 Task: Find connections with filter location Canovelles with filter topic #workwith filter profile language Potuguese with filter current company WPP with filter school National Institute of Pharmaceutical Education and Research with filter industry Embedded Software Products with filter service category Blogging with filter keywords title Cloud Architect
Action: Mouse moved to (234, 273)
Screenshot: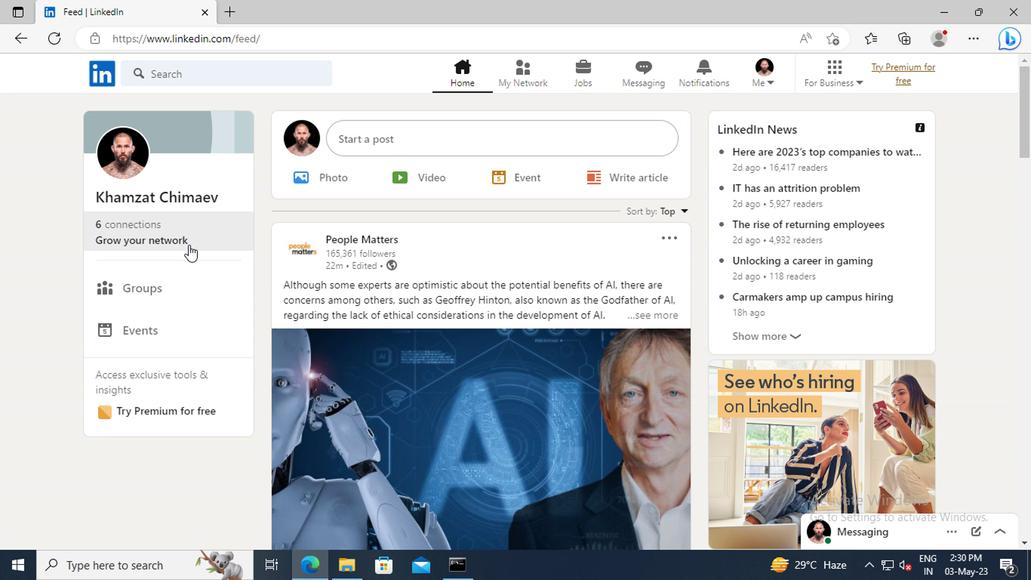
Action: Mouse pressed left at (234, 273)
Screenshot: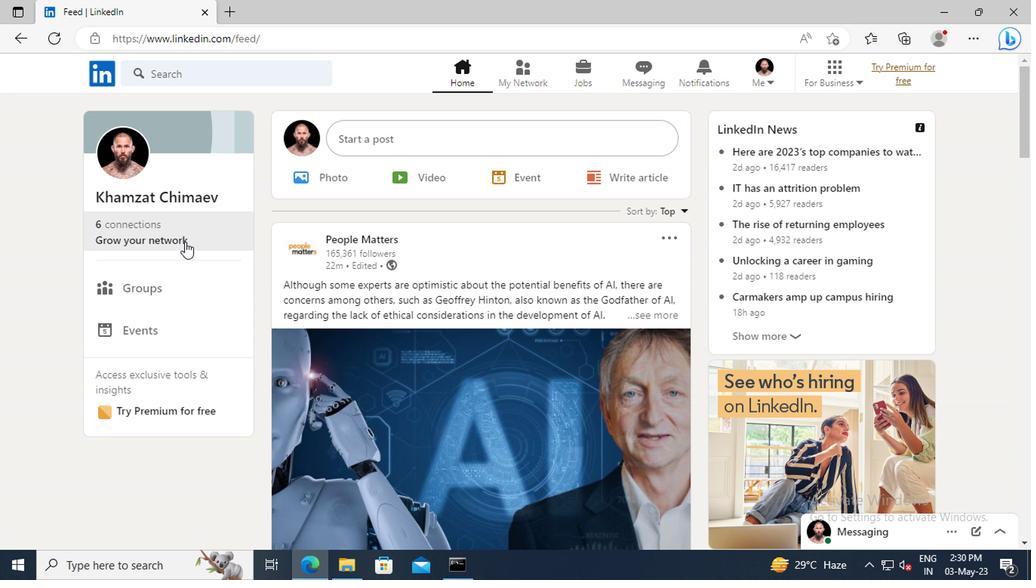 
Action: Mouse moved to (224, 218)
Screenshot: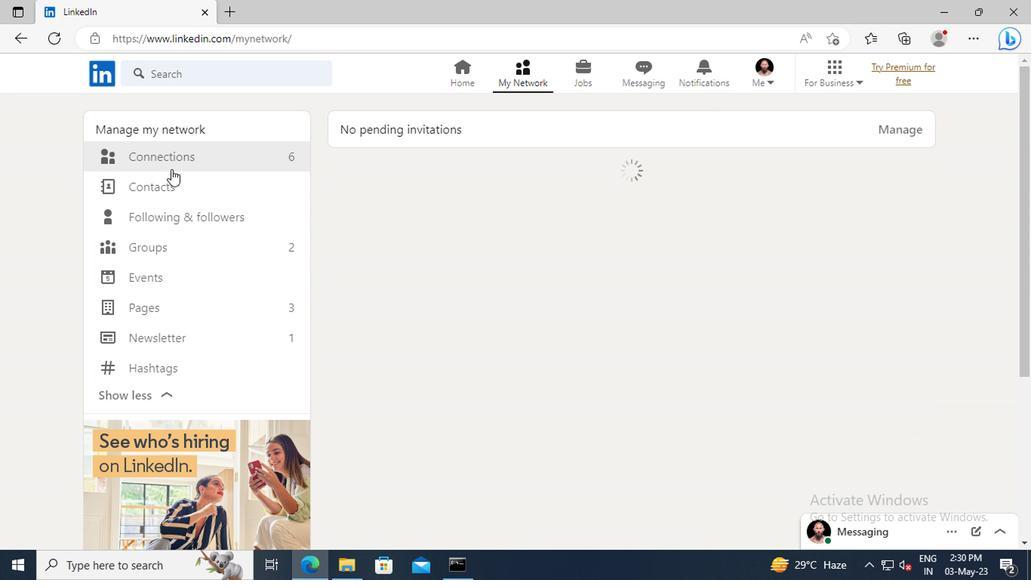 
Action: Mouse pressed left at (224, 218)
Screenshot: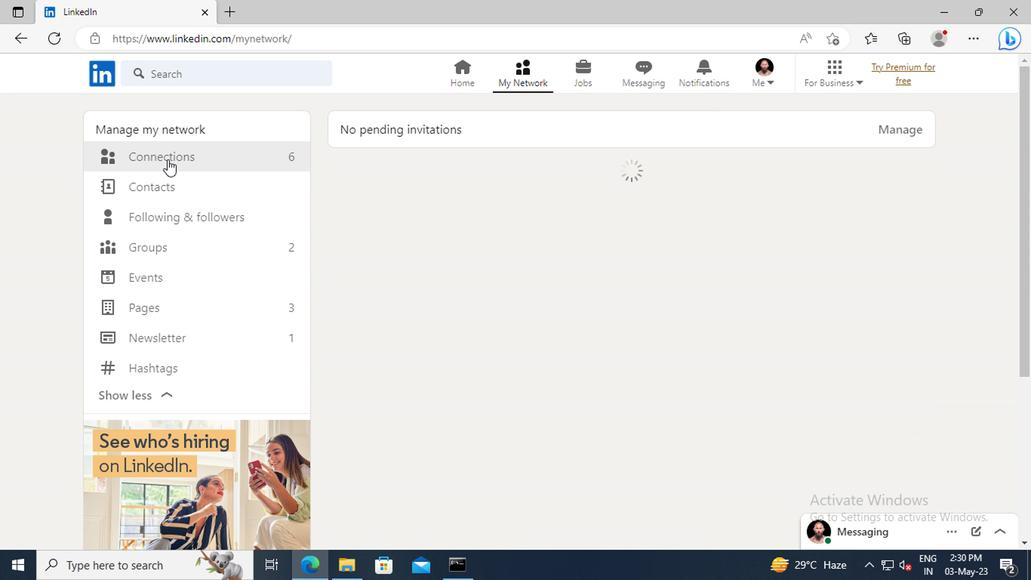 
Action: Mouse moved to (546, 218)
Screenshot: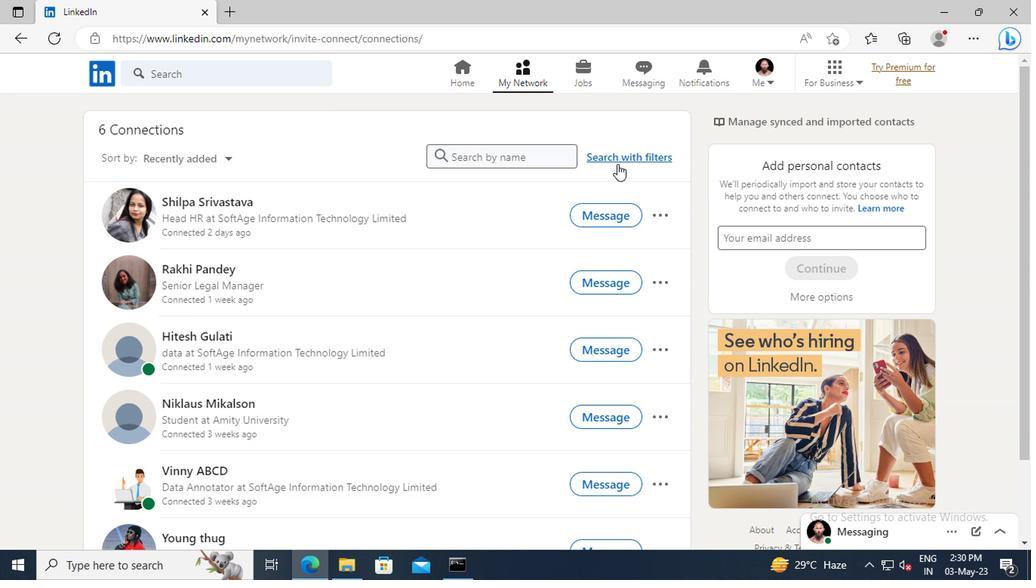 
Action: Mouse pressed left at (546, 218)
Screenshot: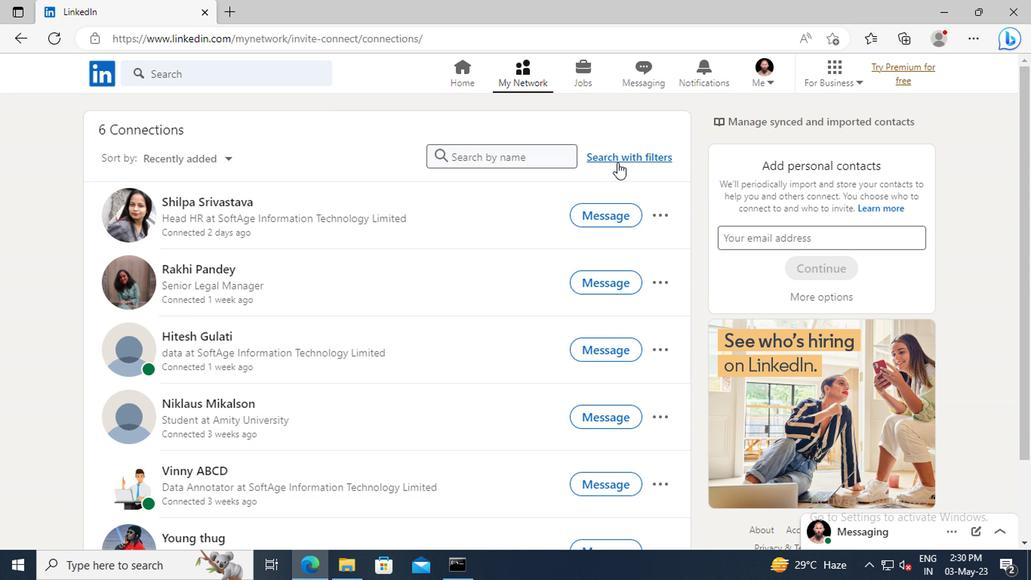 
Action: Mouse moved to (512, 189)
Screenshot: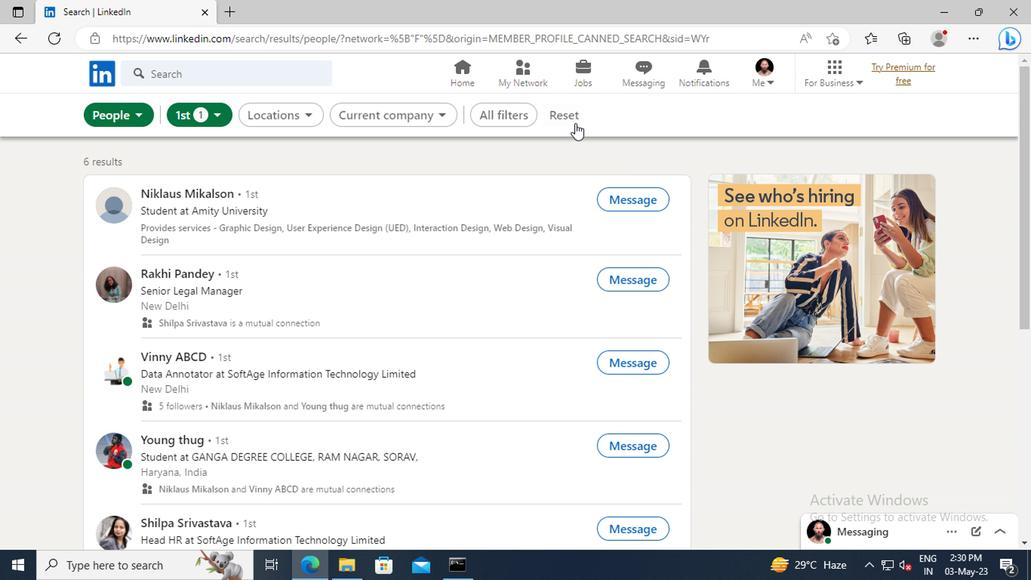
Action: Mouse pressed left at (512, 189)
Screenshot: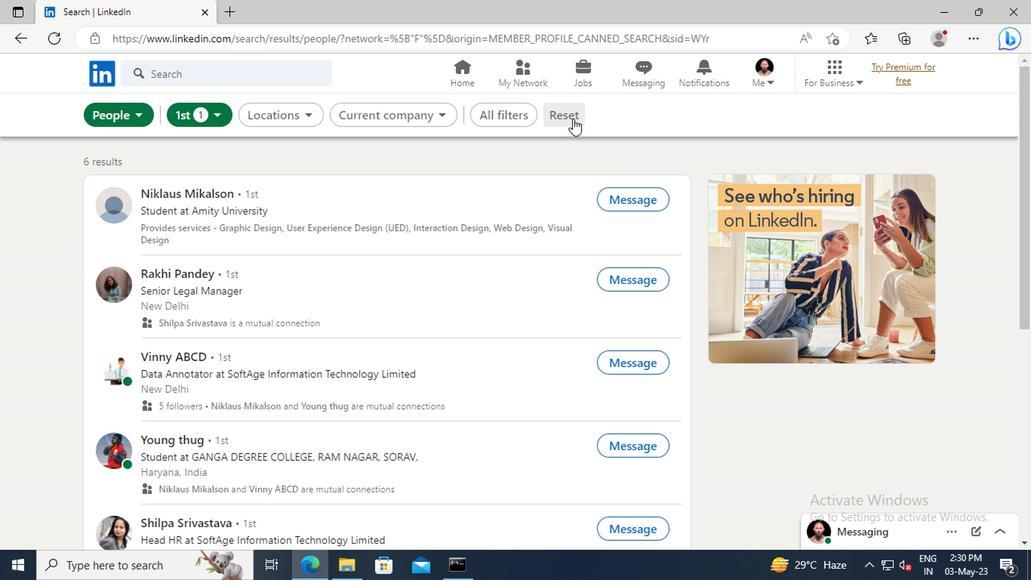 
Action: Mouse moved to (489, 189)
Screenshot: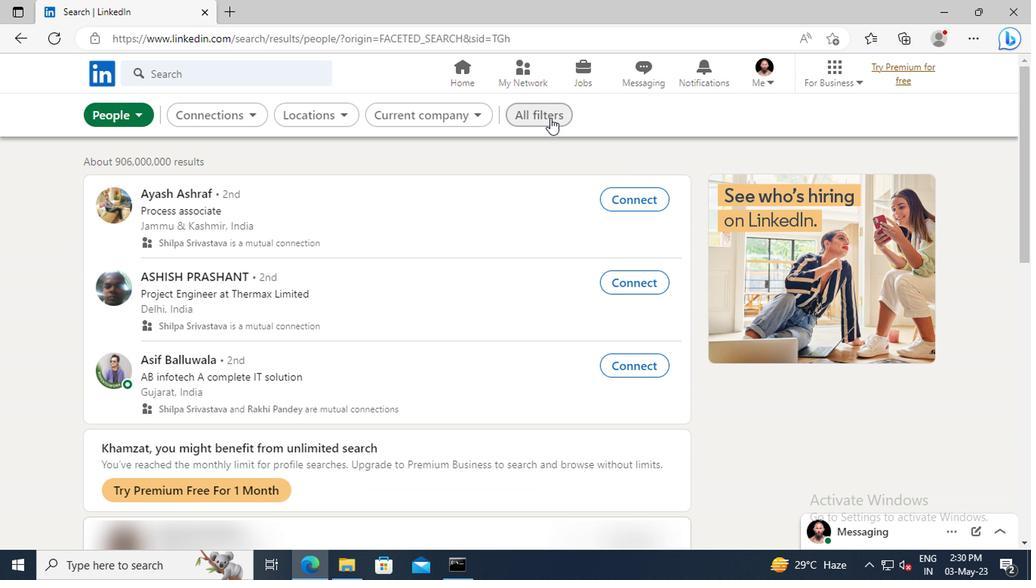 
Action: Mouse pressed left at (489, 189)
Screenshot: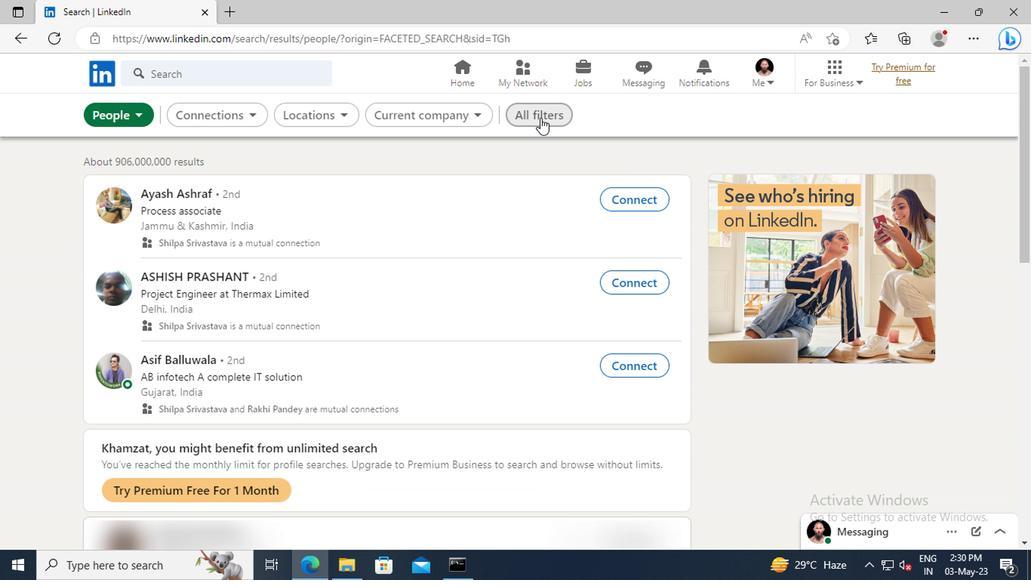 
Action: Mouse moved to (697, 309)
Screenshot: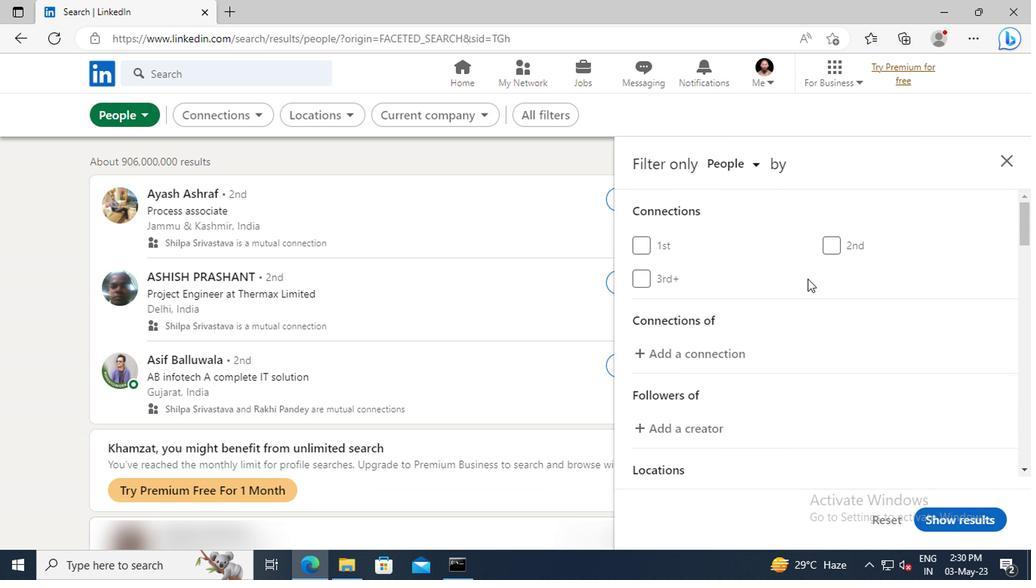
Action: Mouse scrolled (697, 309) with delta (0, 0)
Screenshot: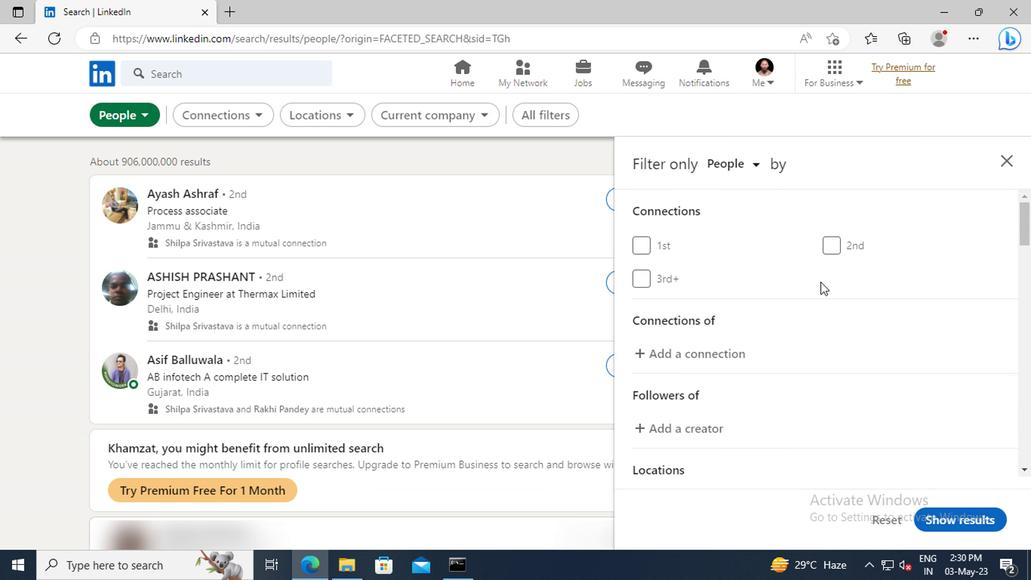 
Action: Mouse scrolled (697, 309) with delta (0, 0)
Screenshot: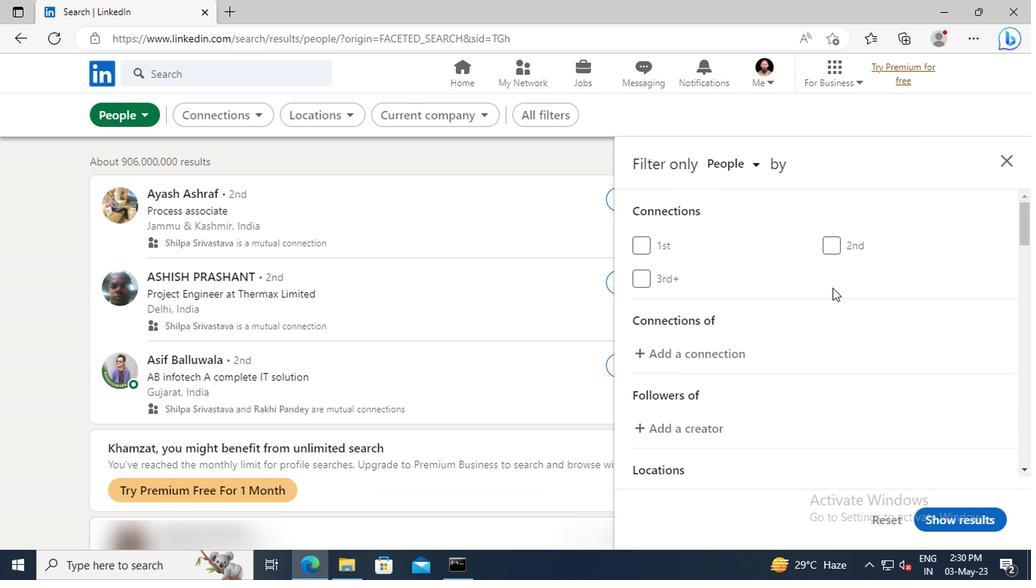 
Action: Mouse scrolled (697, 309) with delta (0, 0)
Screenshot: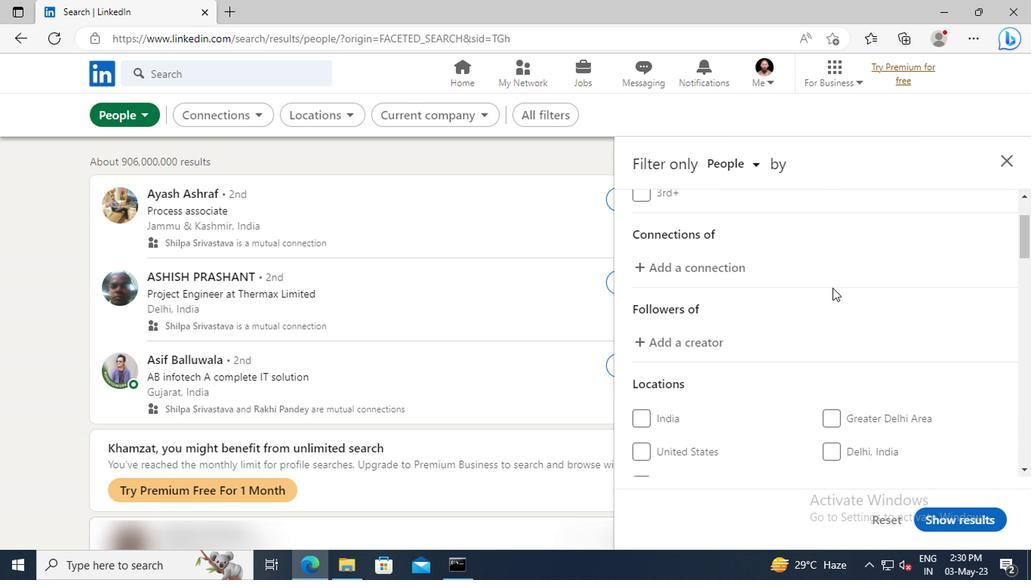 
Action: Mouse scrolled (697, 309) with delta (0, 0)
Screenshot: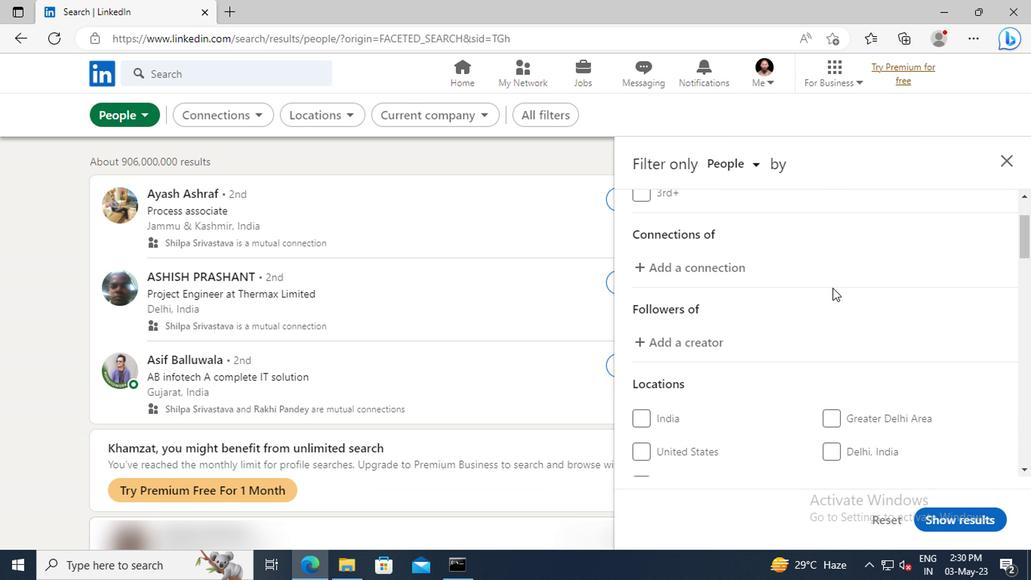 
Action: Mouse scrolled (697, 309) with delta (0, 0)
Screenshot: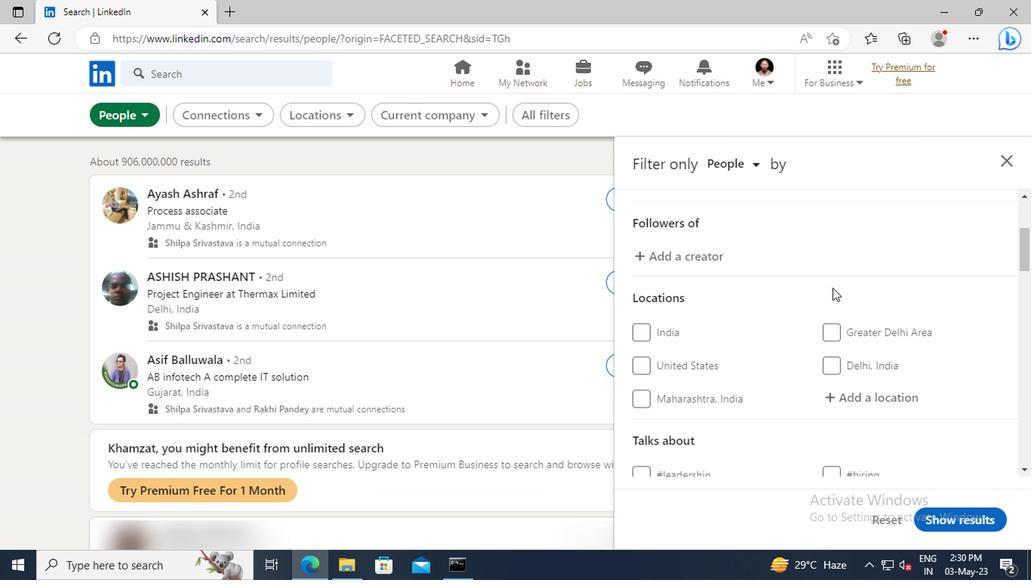
Action: Mouse moved to (709, 357)
Screenshot: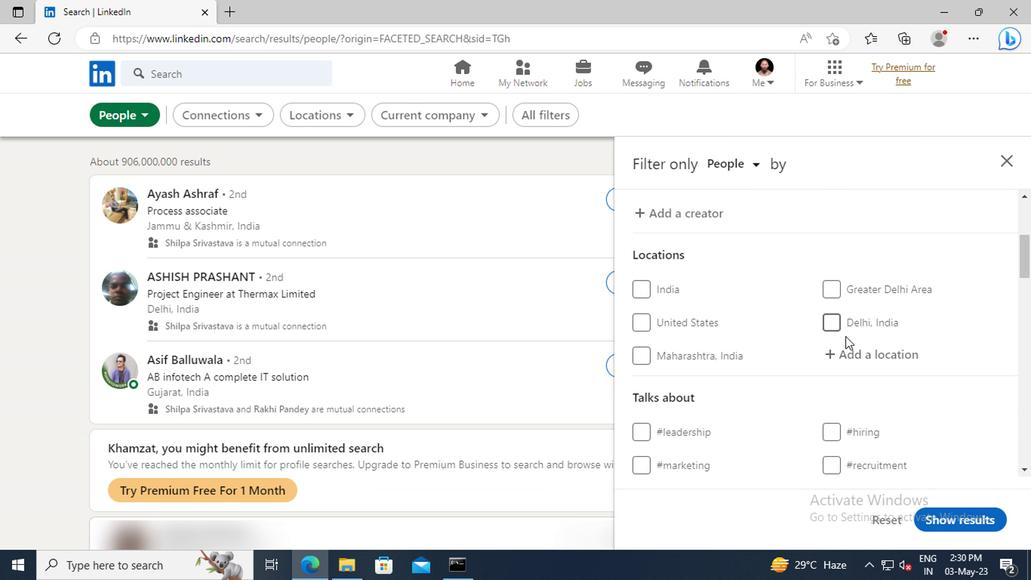 
Action: Mouse pressed left at (709, 357)
Screenshot: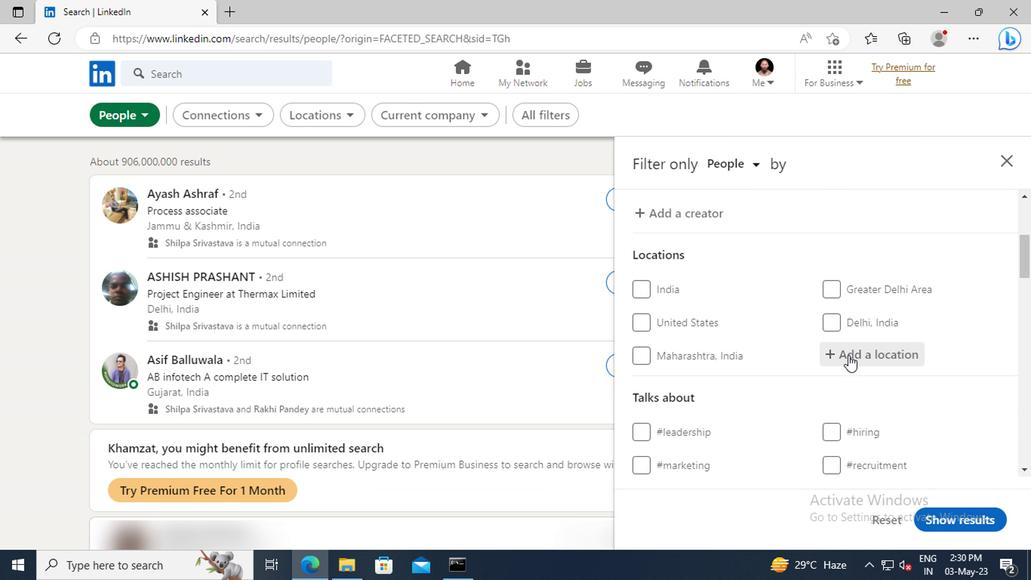 
Action: Key pressed <Key.shift>CANOVEL
Screenshot: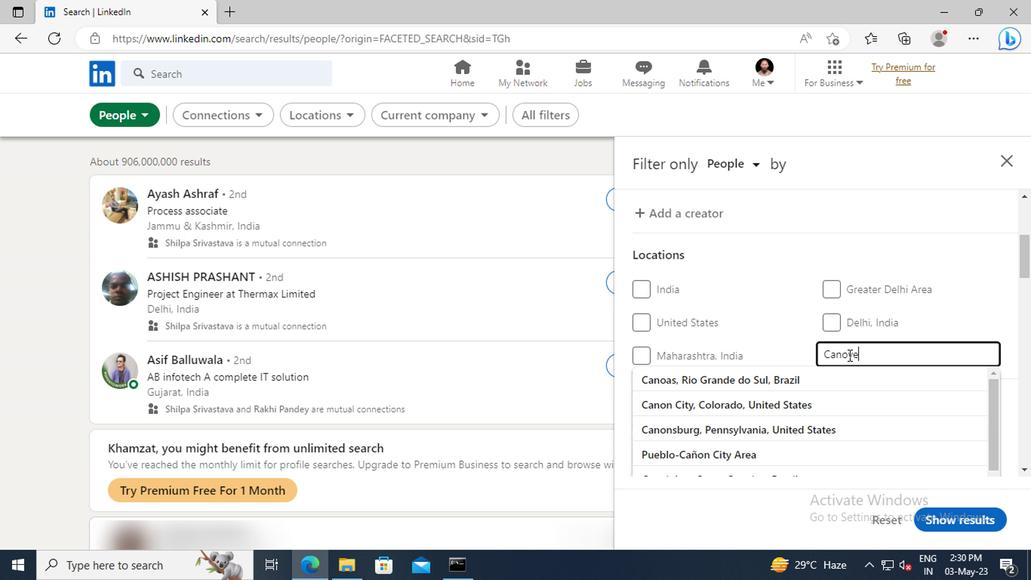 
Action: Mouse moved to (709, 375)
Screenshot: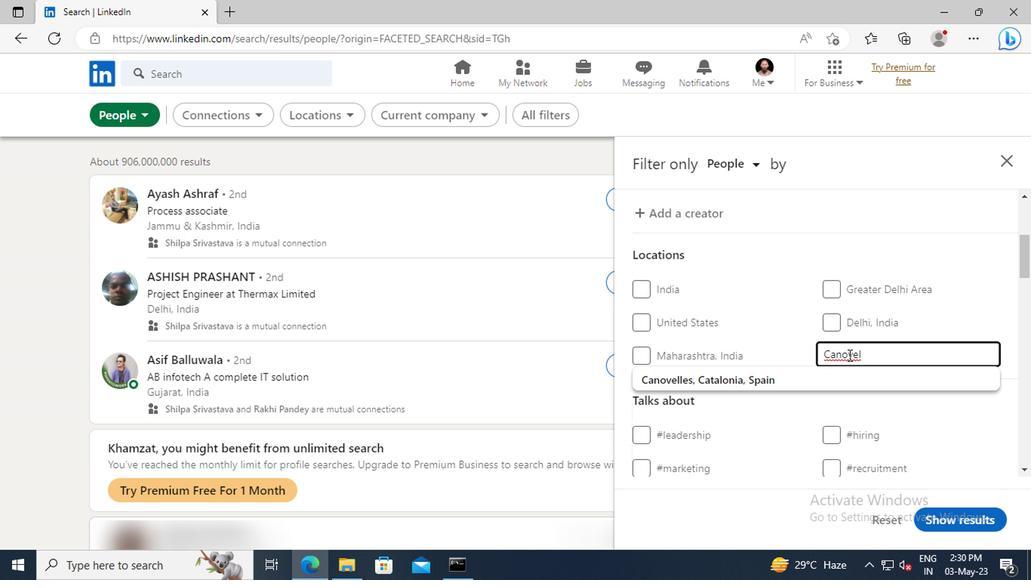 
Action: Mouse pressed left at (709, 375)
Screenshot: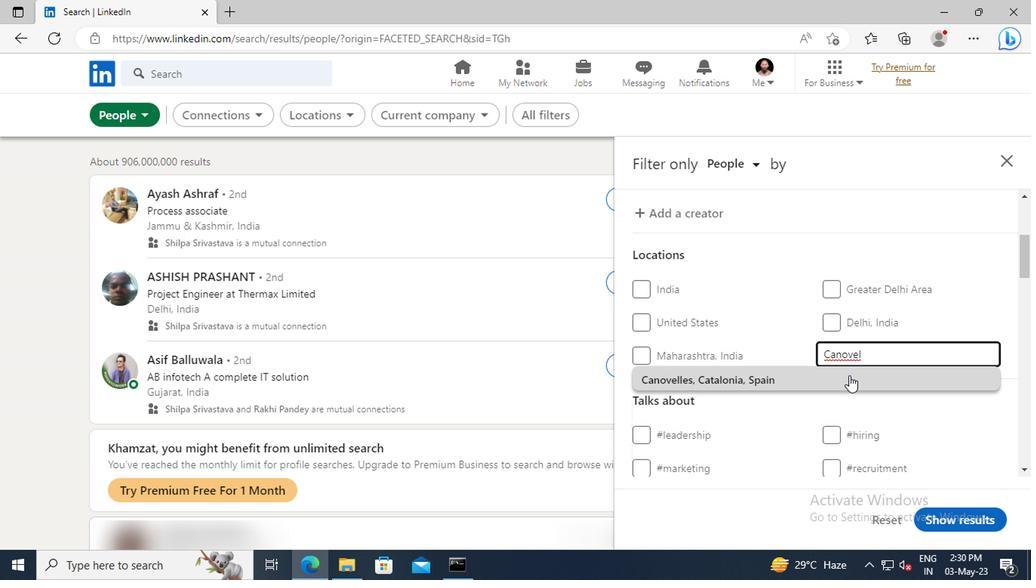 
Action: Mouse scrolled (709, 374) with delta (0, 0)
Screenshot: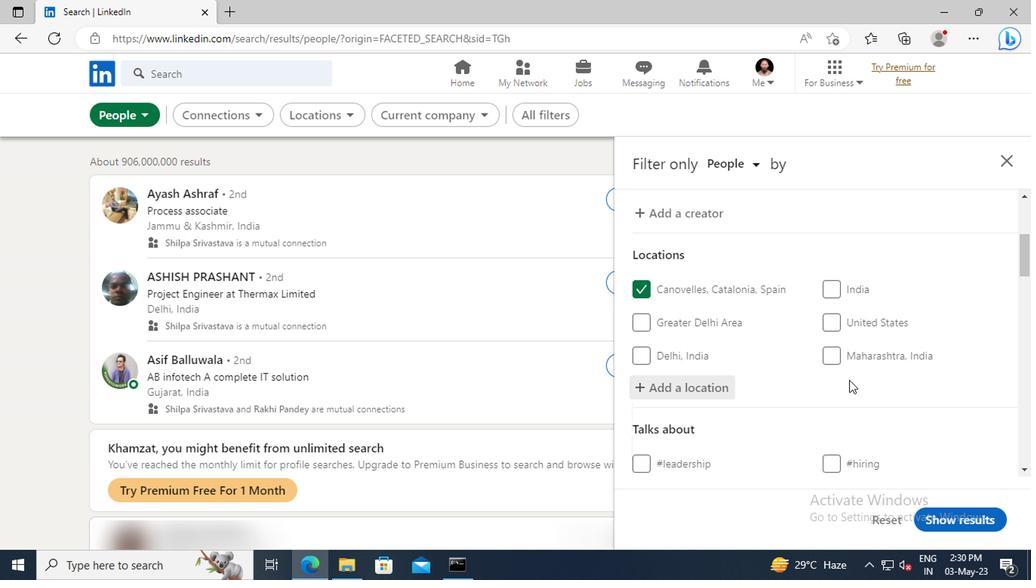 
Action: Mouse scrolled (709, 374) with delta (0, 0)
Screenshot: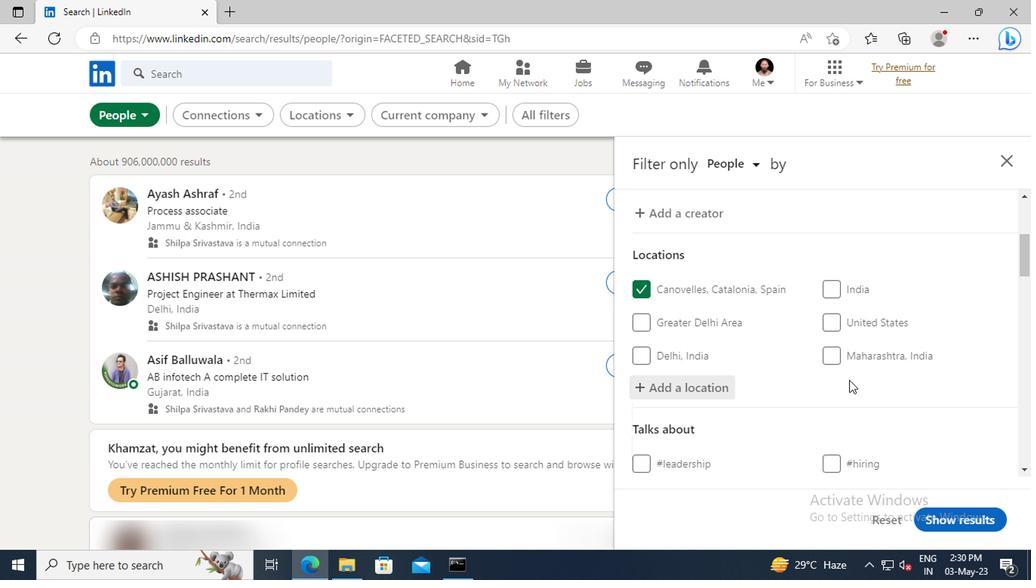 
Action: Mouse moved to (709, 372)
Screenshot: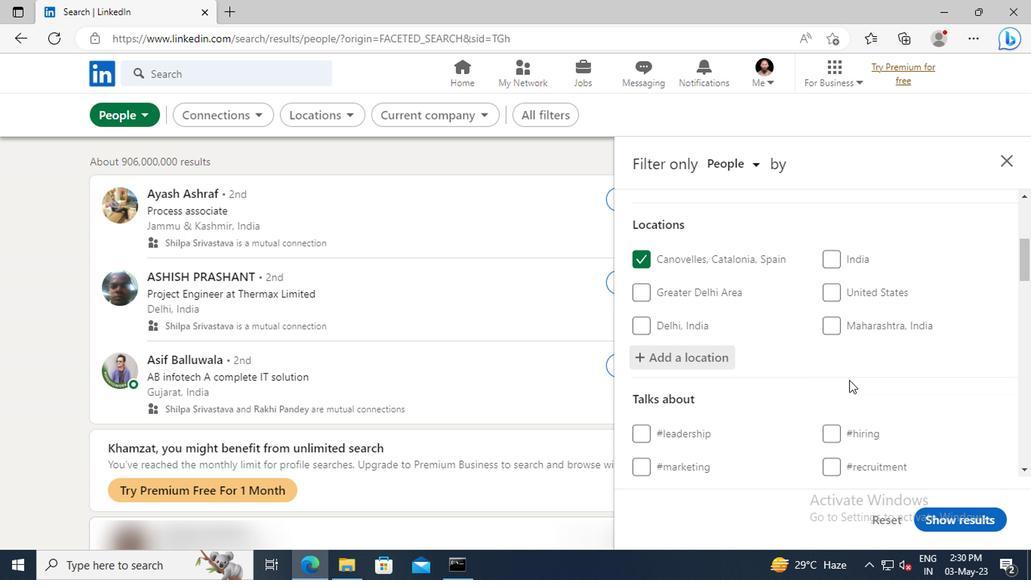 
Action: Mouse scrolled (709, 372) with delta (0, 0)
Screenshot: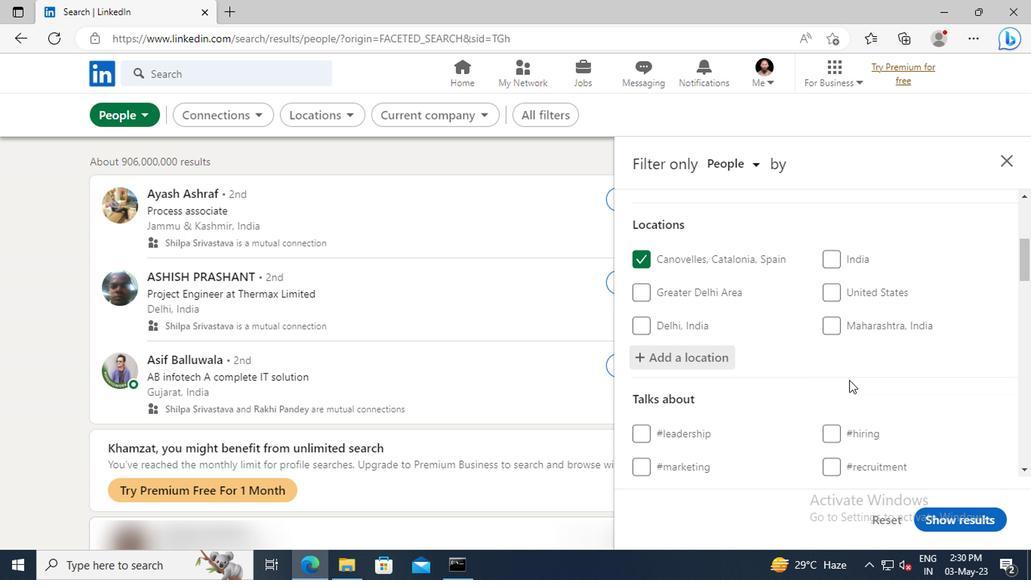 
Action: Mouse moved to (709, 358)
Screenshot: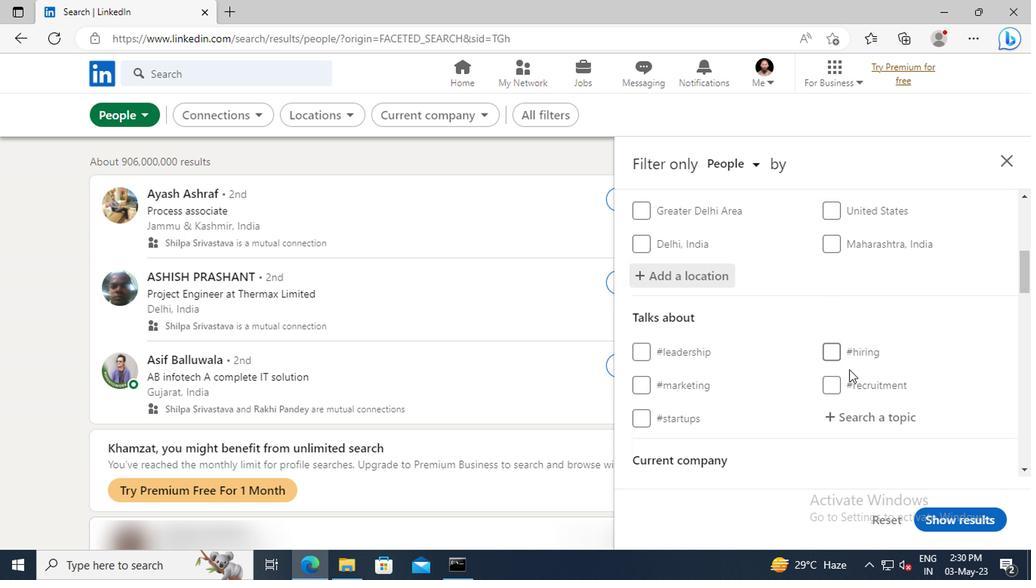 
Action: Mouse scrolled (709, 357) with delta (0, 0)
Screenshot: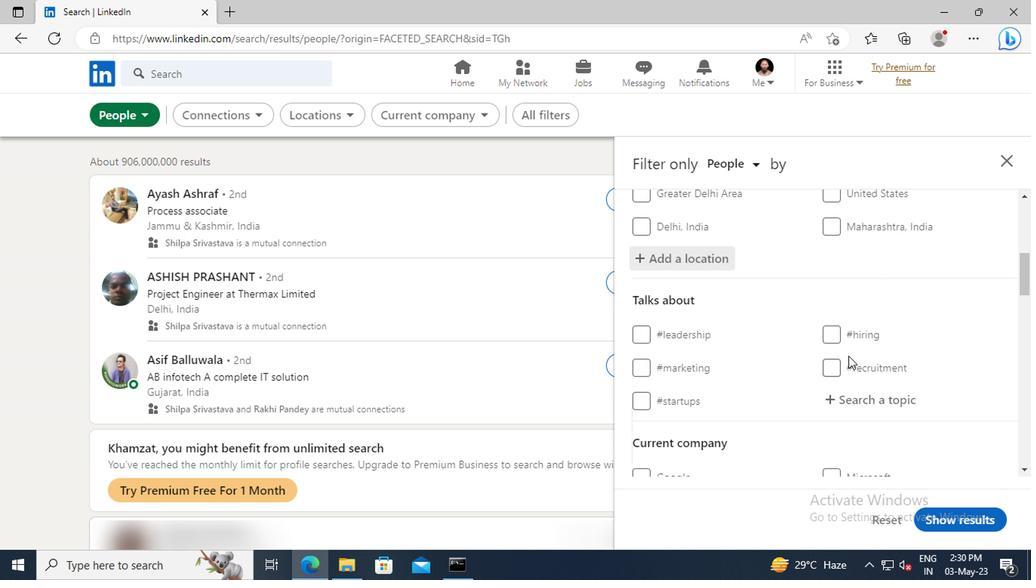 
Action: Mouse moved to (713, 358)
Screenshot: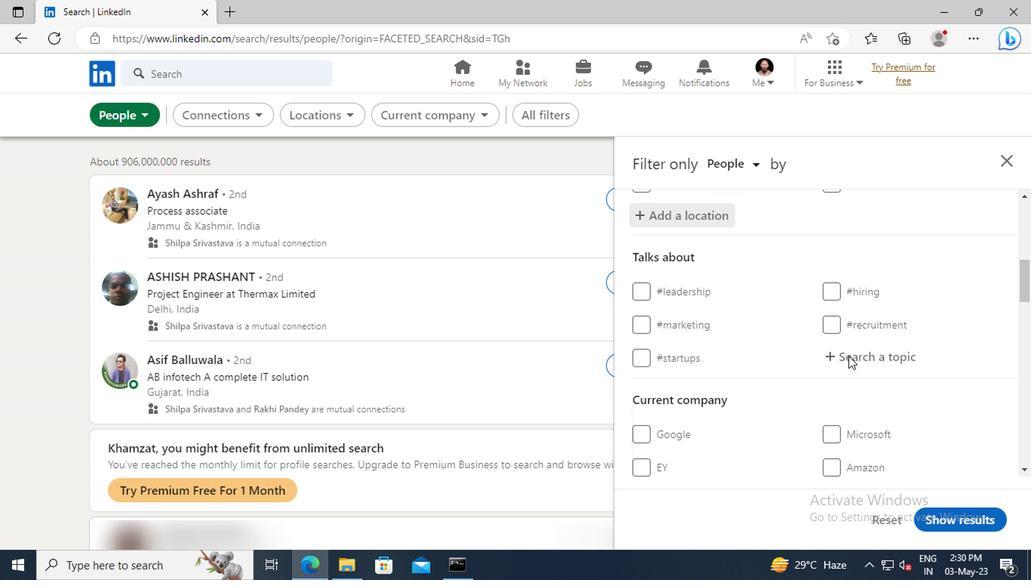 
Action: Mouse pressed left at (713, 358)
Screenshot: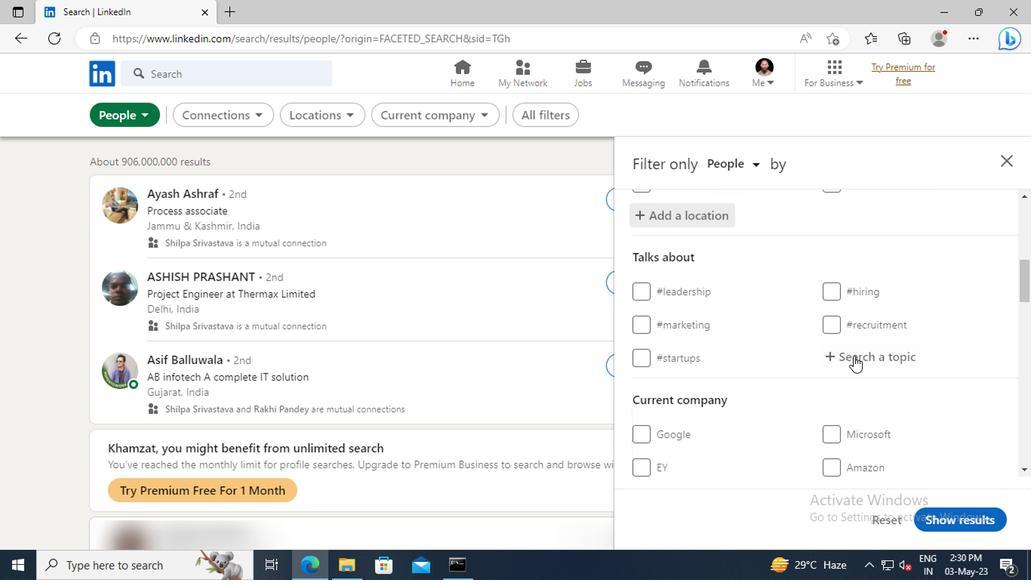 
Action: Key pressed WORK
Screenshot: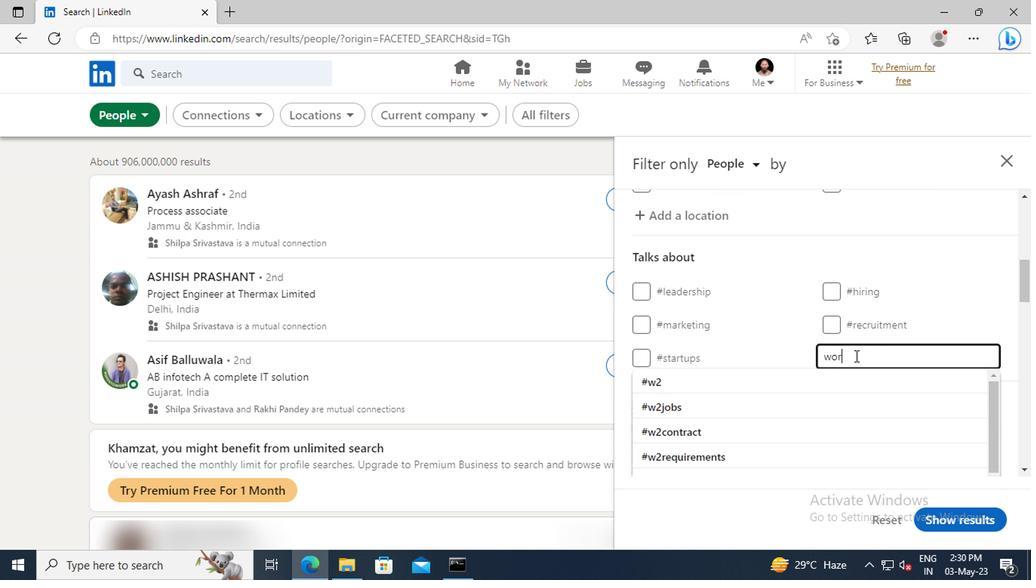 
Action: Mouse moved to (718, 374)
Screenshot: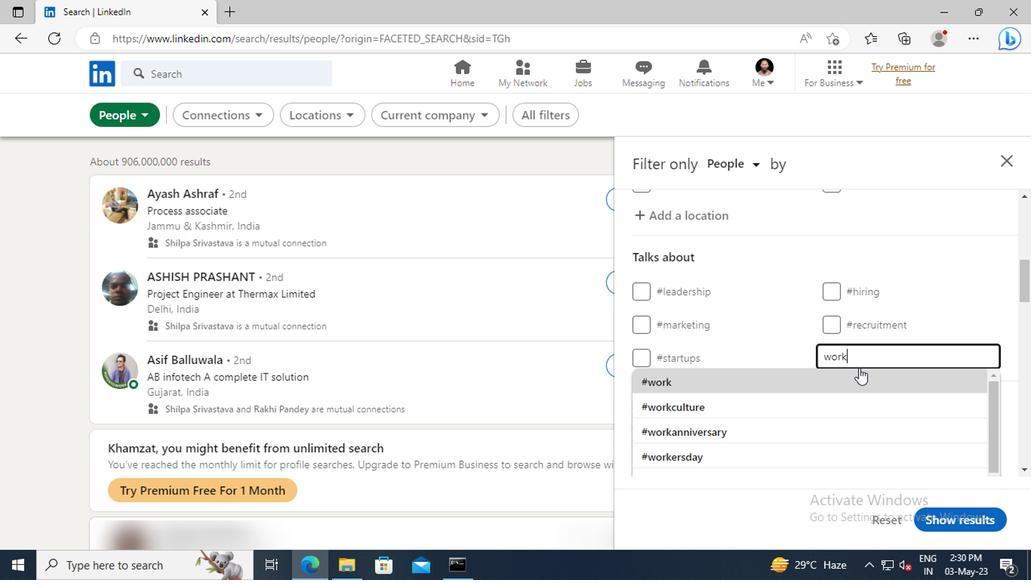 
Action: Mouse pressed left at (718, 374)
Screenshot: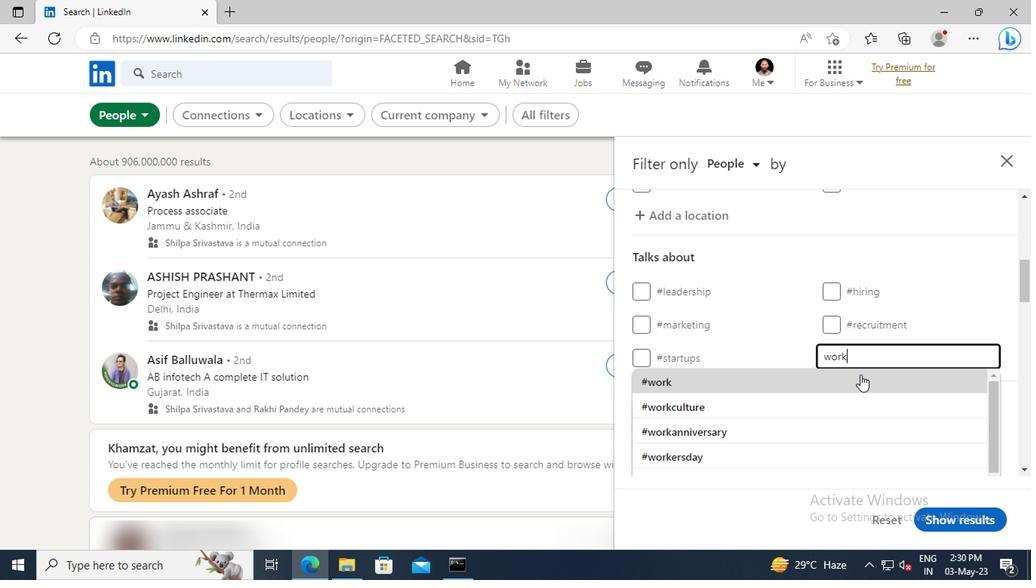 
Action: Mouse scrolled (718, 373) with delta (0, 0)
Screenshot: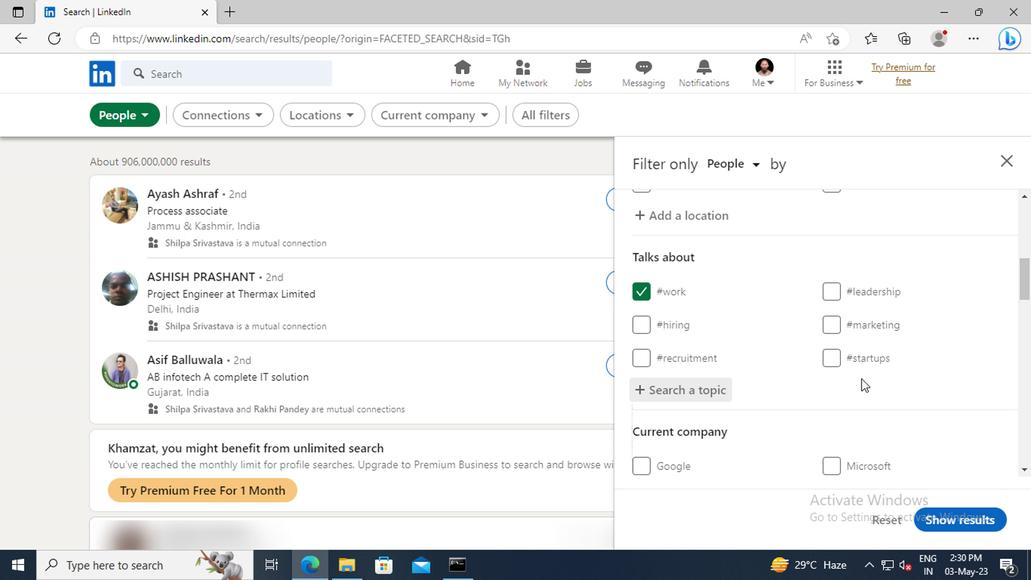 
Action: Mouse scrolled (718, 373) with delta (0, 0)
Screenshot: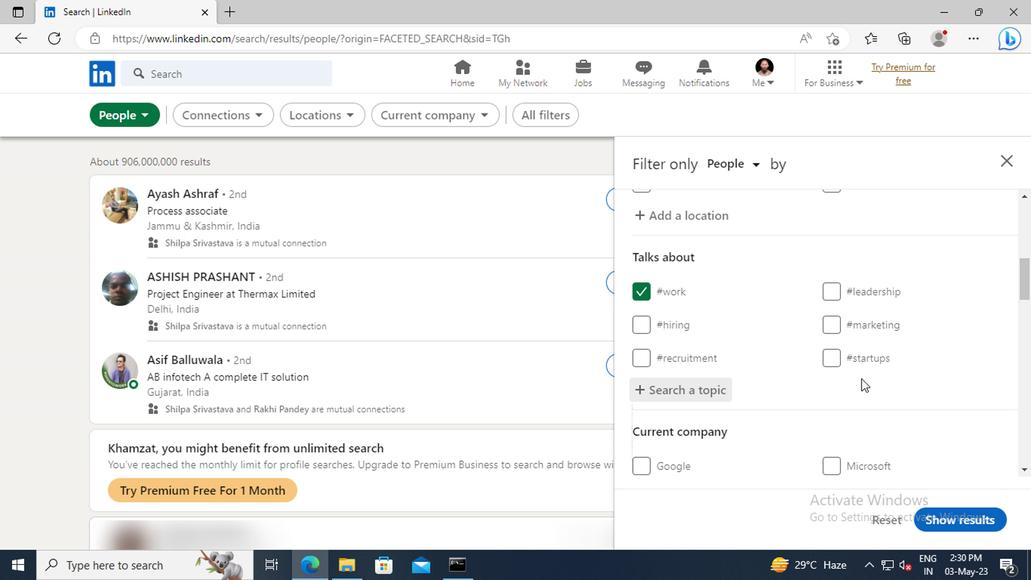 
Action: Mouse moved to (719, 370)
Screenshot: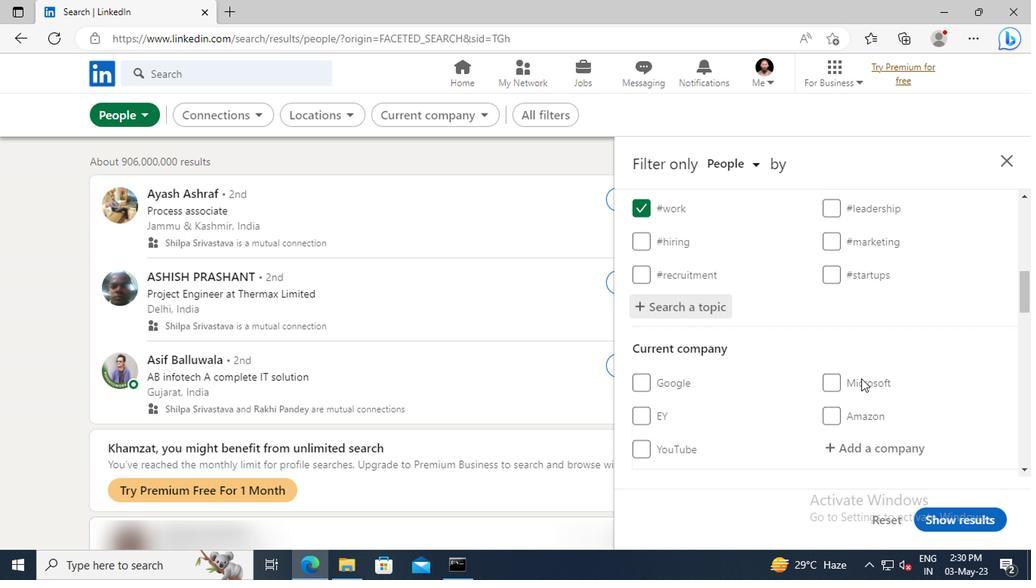 
Action: Mouse scrolled (719, 370) with delta (0, 0)
Screenshot: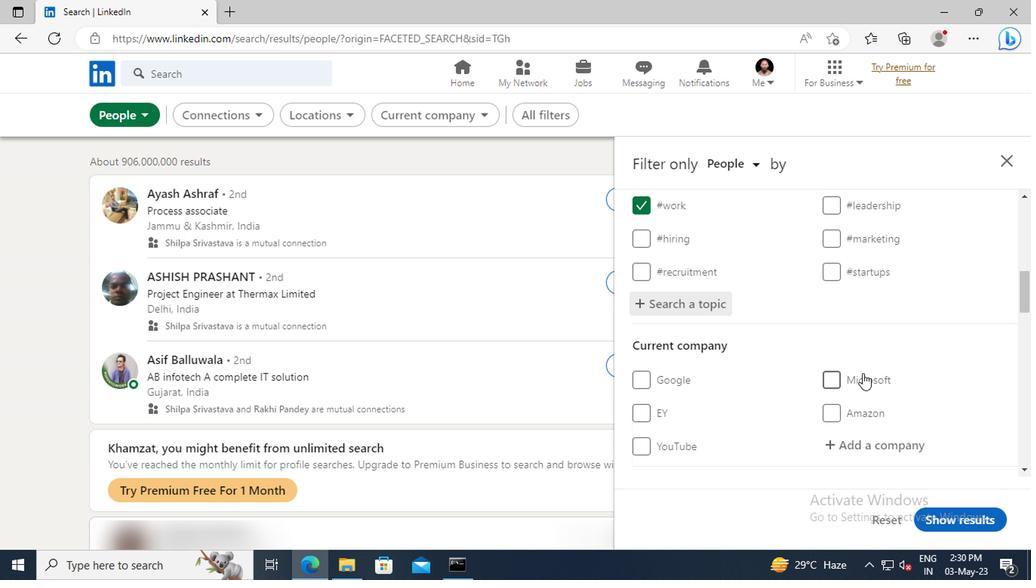 
Action: Mouse scrolled (719, 370) with delta (0, 0)
Screenshot: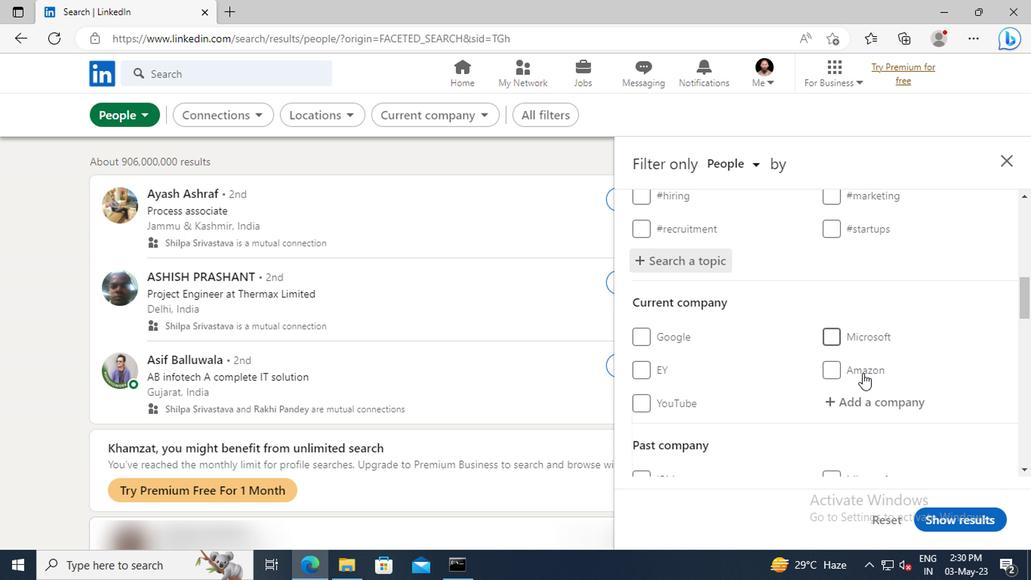 
Action: Mouse scrolled (719, 370) with delta (0, 0)
Screenshot: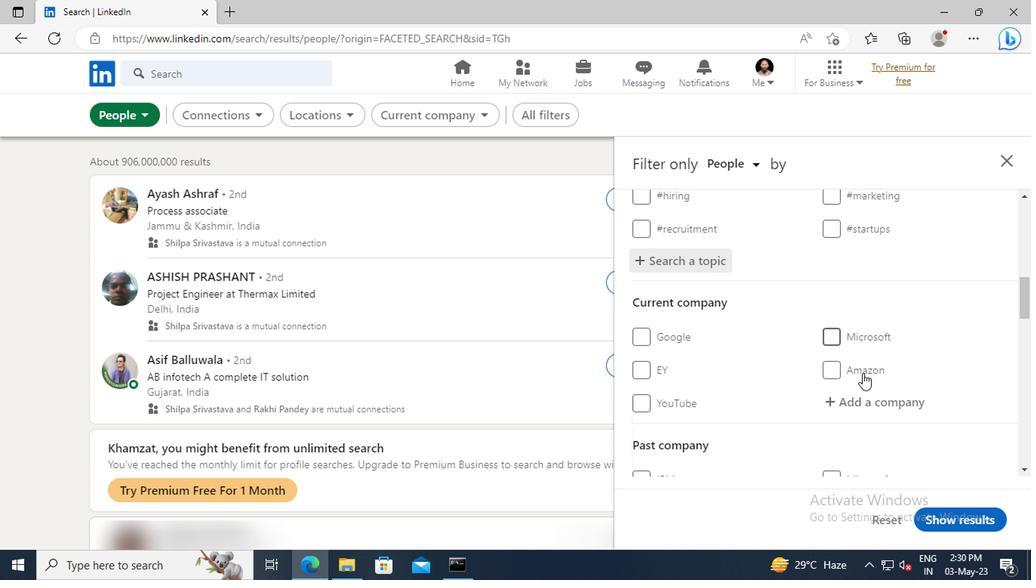 
Action: Mouse scrolled (719, 370) with delta (0, 0)
Screenshot: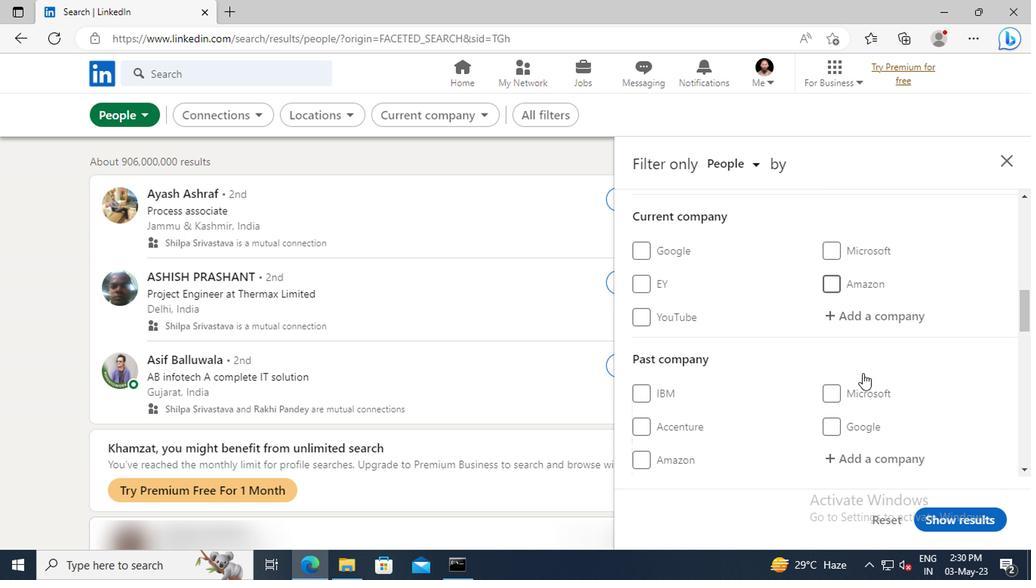 
Action: Mouse scrolled (719, 370) with delta (0, 0)
Screenshot: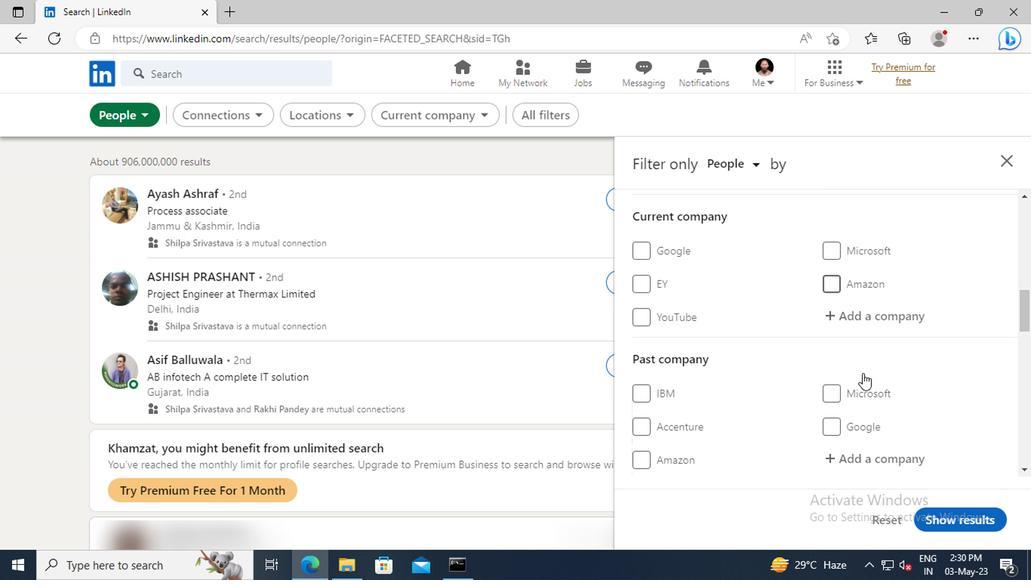 
Action: Mouse scrolled (719, 370) with delta (0, 0)
Screenshot: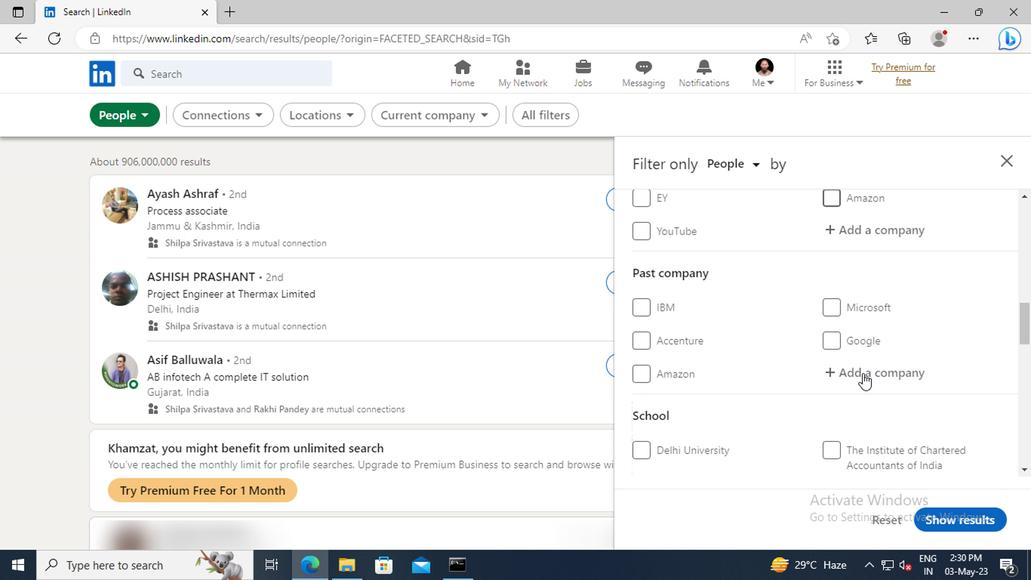 
Action: Mouse moved to (719, 356)
Screenshot: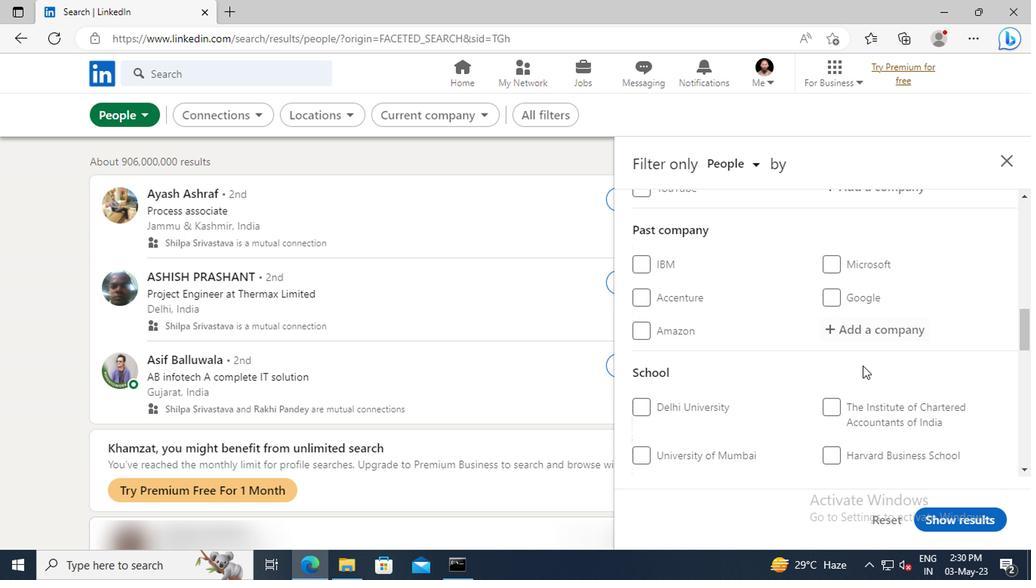 
Action: Mouse scrolled (719, 355) with delta (0, 0)
Screenshot: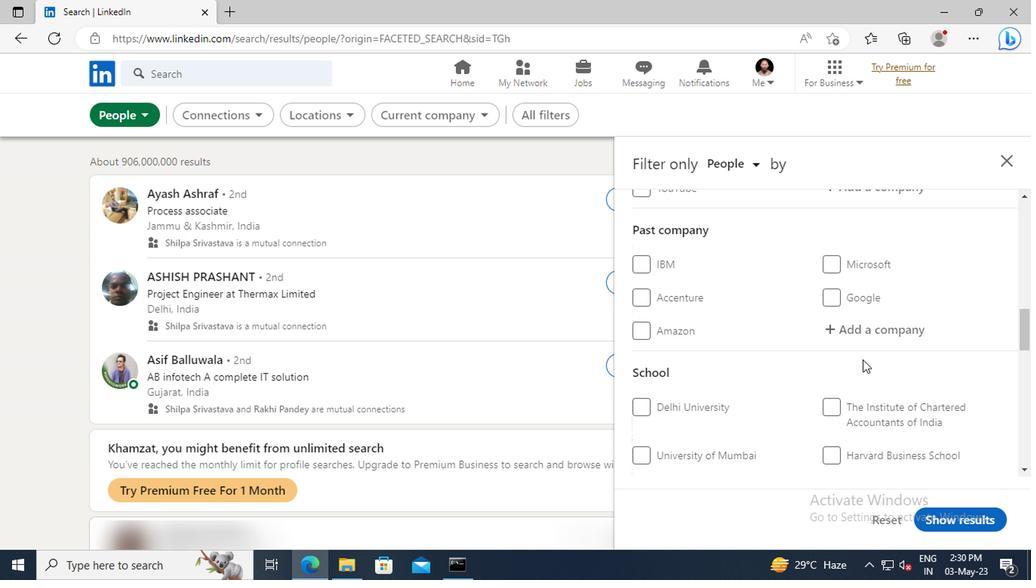 
Action: Mouse scrolled (719, 355) with delta (0, 0)
Screenshot: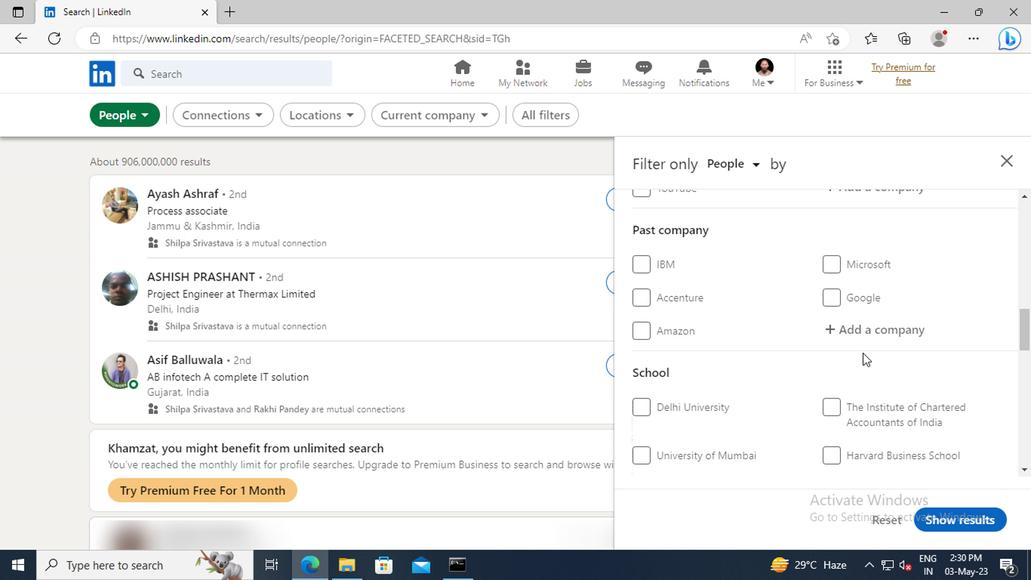 
Action: Mouse scrolled (719, 355) with delta (0, 0)
Screenshot: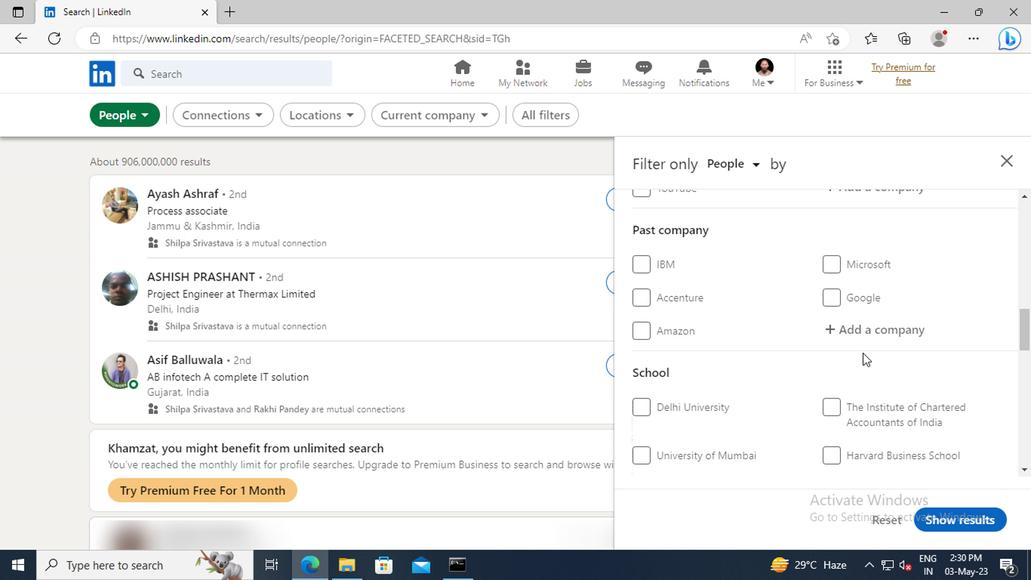 
Action: Mouse moved to (720, 353)
Screenshot: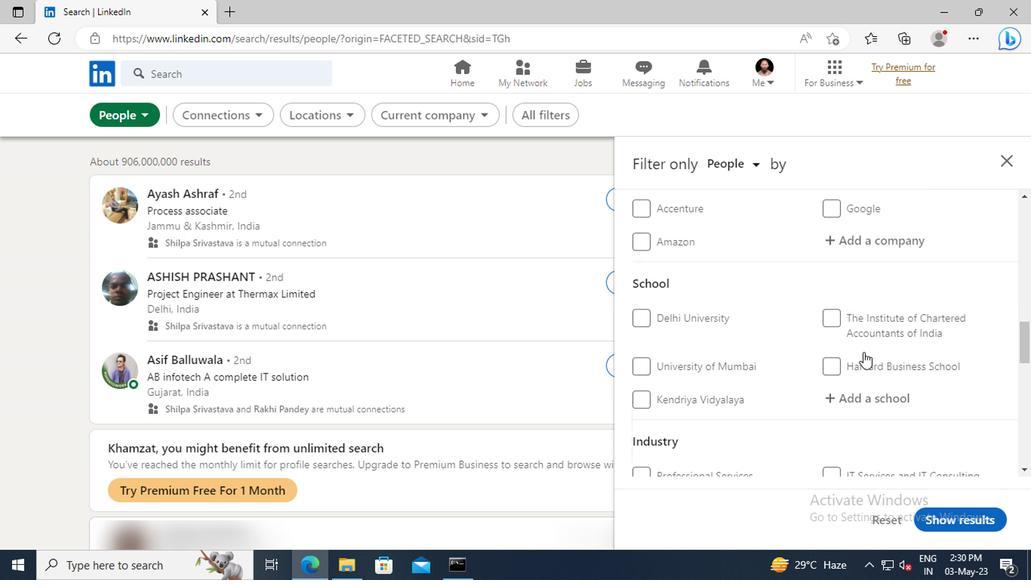 
Action: Mouse scrolled (720, 352) with delta (0, 0)
Screenshot: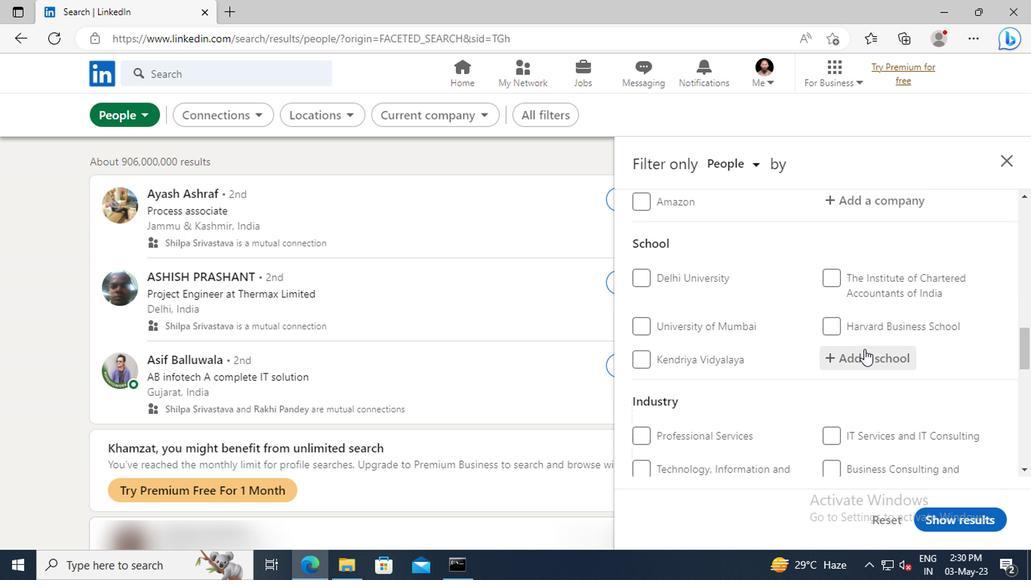 
Action: Mouse scrolled (720, 352) with delta (0, 0)
Screenshot: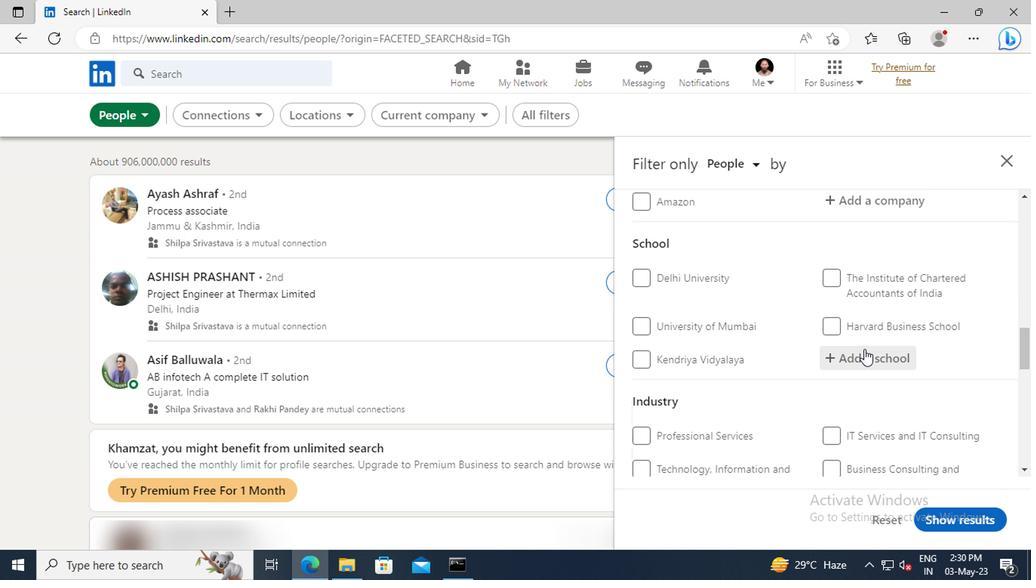 
Action: Mouse scrolled (720, 352) with delta (0, 0)
Screenshot: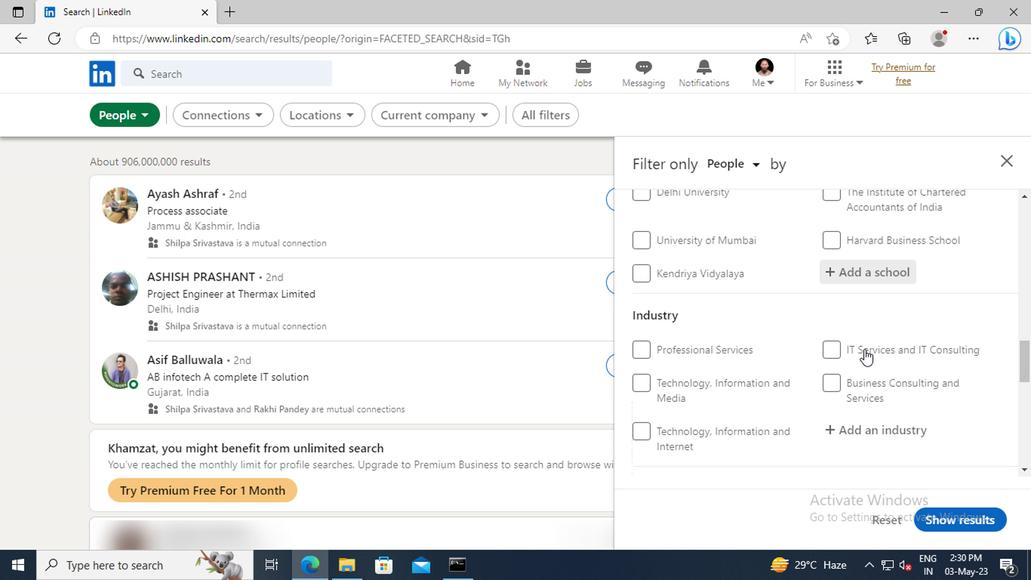 
Action: Mouse scrolled (720, 352) with delta (0, 0)
Screenshot: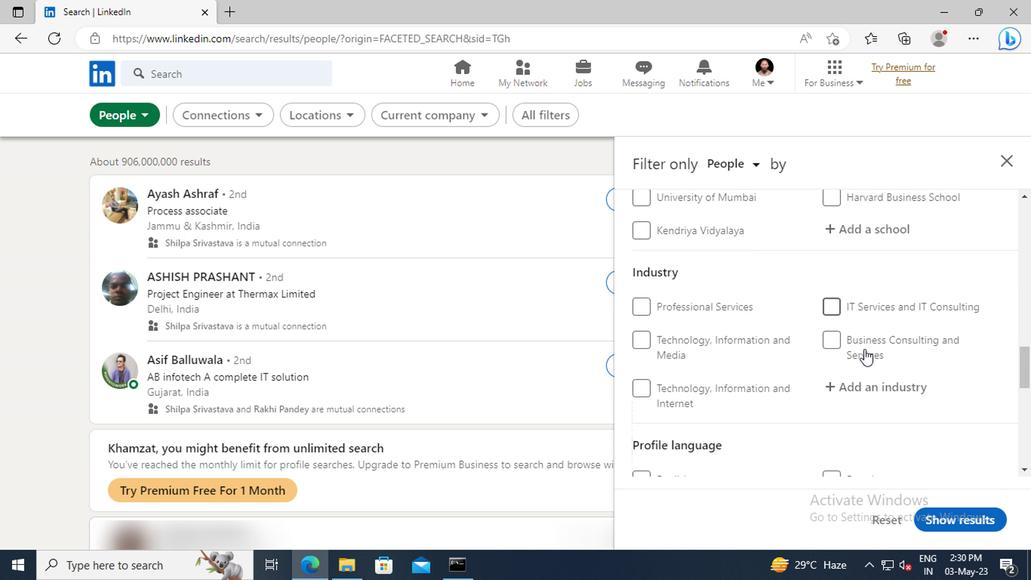 
Action: Mouse scrolled (720, 352) with delta (0, 0)
Screenshot: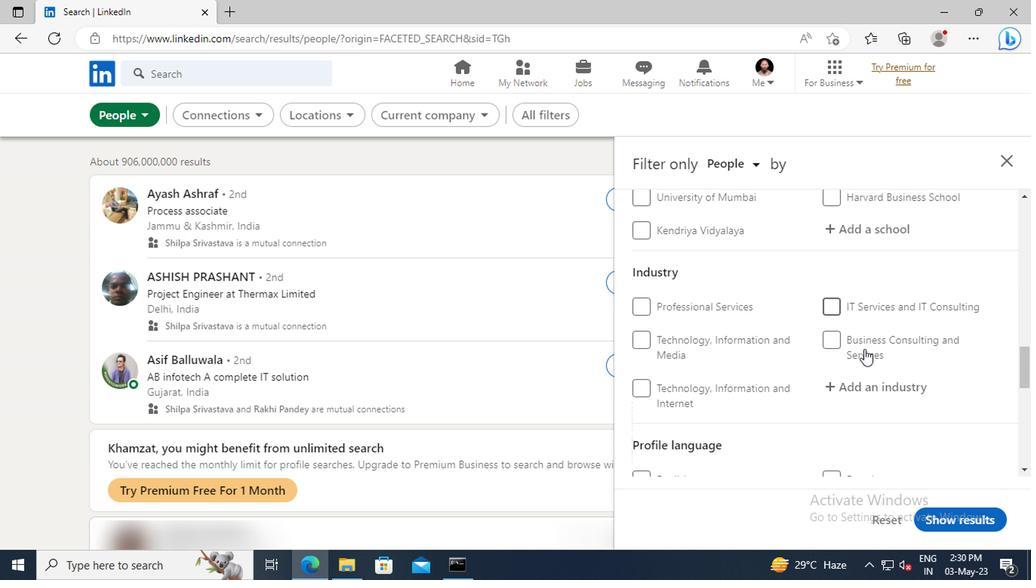 
Action: Mouse scrolled (720, 352) with delta (0, 0)
Screenshot: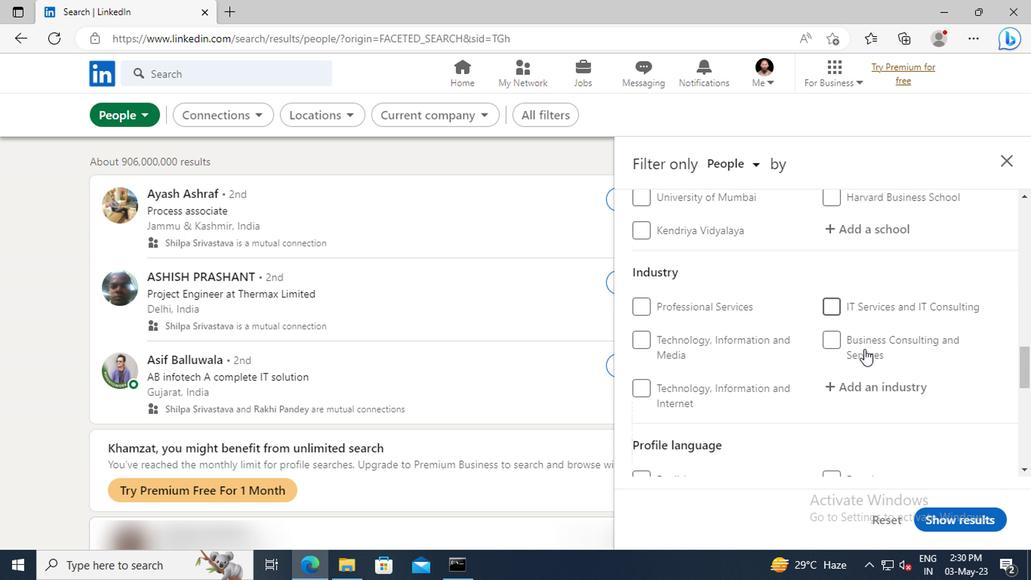 
Action: Mouse moved to (702, 378)
Screenshot: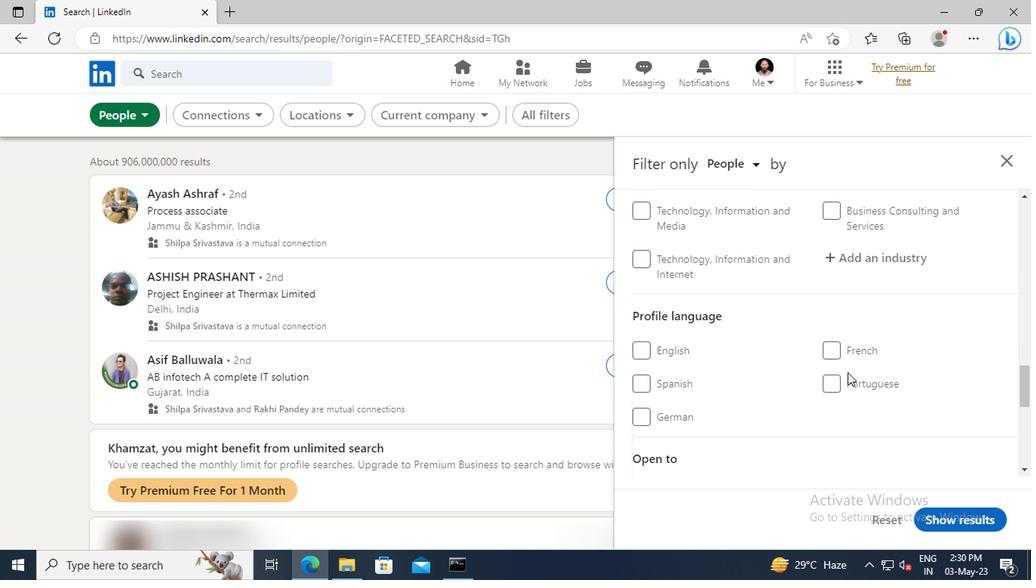 
Action: Mouse pressed left at (702, 378)
Screenshot: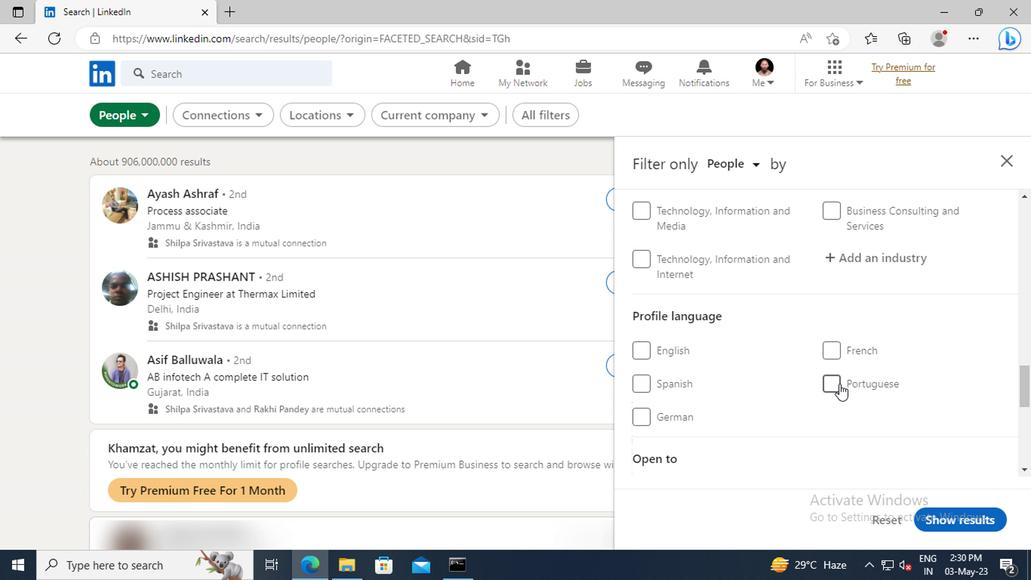 
Action: Mouse moved to (720, 367)
Screenshot: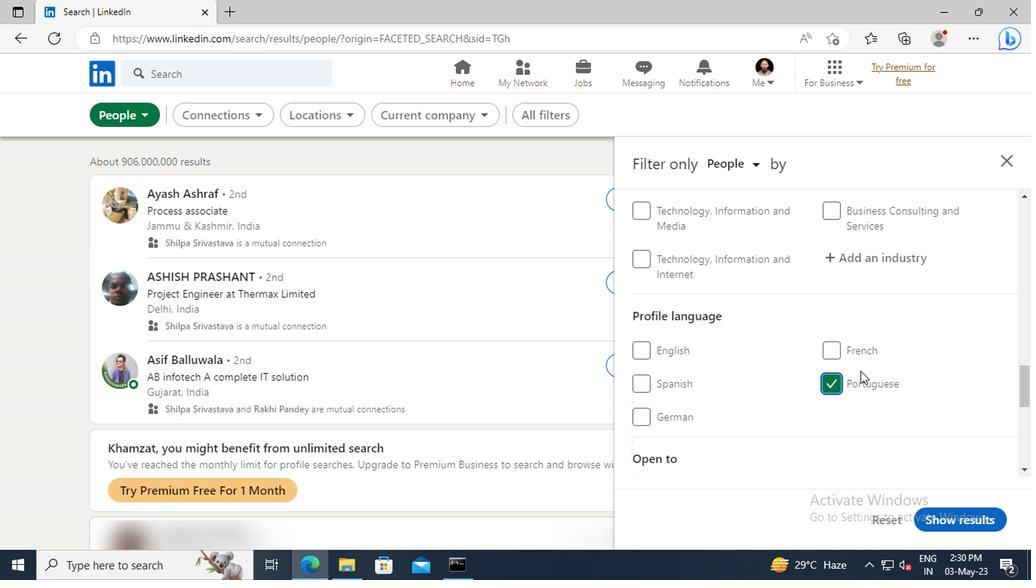 
Action: Mouse scrolled (720, 367) with delta (0, 0)
Screenshot: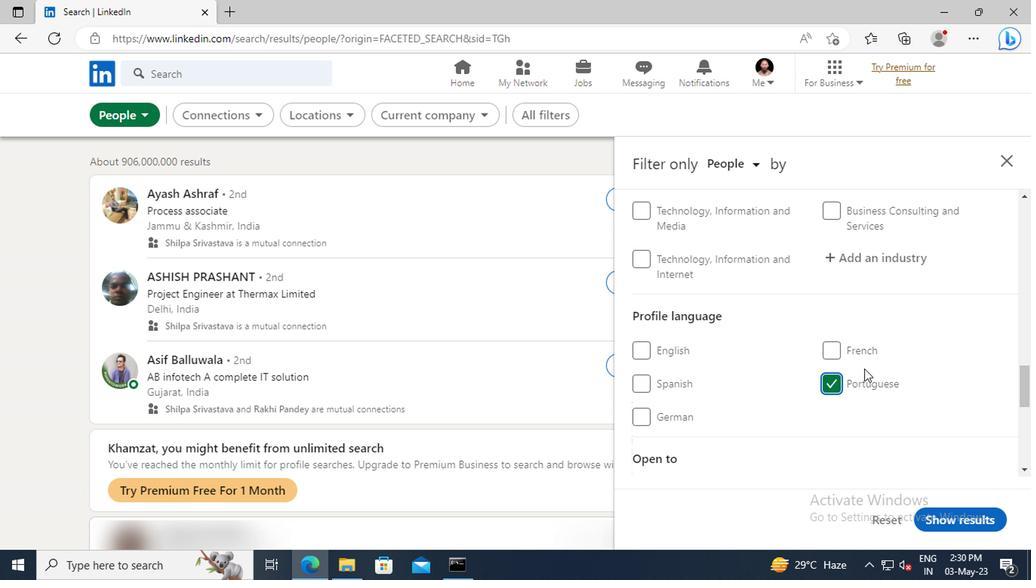 
Action: Mouse scrolled (720, 367) with delta (0, 0)
Screenshot: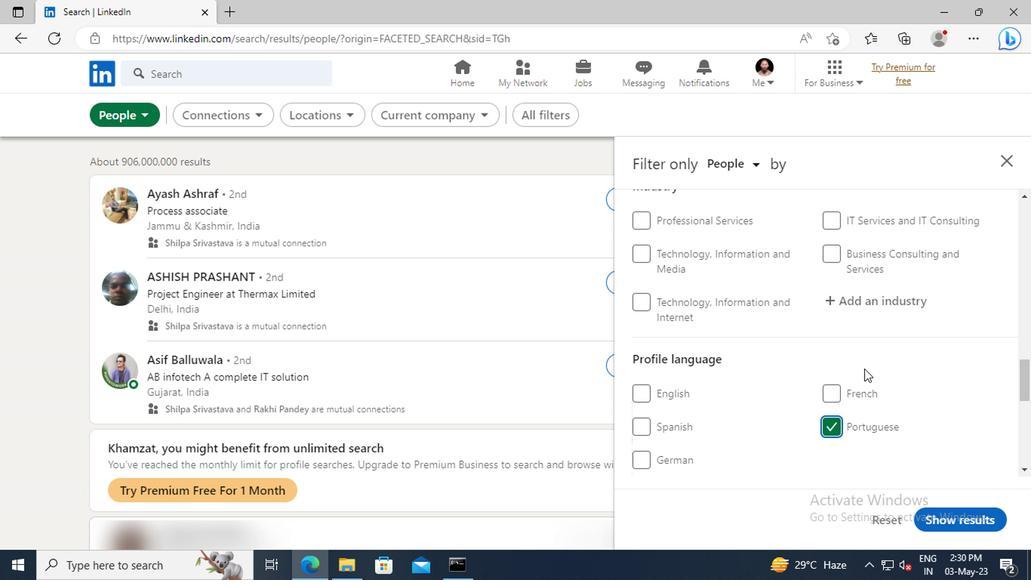 
Action: Mouse scrolled (720, 367) with delta (0, 0)
Screenshot: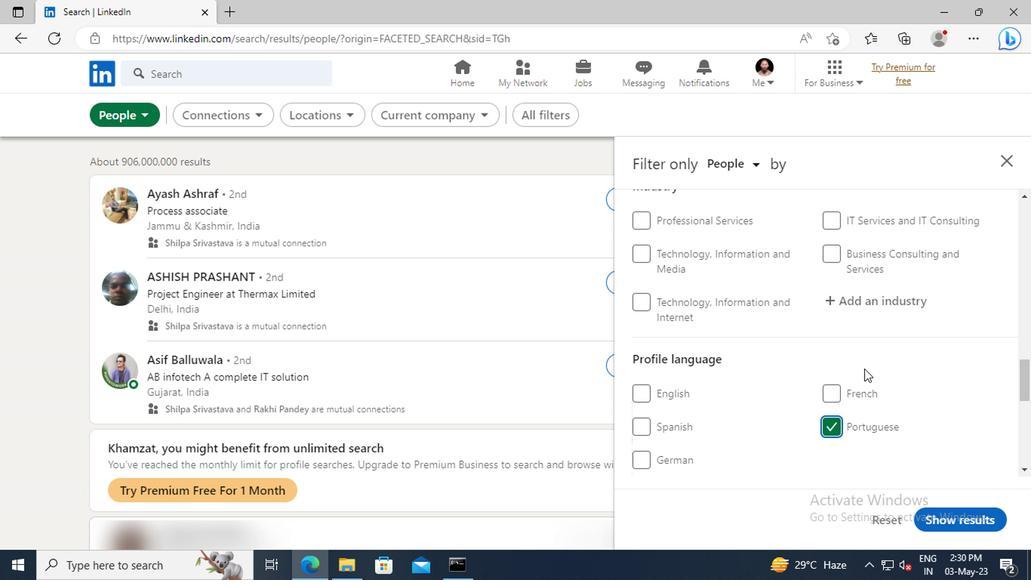 
Action: Mouse scrolled (720, 367) with delta (0, 0)
Screenshot: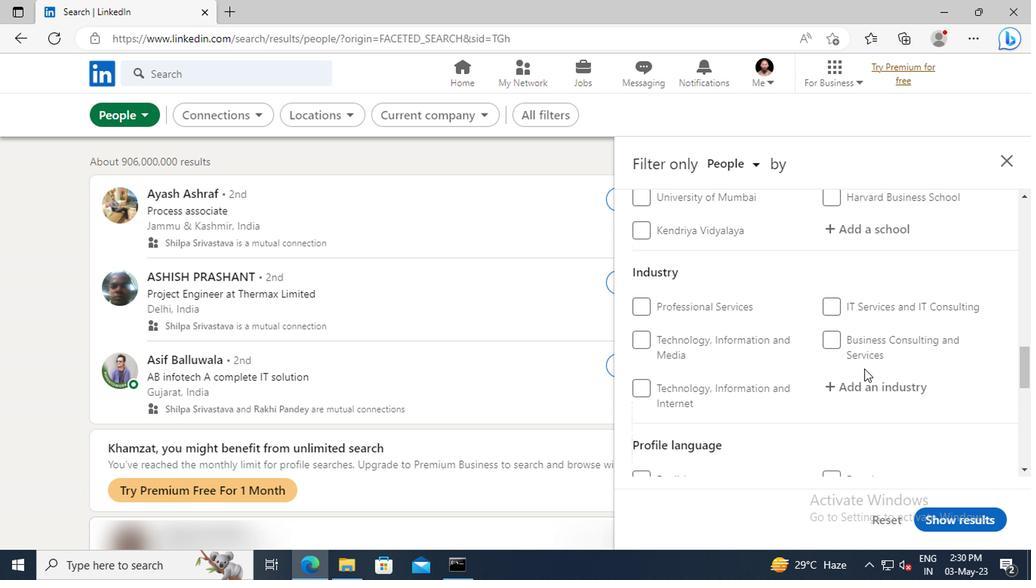 
Action: Mouse scrolled (720, 367) with delta (0, 0)
Screenshot: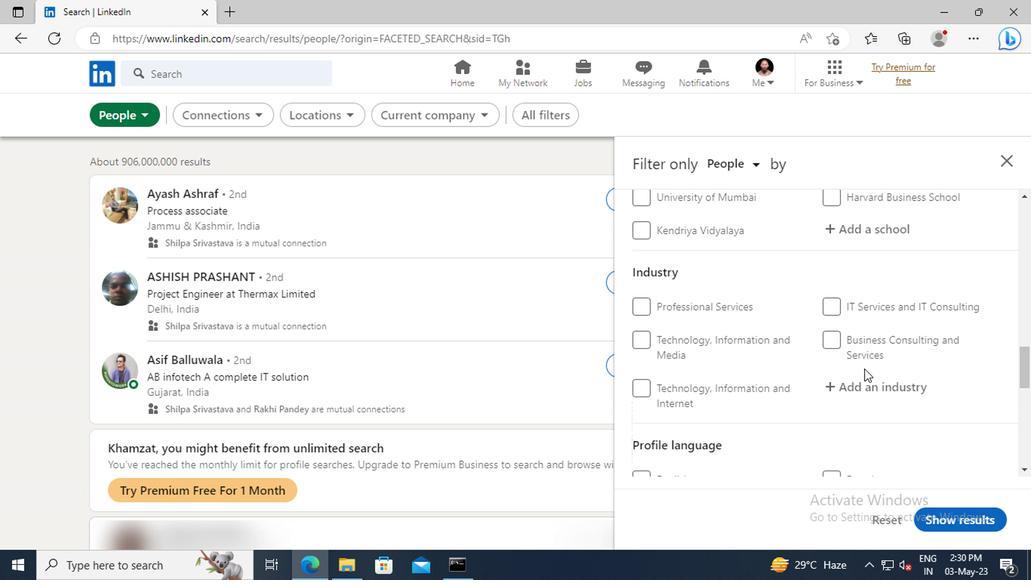 
Action: Mouse scrolled (720, 367) with delta (0, 0)
Screenshot: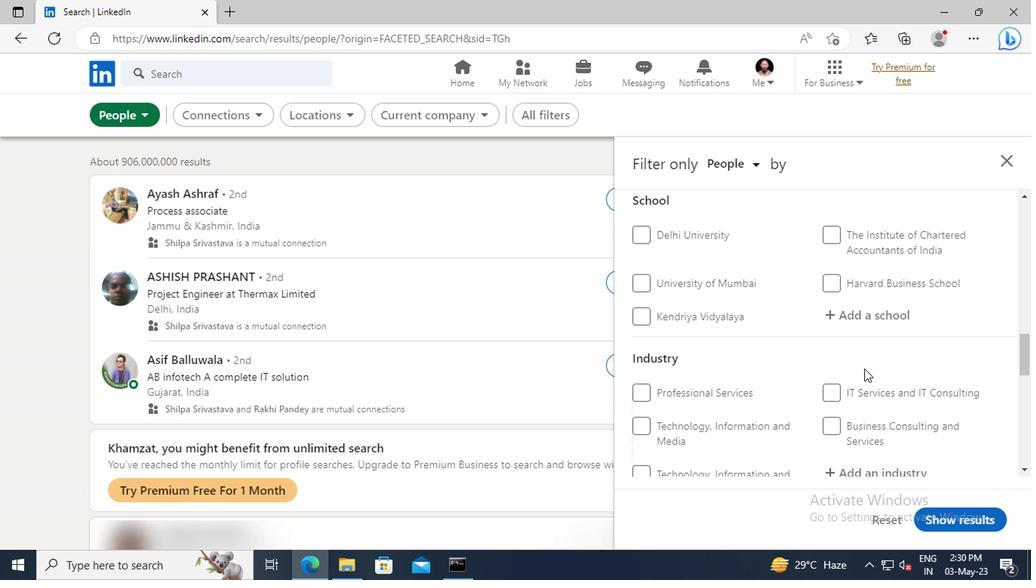 
Action: Mouse scrolled (720, 367) with delta (0, 0)
Screenshot: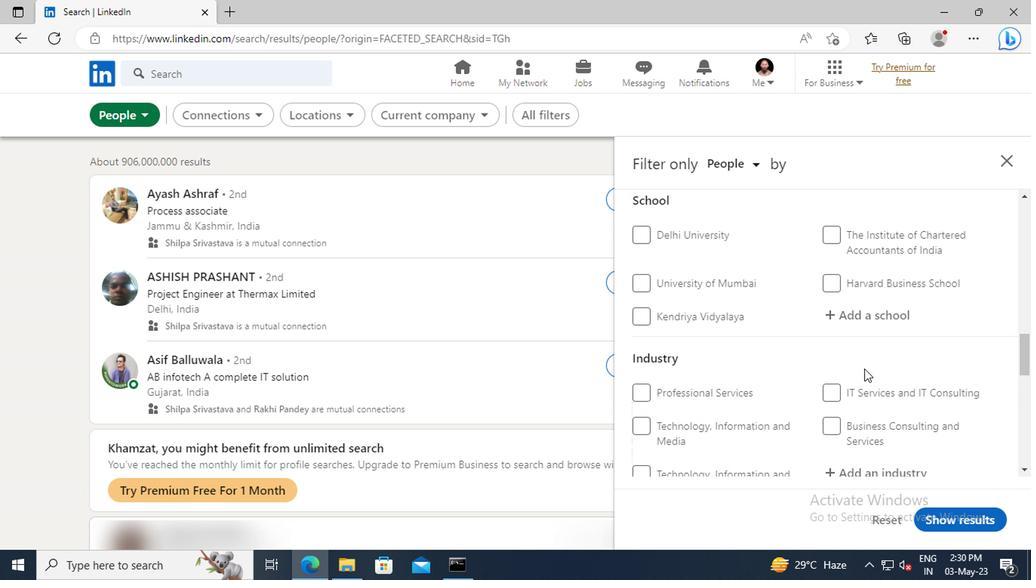 
Action: Mouse scrolled (720, 367) with delta (0, 0)
Screenshot: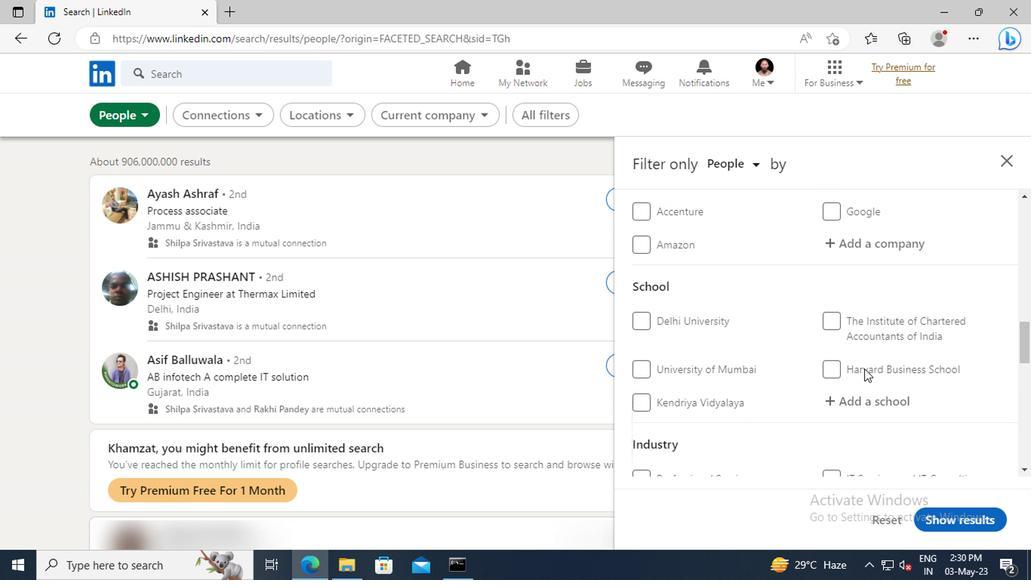 
Action: Mouse scrolled (720, 367) with delta (0, 0)
Screenshot: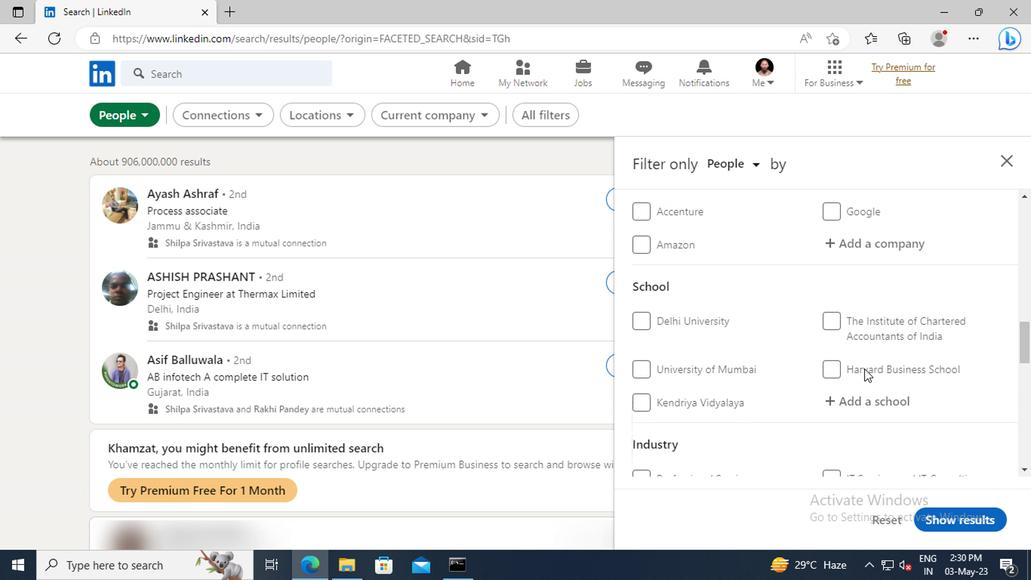
Action: Mouse scrolled (720, 367) with delta (0, 0)
Screenshot: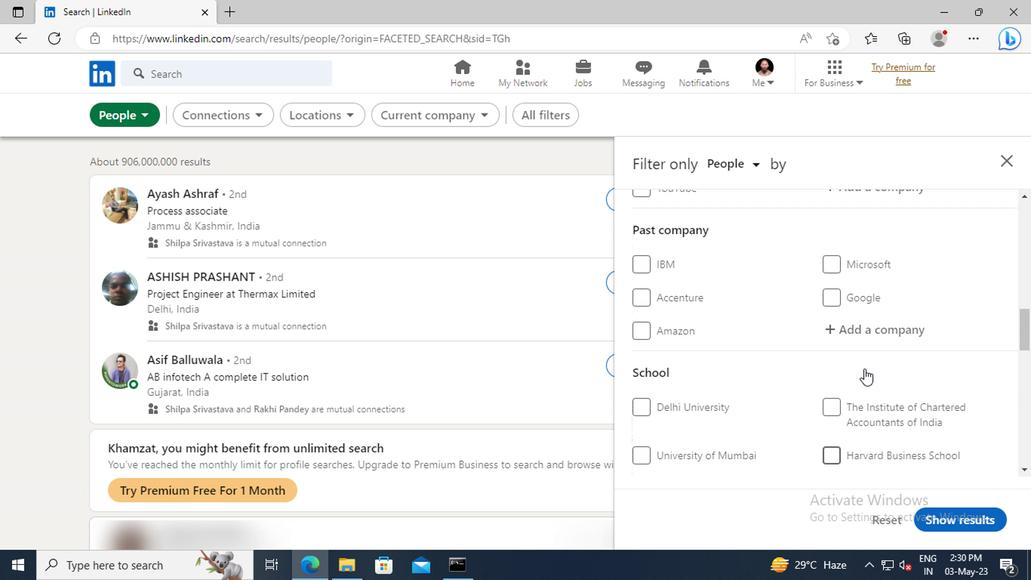 
Action: Mouse scrolled (720, 367) with delta (0, 0)
Screenshot: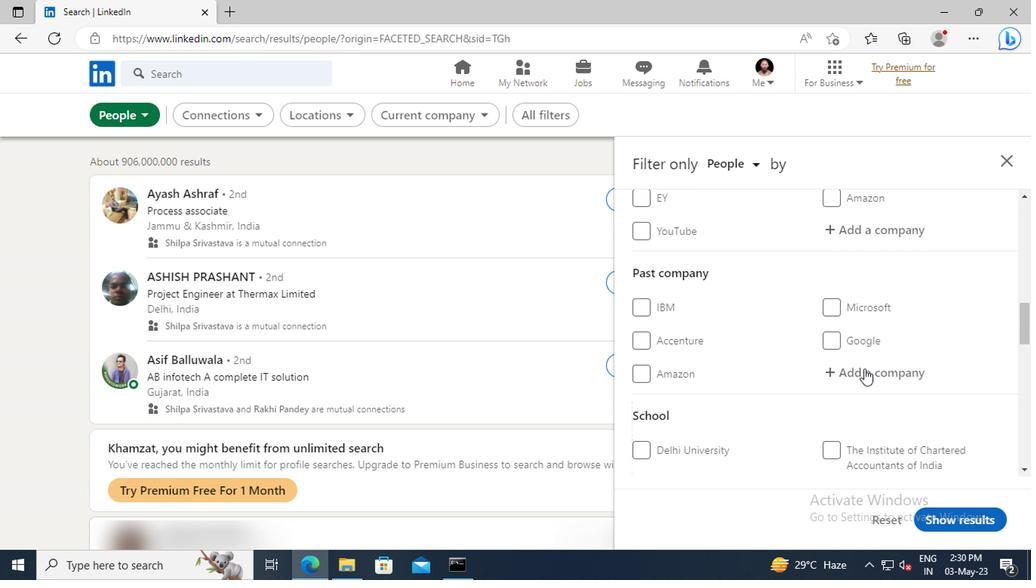 
Action: Mouse scrolled (720, 367) with delta (0, 0)
Screenshot: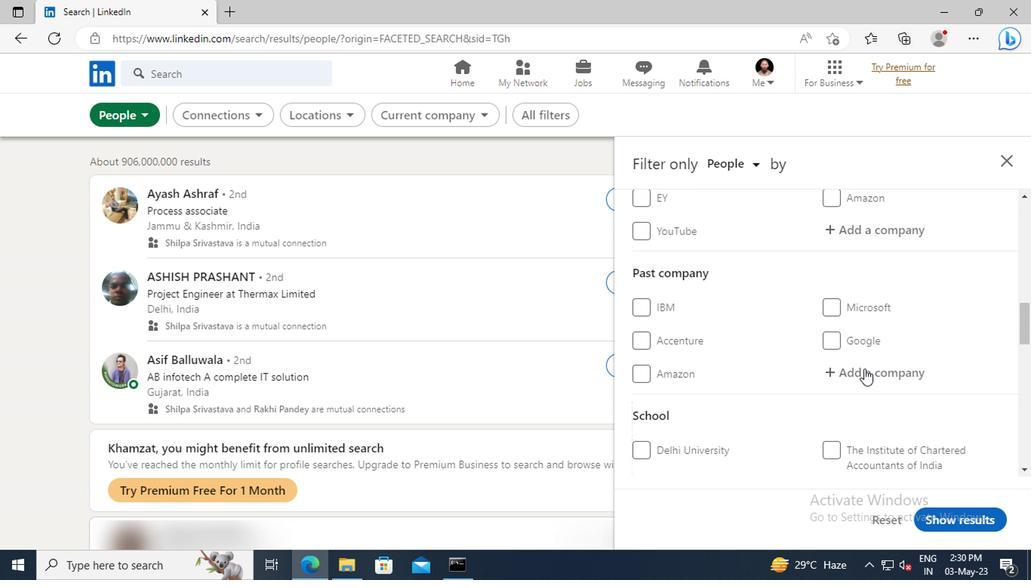 
Action: Mouse scrolled (720, 367) with delta (0, 0)
Screenshot: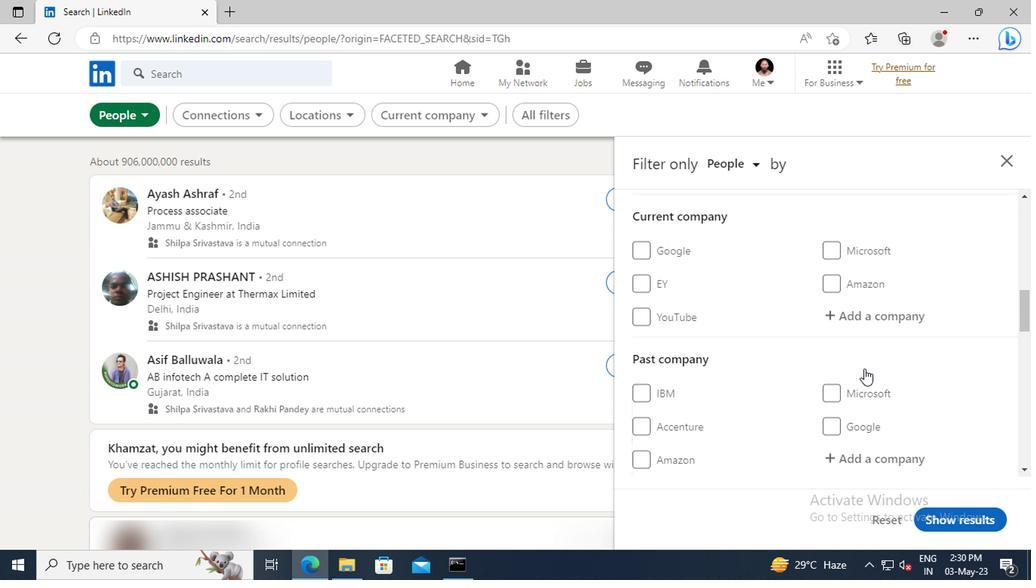 
Action: Mouse moved to (720, 363)
Screenshot: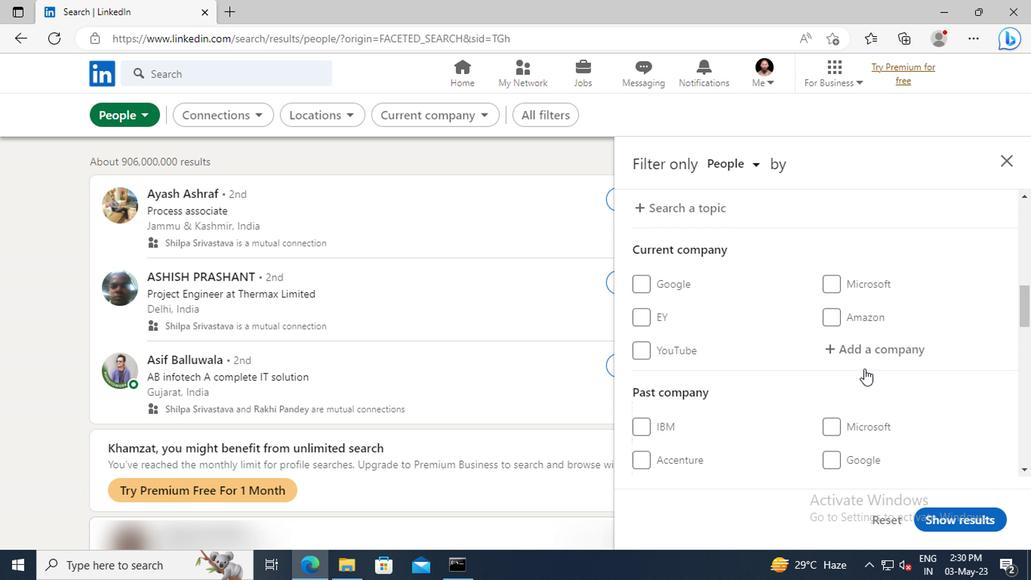 
Action: Mouse pressed left at (720, 363)
Screenshot: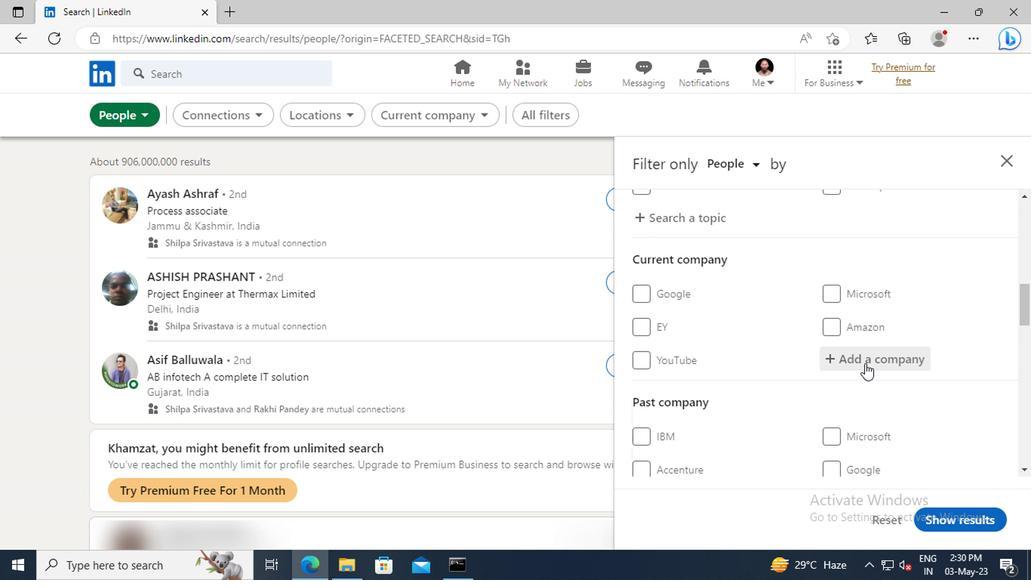 
Action: Key pressed <Key.shift>WPP
Screenshot: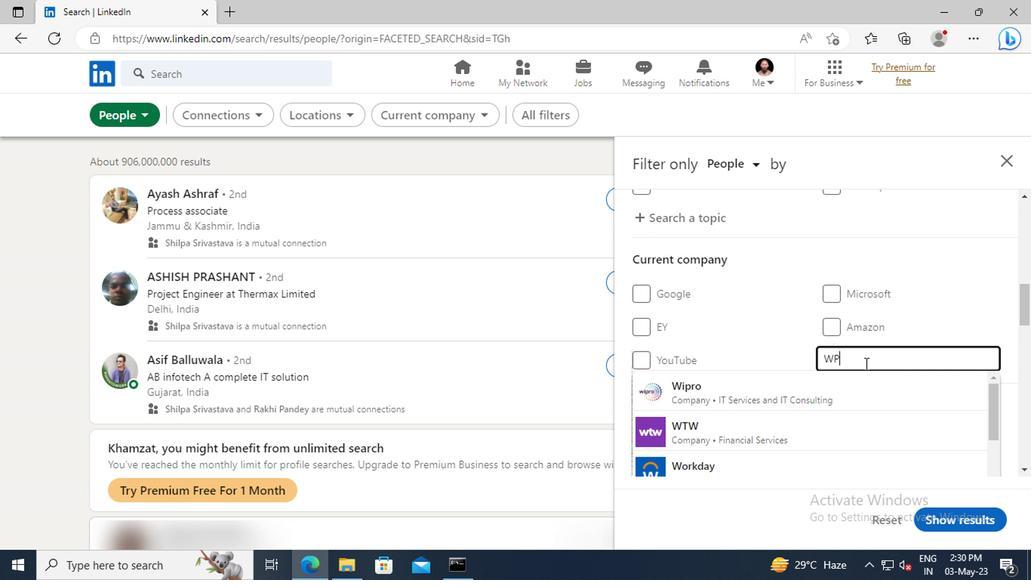 
Action: Mouse moved to (720, 376)
Screenshot: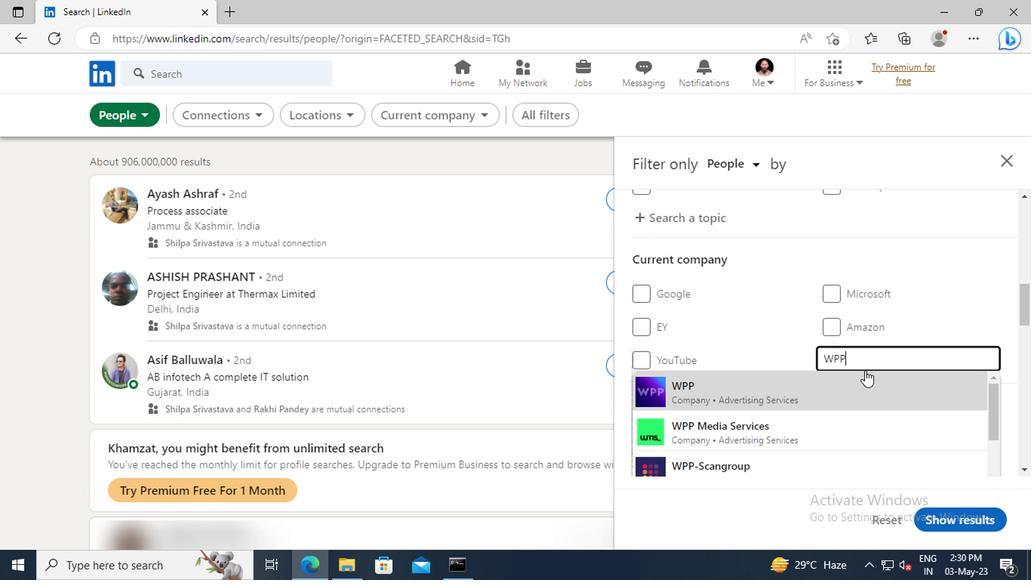 
Action: Mouse pressed left at (720, 376)
Screenshot: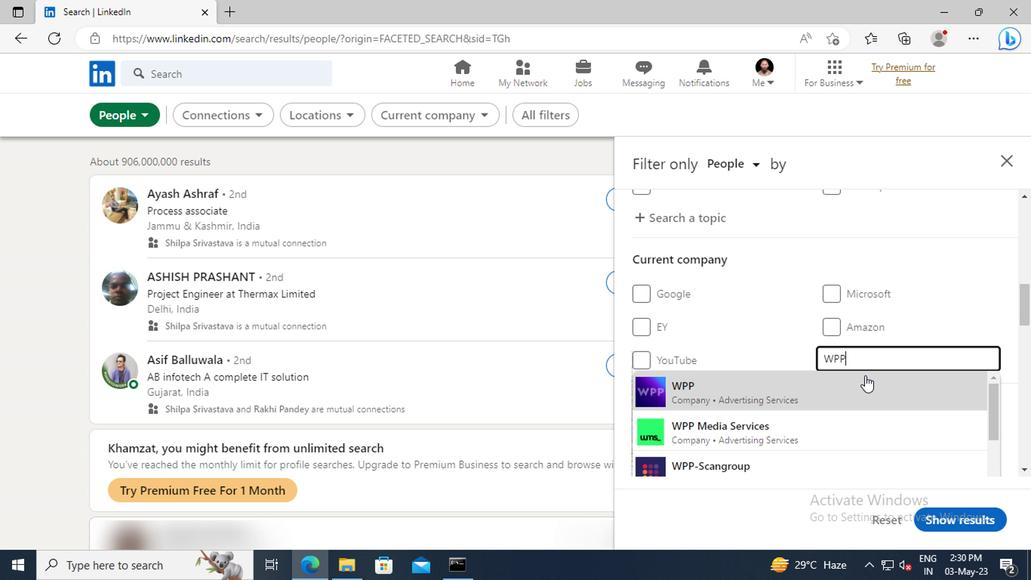 
Action: Mouse scrolled (720, 375) with delta (0, 0)
Screenshot: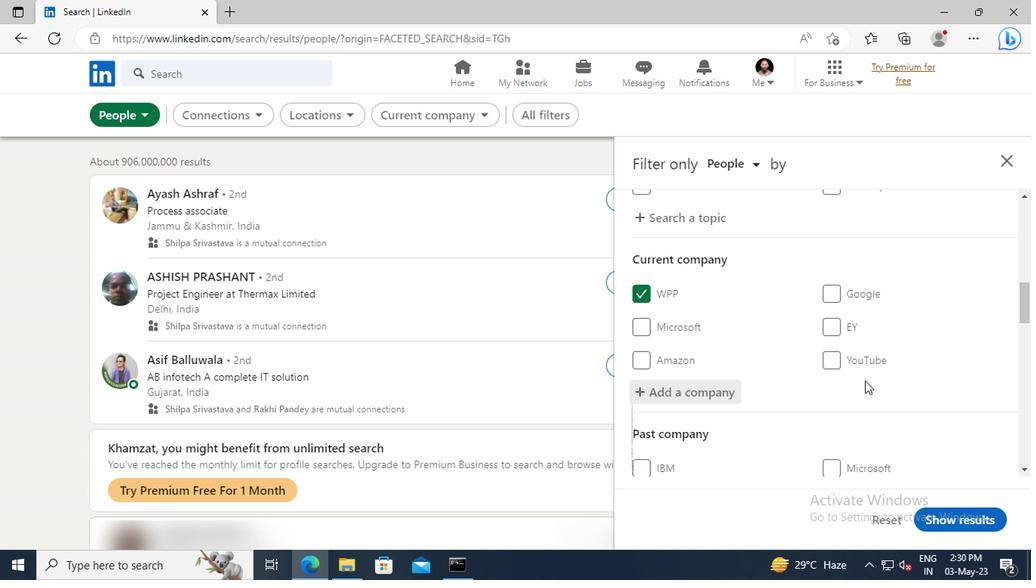 
Action: Mouse moved to (720, 367)
Screenshot: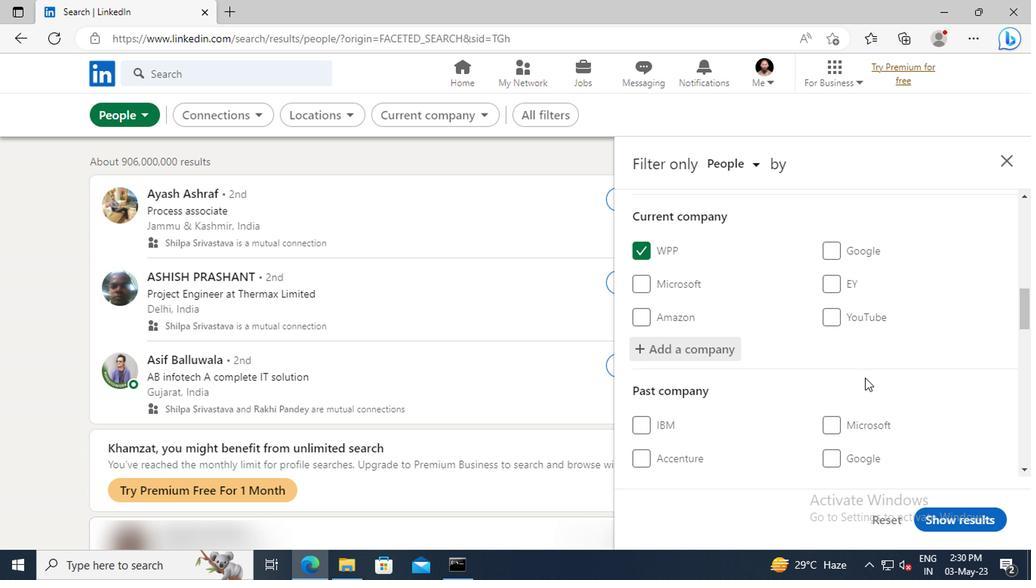 
Action: Mouse scrolled (720, 366) with delta (0, 0)
Screenshot: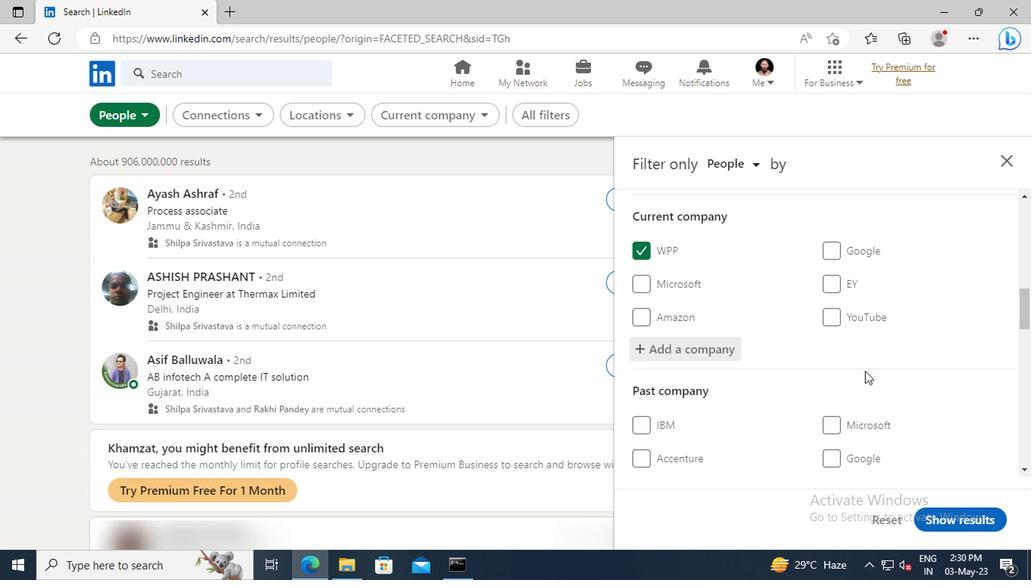 
Action: Mouse scrolled (720, 366) with delta (0, 0)
Screenshot: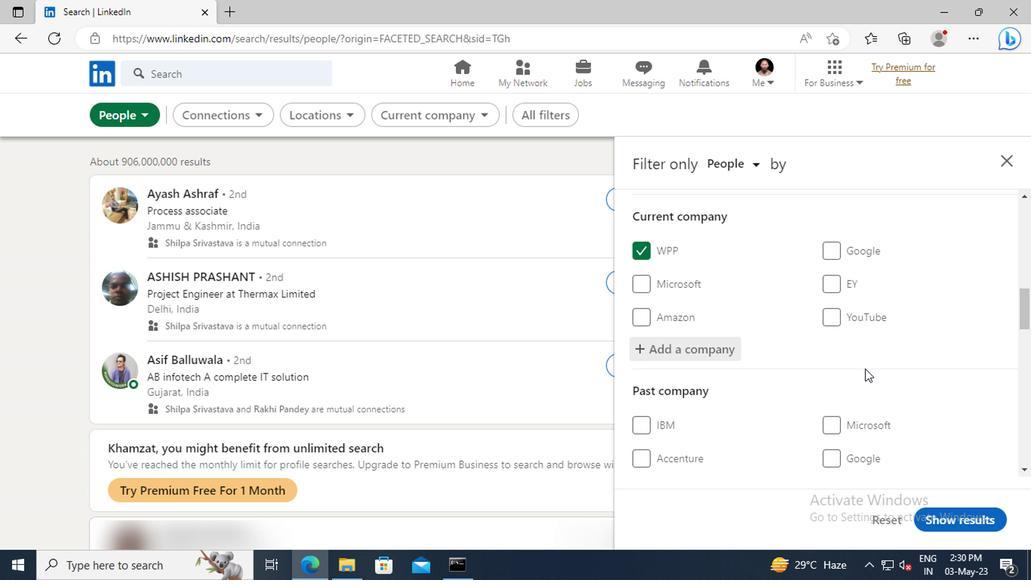 
Action: Mouse moved to (717, 345)
Screenshot: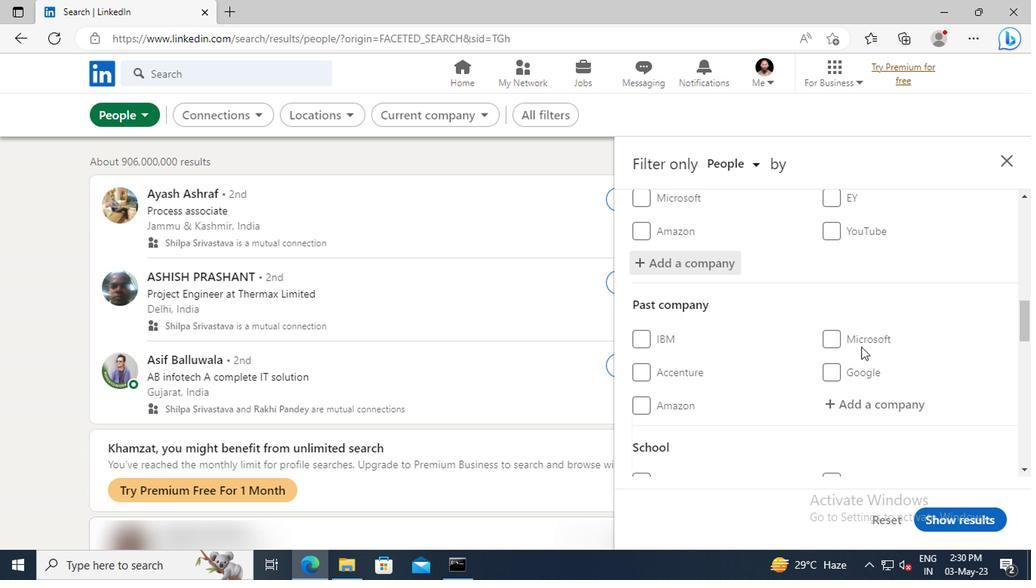 
Action: Mouse scrolled (717, 344) with delta (0, 0)
Screenshot: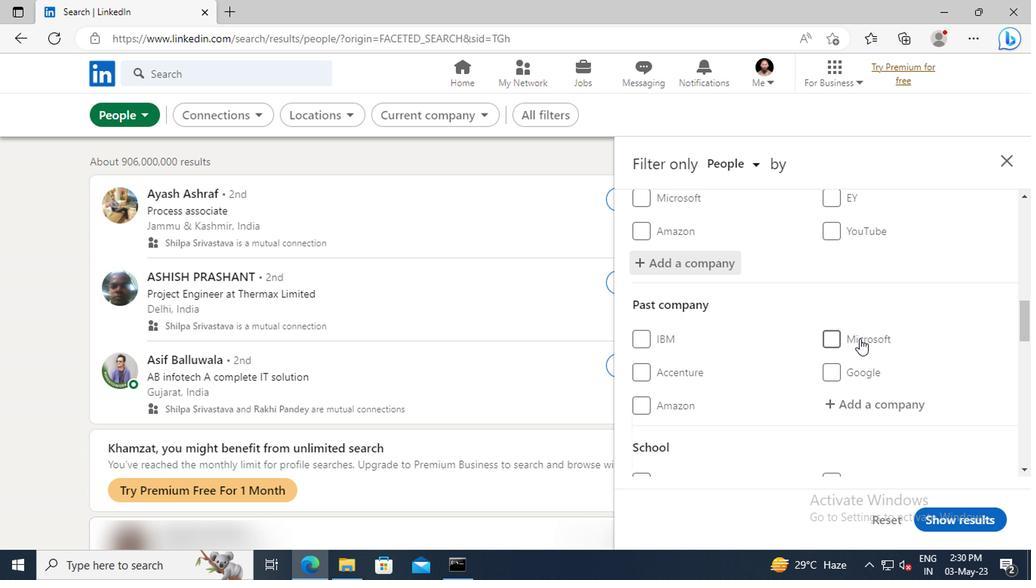 
Action: Mouse scrolled (717, 344) with delta (0, 0)
Screenshot: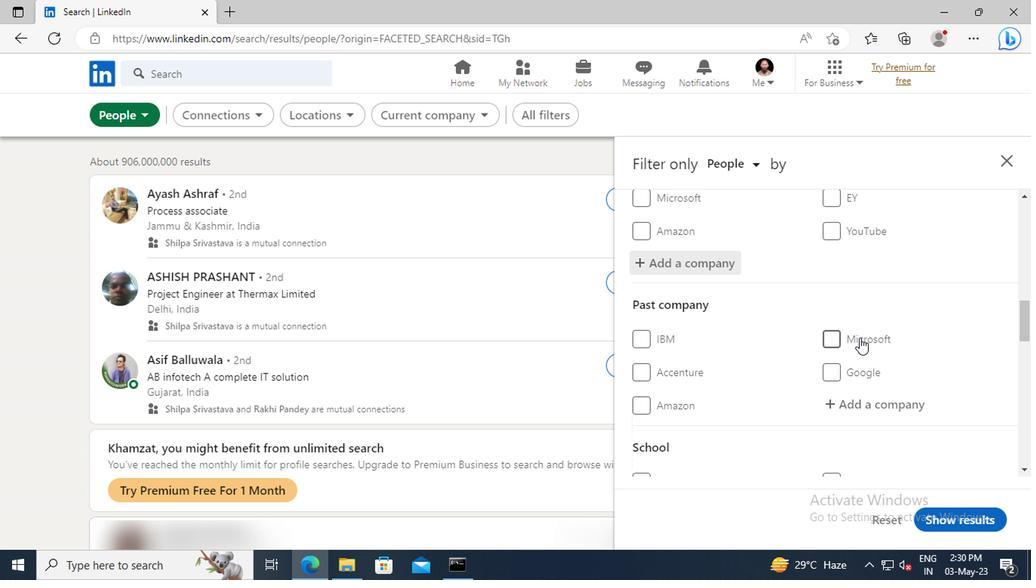 
Action: Mouse moved to (717, 344)
Screenshot: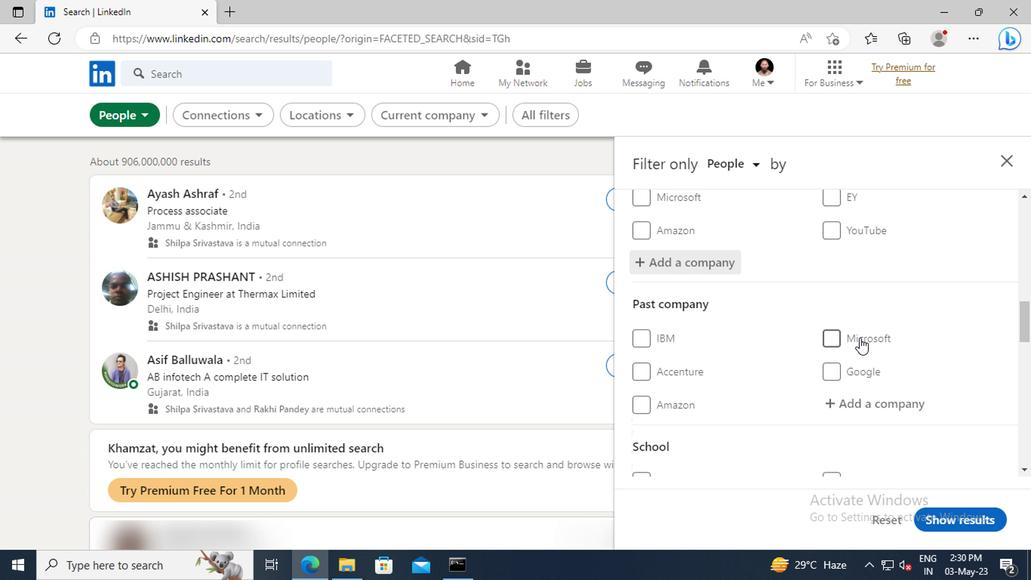 
Action: Mouse scrolled (717, 344) with delta (0, 0)
Screenshot: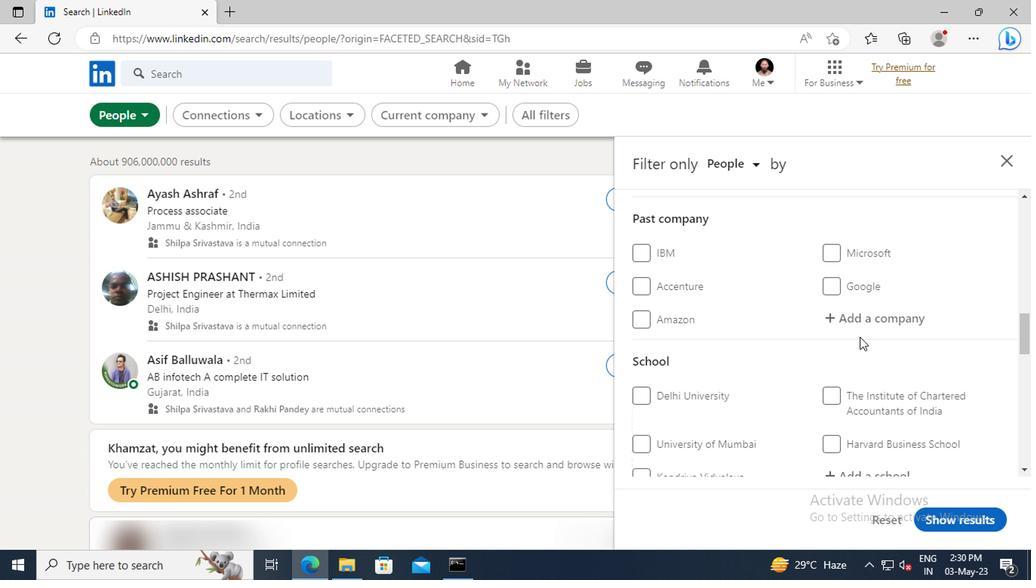 
Action: Mouse moved to (717, 344)
Screenshot: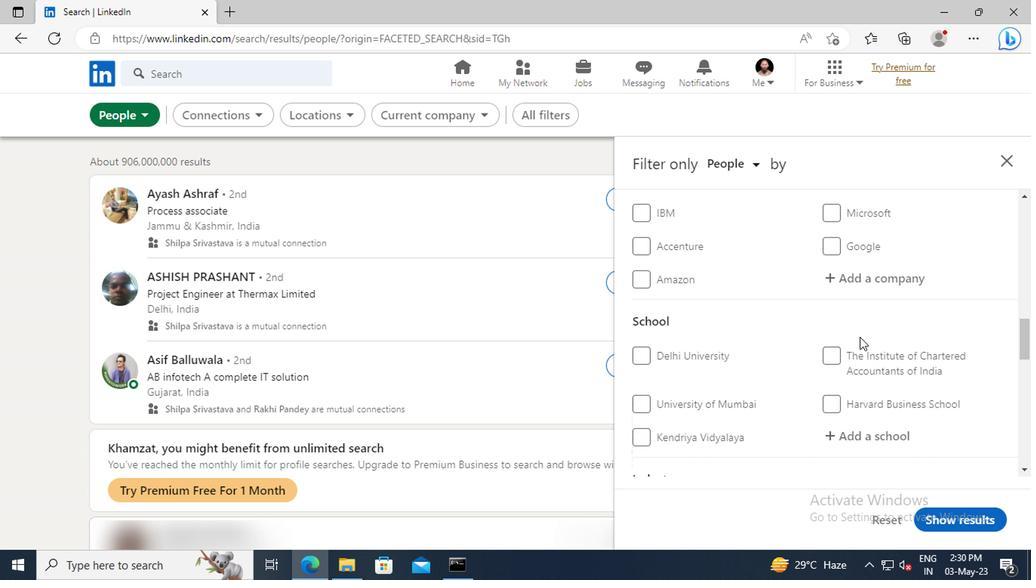 
Action: Mouse scrolled (717, 343) with delta (0, 0)
Screenshot: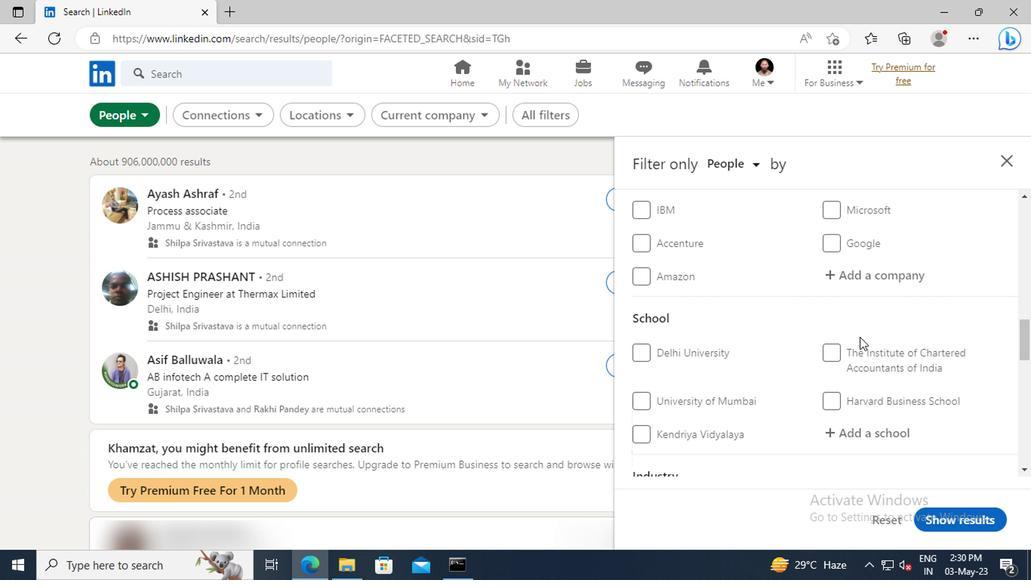 
Action: Mouse moved to (715, 383)
Screenshot: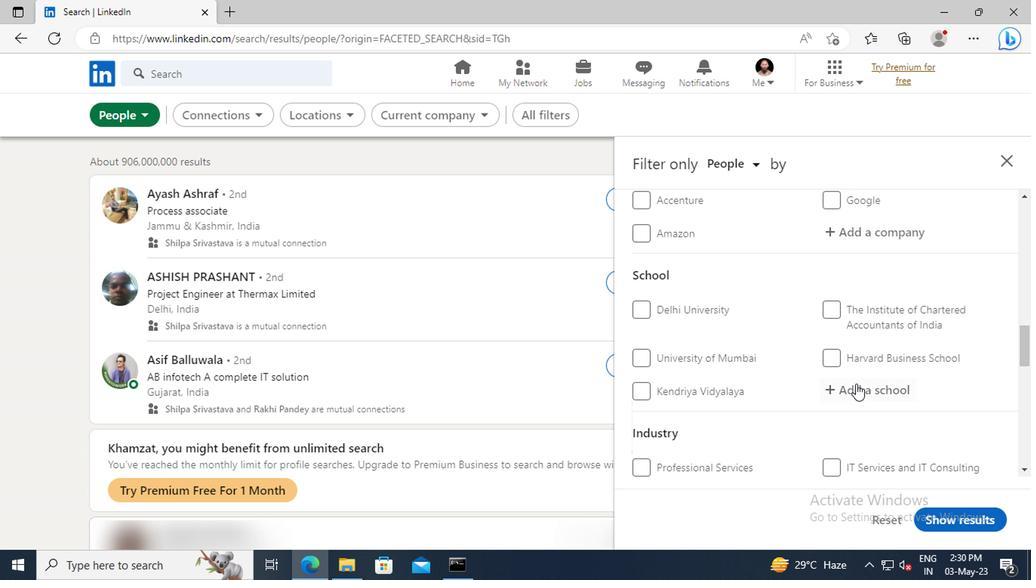 
Action: Mouse pressed left at (715, 383)
Screenshot: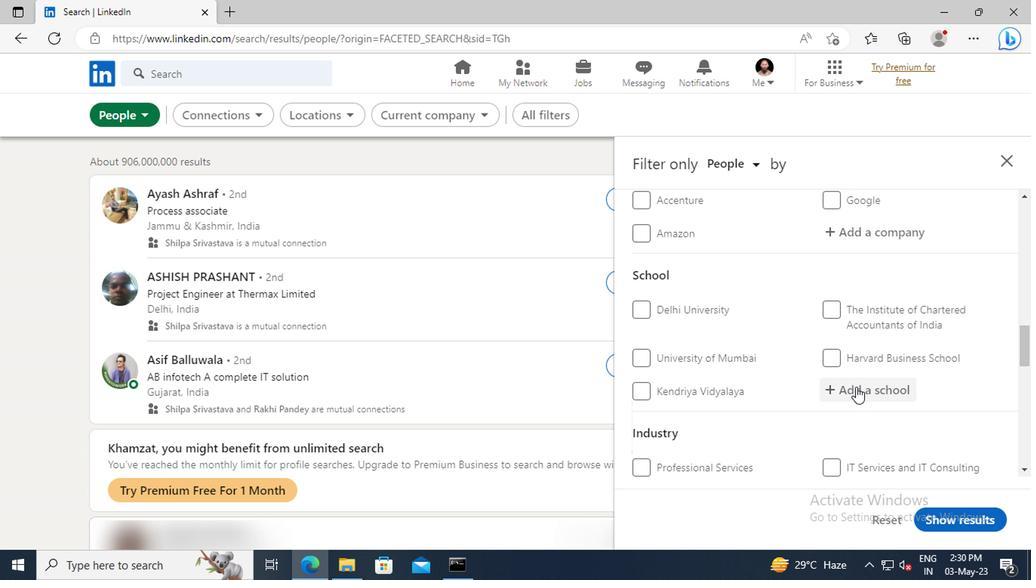 
Action: Key pressed <Key.shift>NATIONAL<Key.space><Key.shift>INSTITUTE<Key.space>OF<Key.space><Key.shift>PHAR
Screenshot: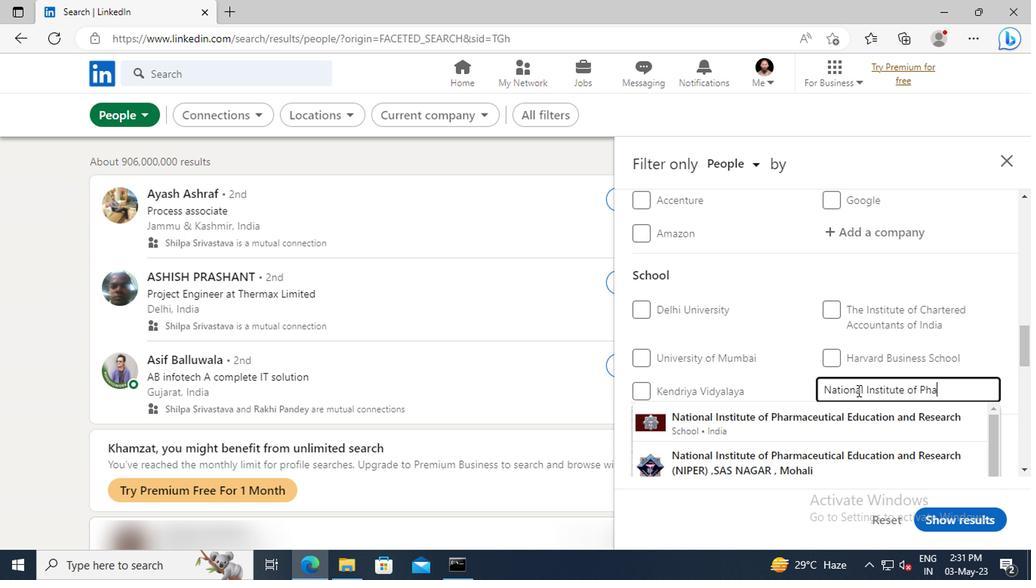 
Action: Mouse moved to (718, 402)
Screenshot: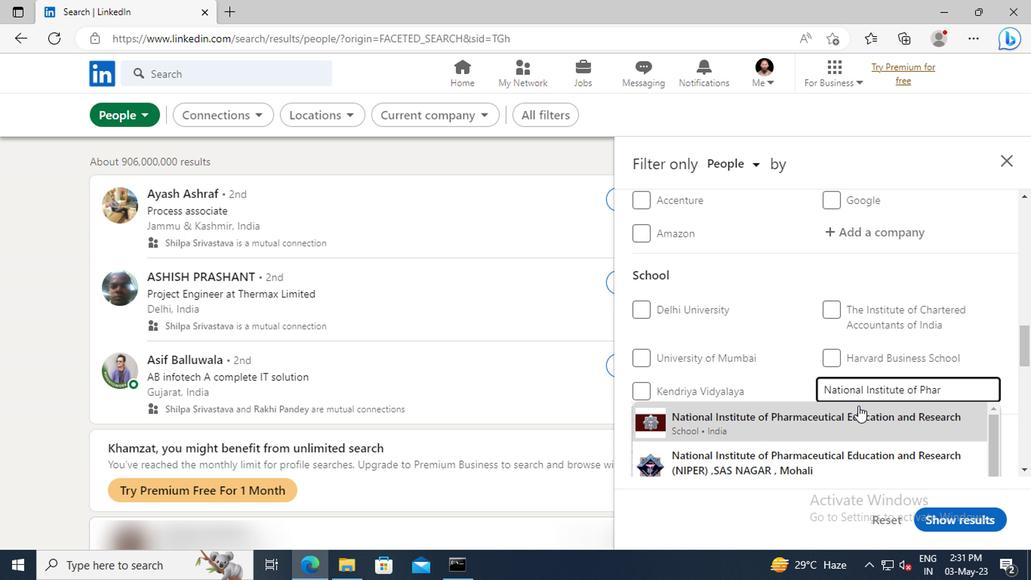 
Action: Mouse pressed left at (718, 402)
Screenshot: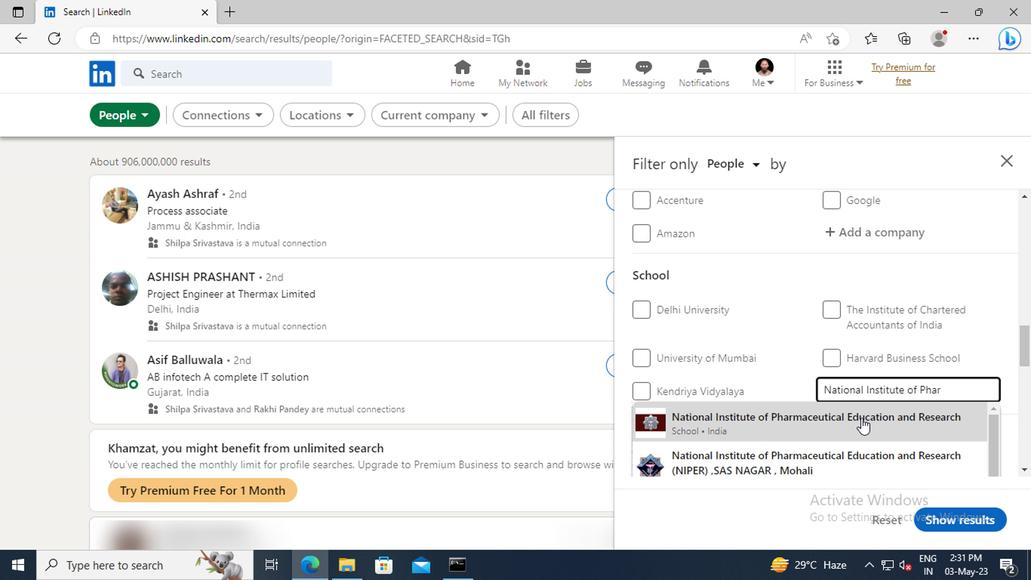 
Action: Mouse moved to (718, 400)
Screenshot: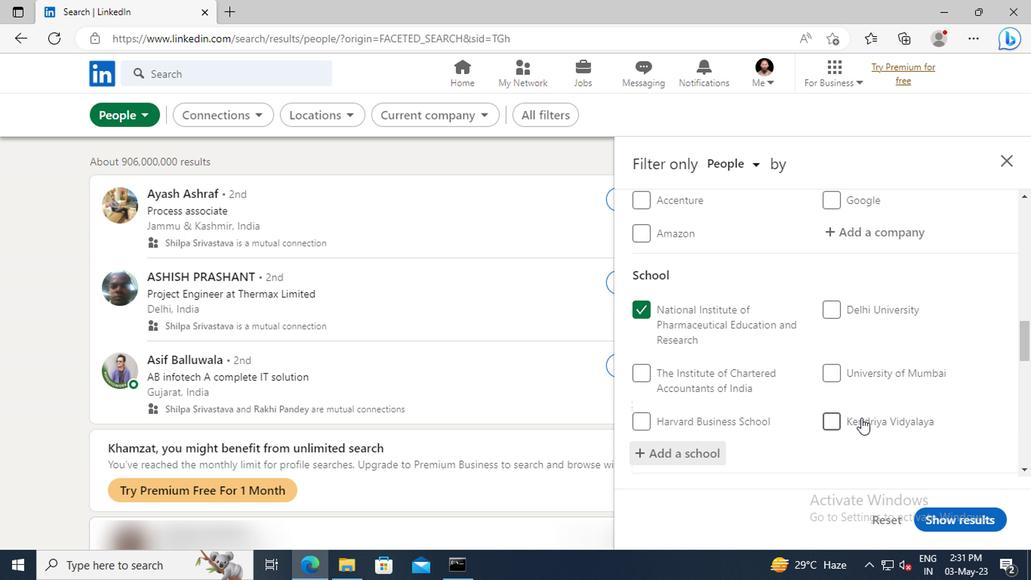 
Action: Mouse scrolled (718, 400) with delta (0, 0)
Screenshot: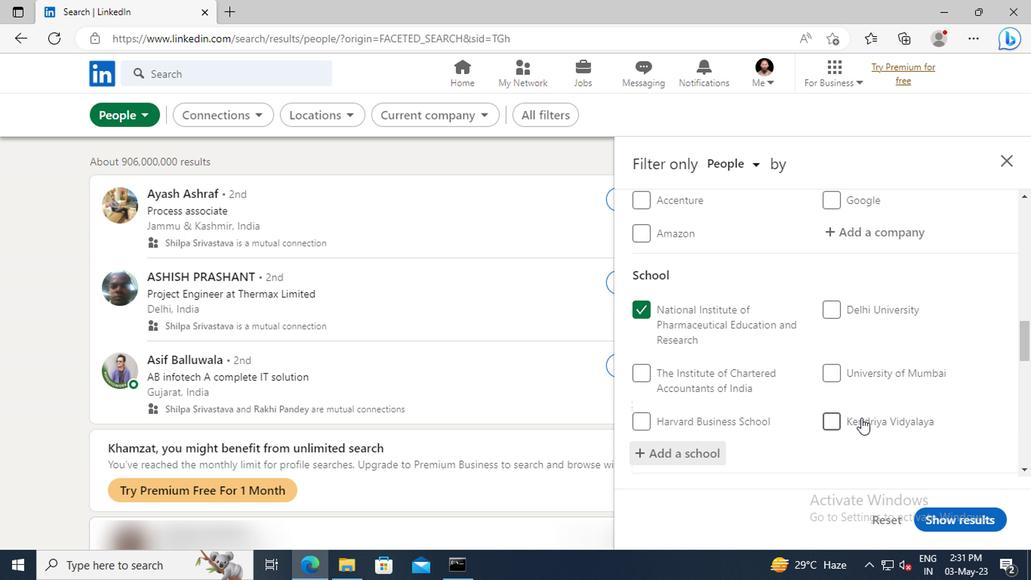 
Action: Mouse moved to (715, 387)
Screenshot: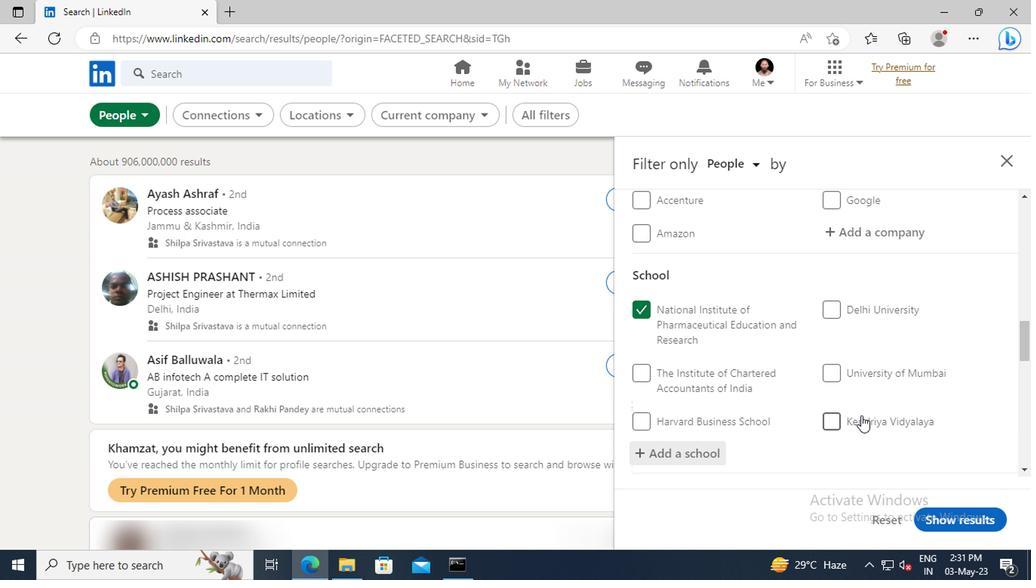 
Action: Mouse scrolled (715, 387) with delta (0, 0)
Screenshot: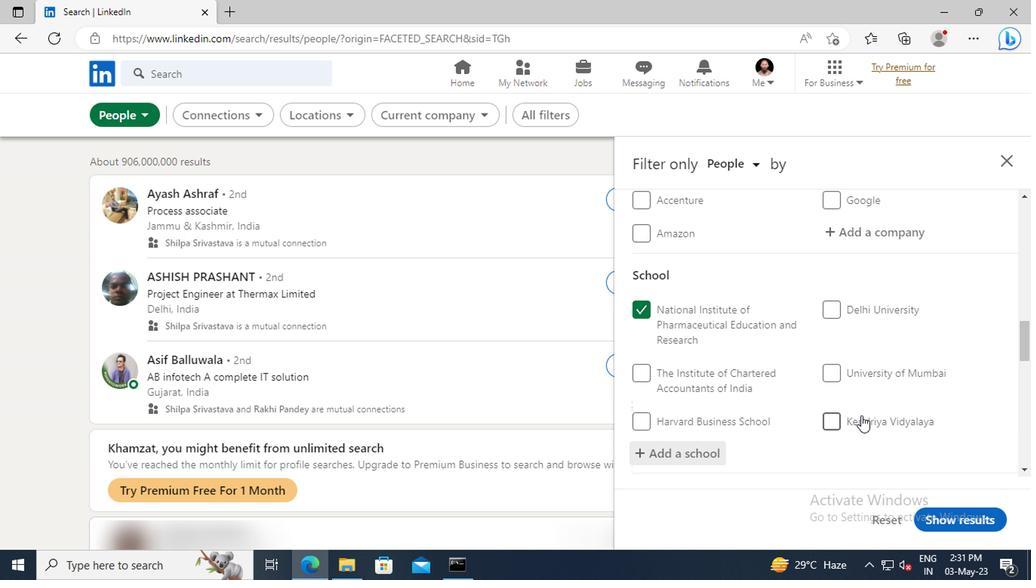 
Action: Mouse moved to (701, 344)
Screenshot: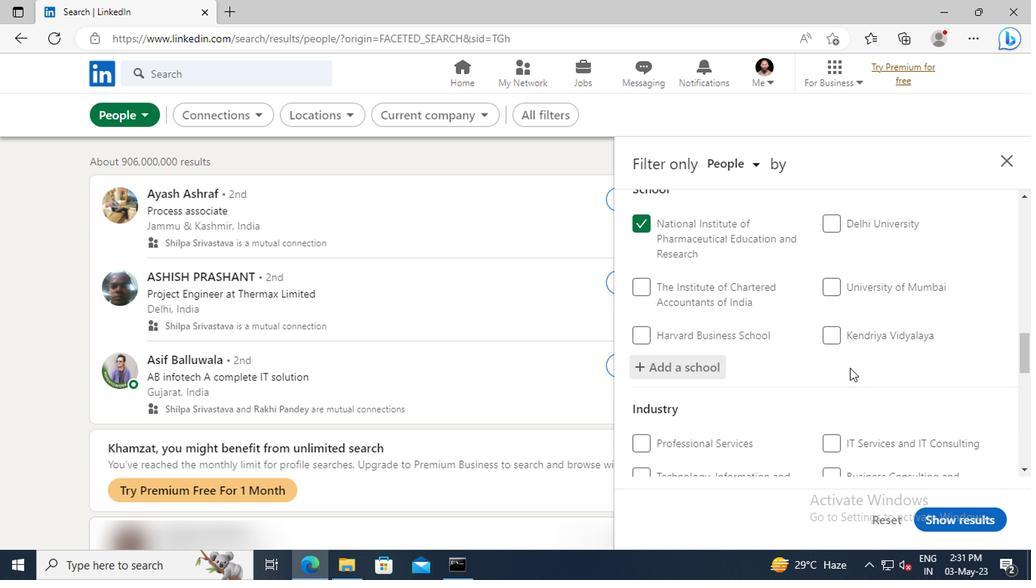 
Action: Mouse scrolled (701, 343) with delta (0, 0)
Screenshot: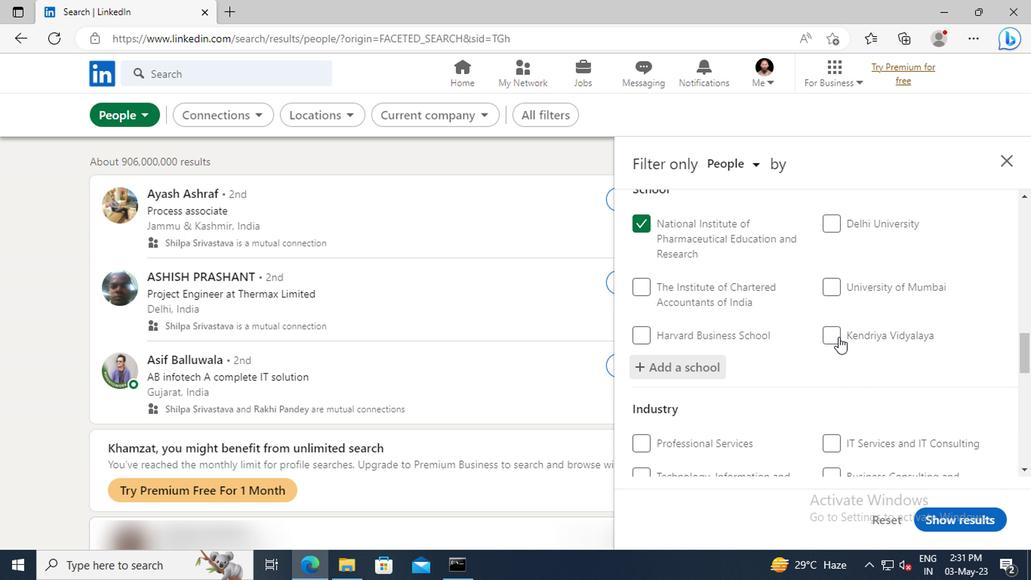 
Action: Mouse moved to (699, 335)
Screenshot: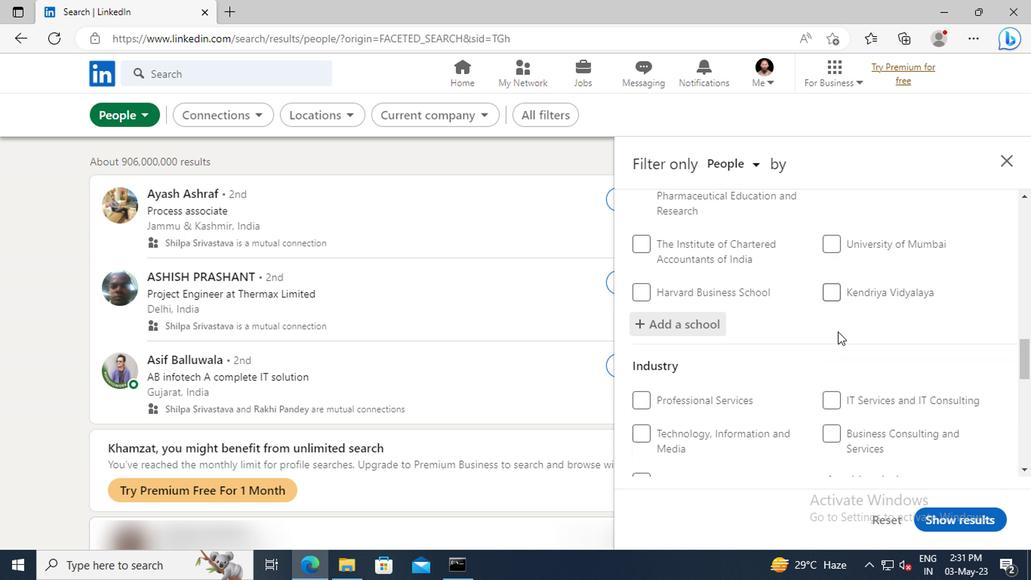 
Action: Mouse scrolled (699, 335) with delta (0, 0)
Screenshot: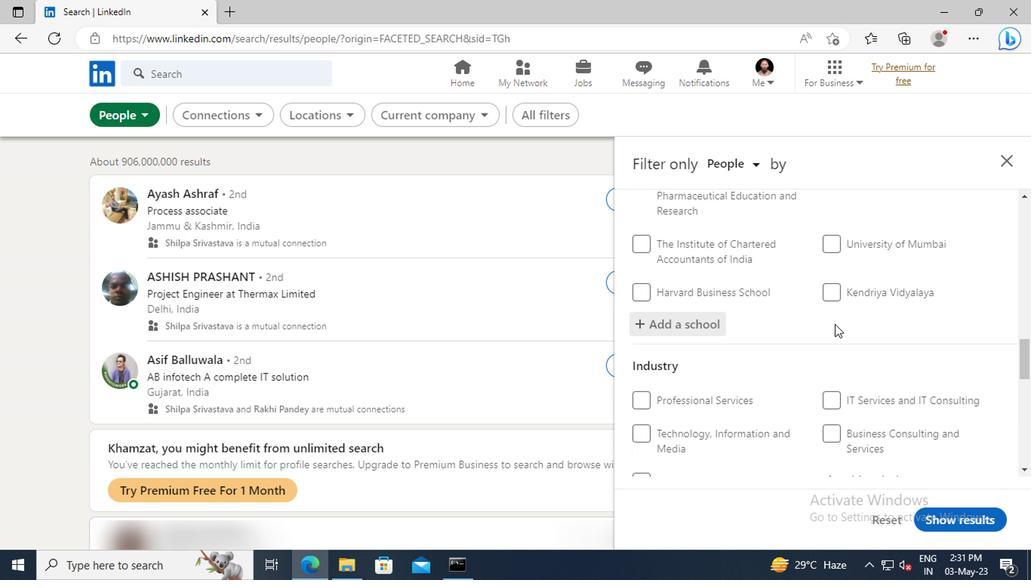 
Action: Mouse scrolled (699, 335) with delta (0, 0)
Screenshot: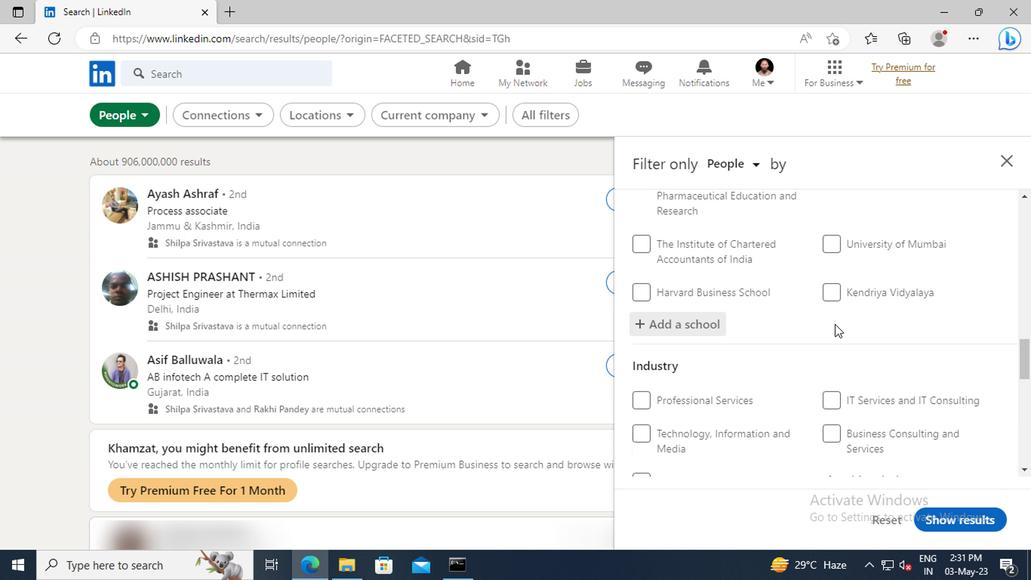 
Action: Mouse scrolled (699, 335) with delta (0, 0)
Screenshot: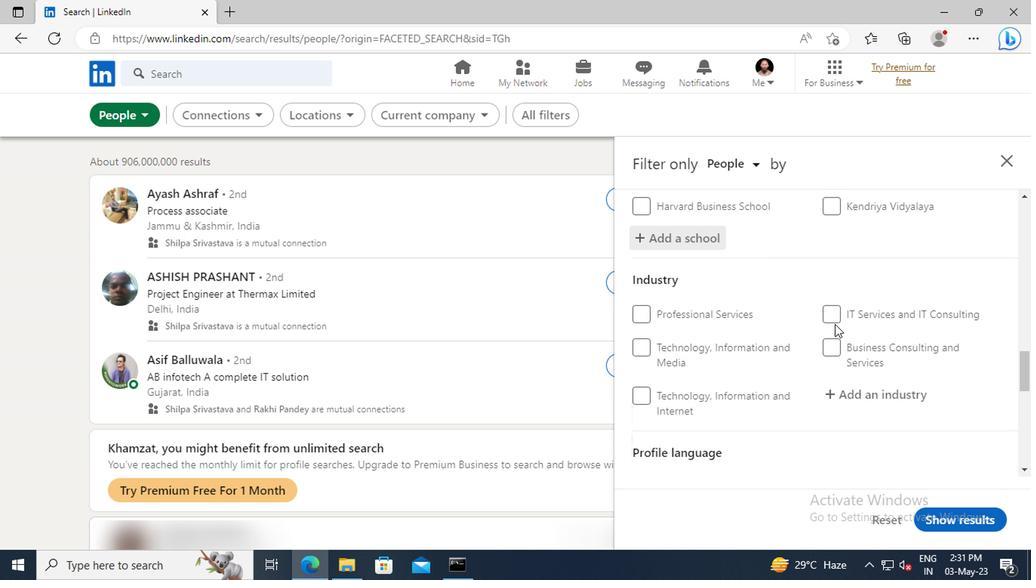 
Action: Mouse moved to (701, 355)
Screenshot: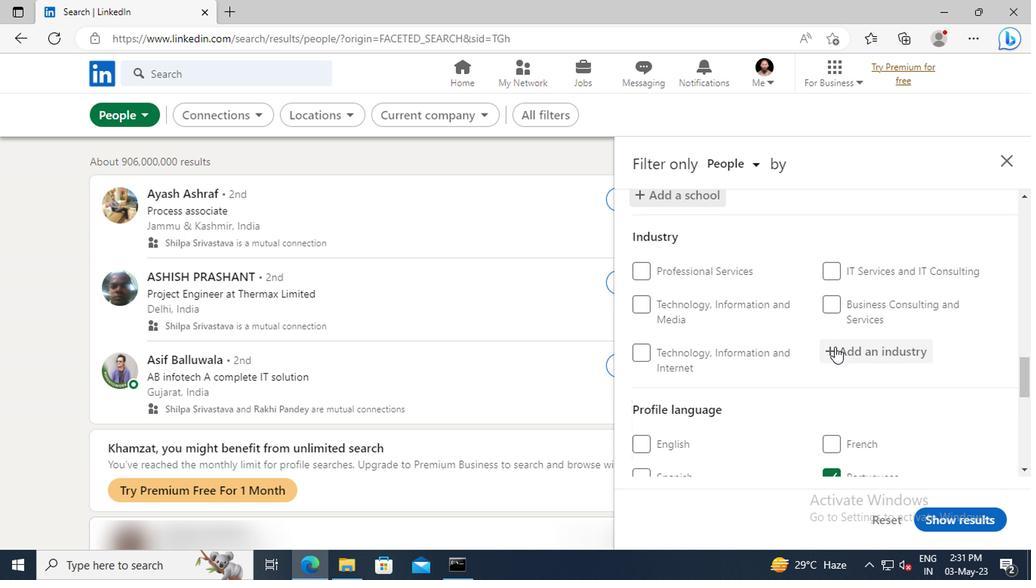 
Action: Mouse pressed left at (701, 355)
Screenshot: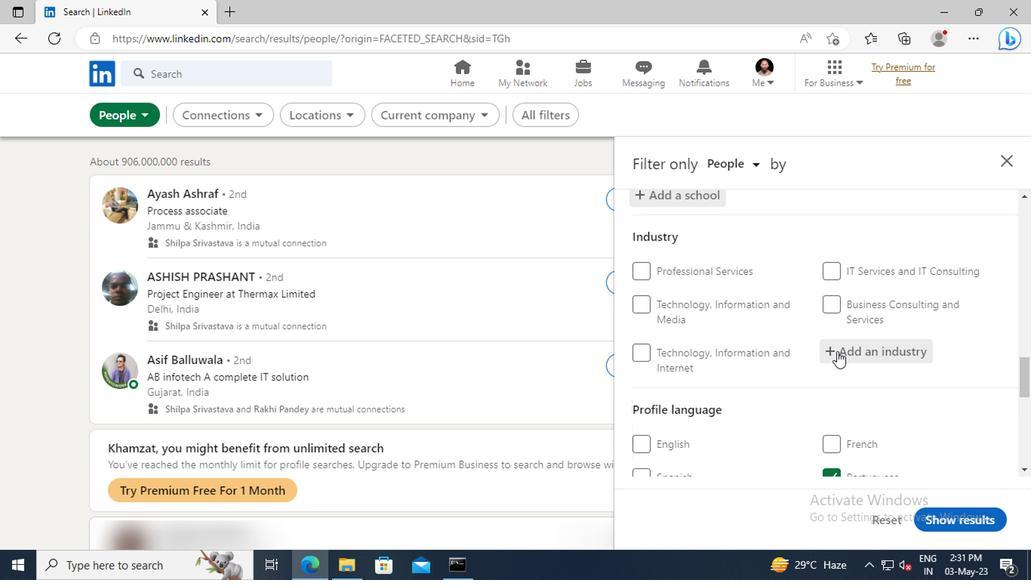 
Action: Key pressed <Key.shift>EMBEDDE
Screenshot: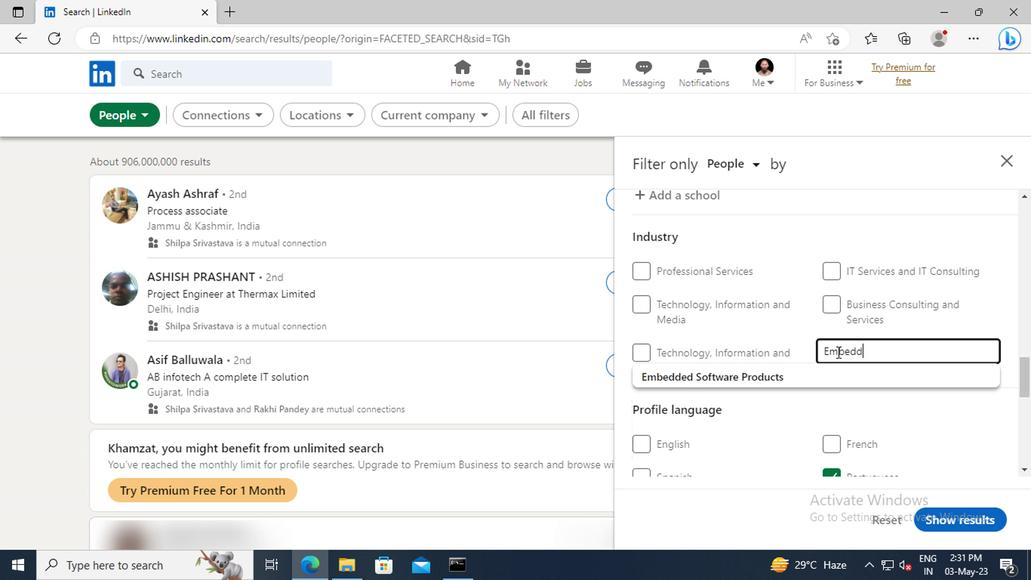 
Action: Mouse moved to (707, 367)
Screenshot: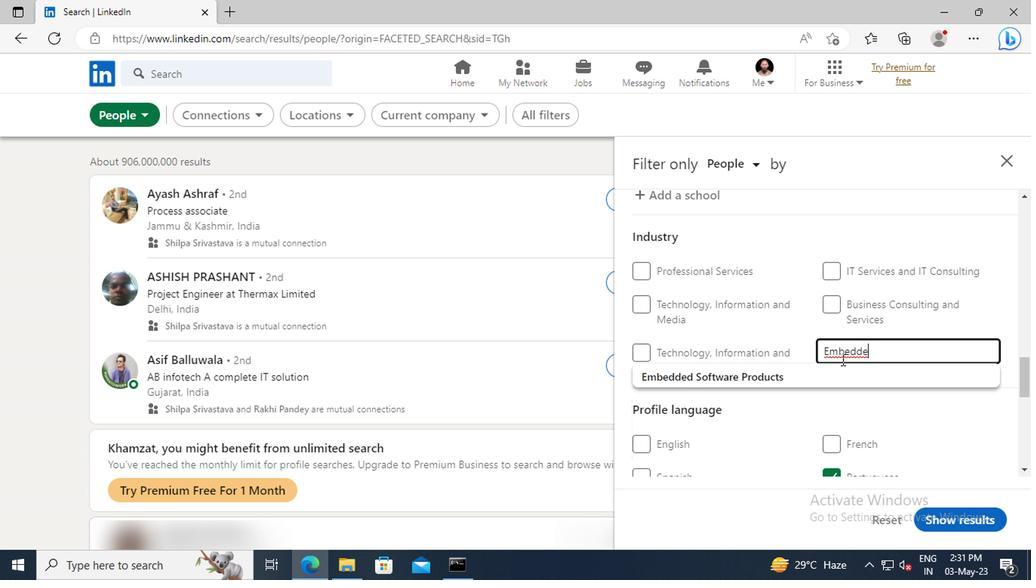 
Action: Mouse pressed left at (707, 367)
Screenshot: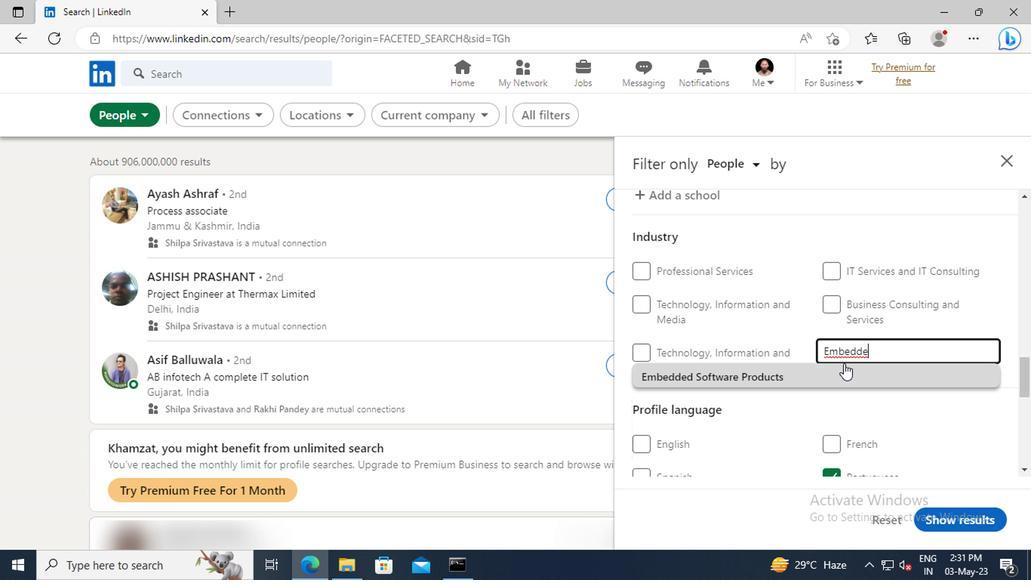 
Action: Mouse scrolled (707, 366) with delta (0, 0)
Screenshot: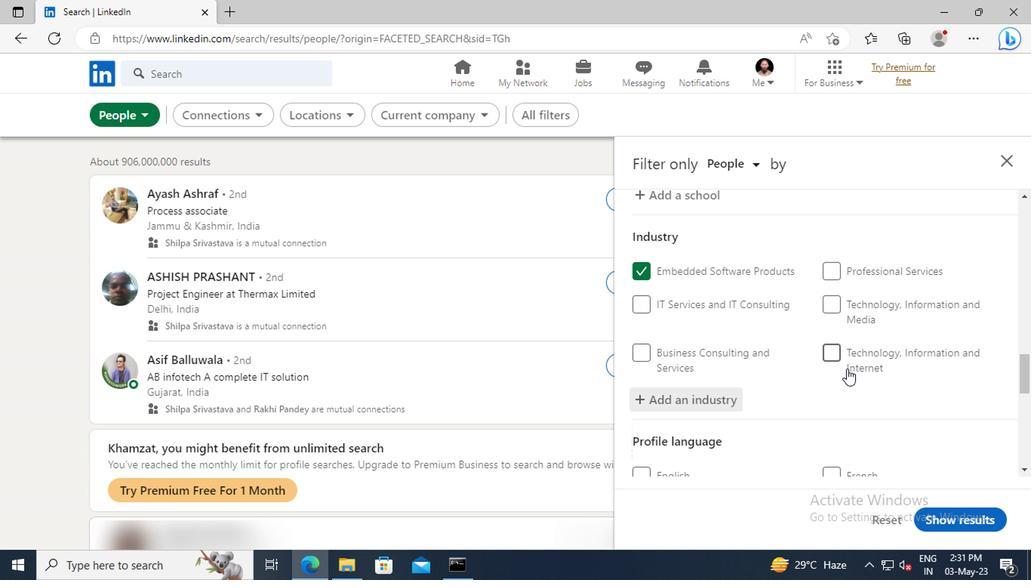 
Action: Mouse scrolled (707, 366) with delta (0, 0)
Screenshot: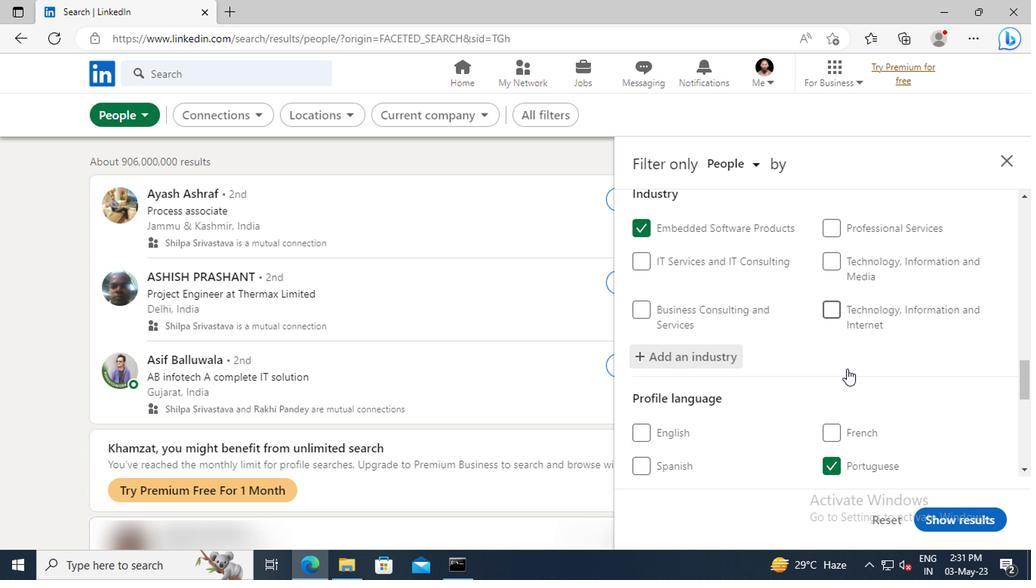 
Action: Mouse scrolled (707, 366) with delta (0, 0)
Screenshot: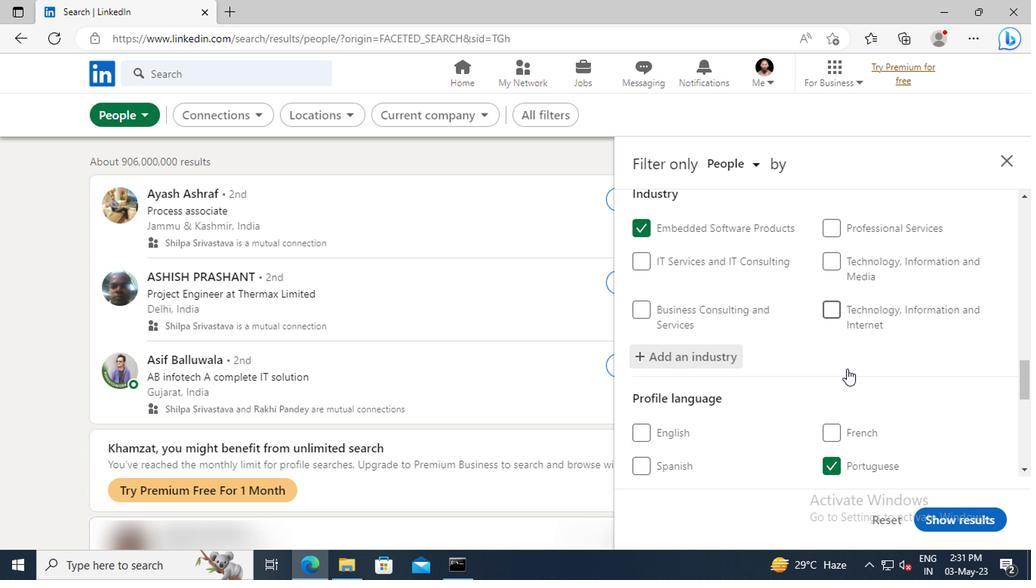 
Action: Mouse scrolled (707, 366) with delta (0, 0)
Screenshot: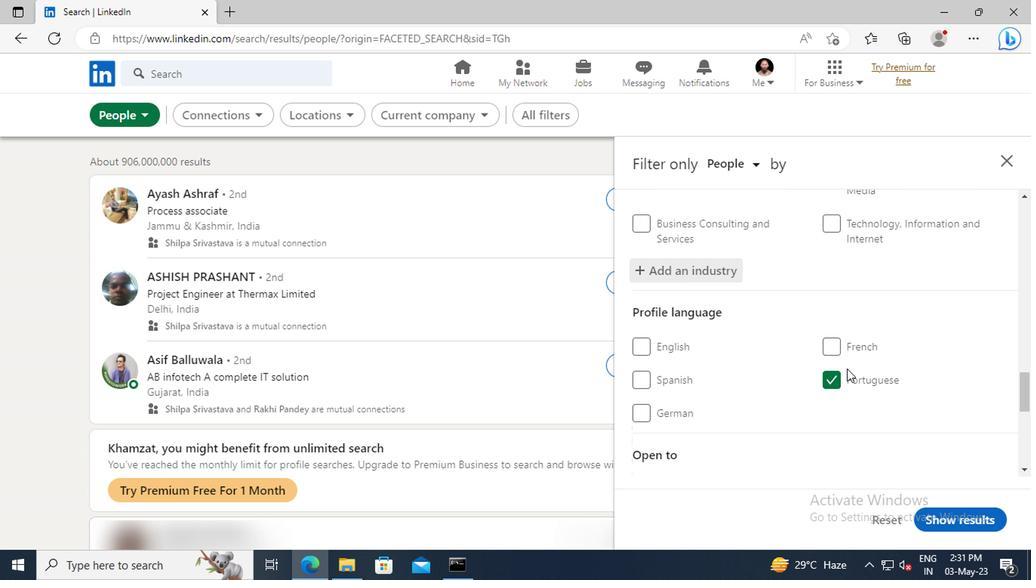 
Action: Mouse scrolled (707, 366) with delta (0, 0)
Screenshot: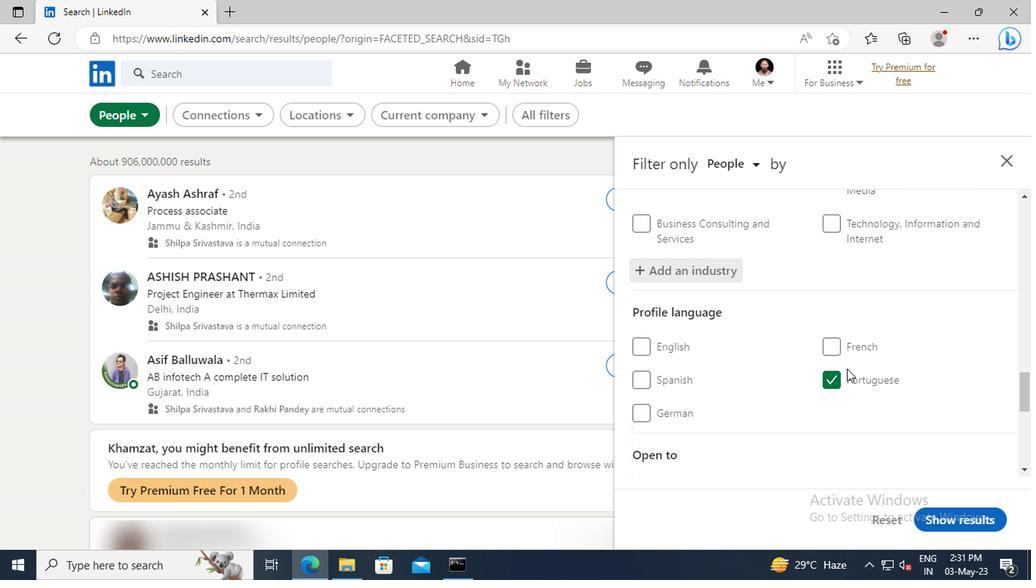 
Action: Mouse scrolled (707, 366) with delta (0, 0)
Screenshot: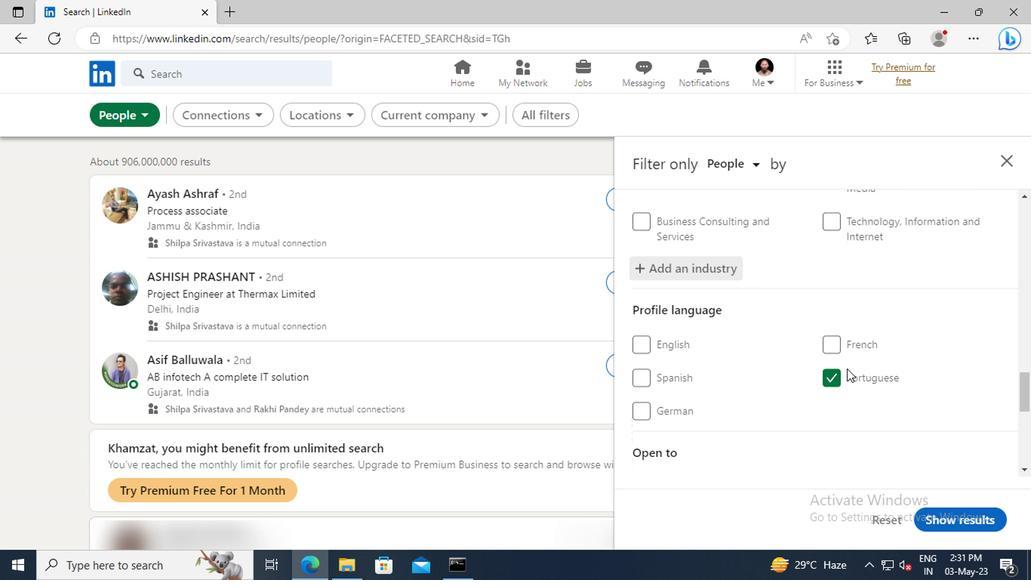 
Action: Mouse moved to (709, 360)
Screenshot: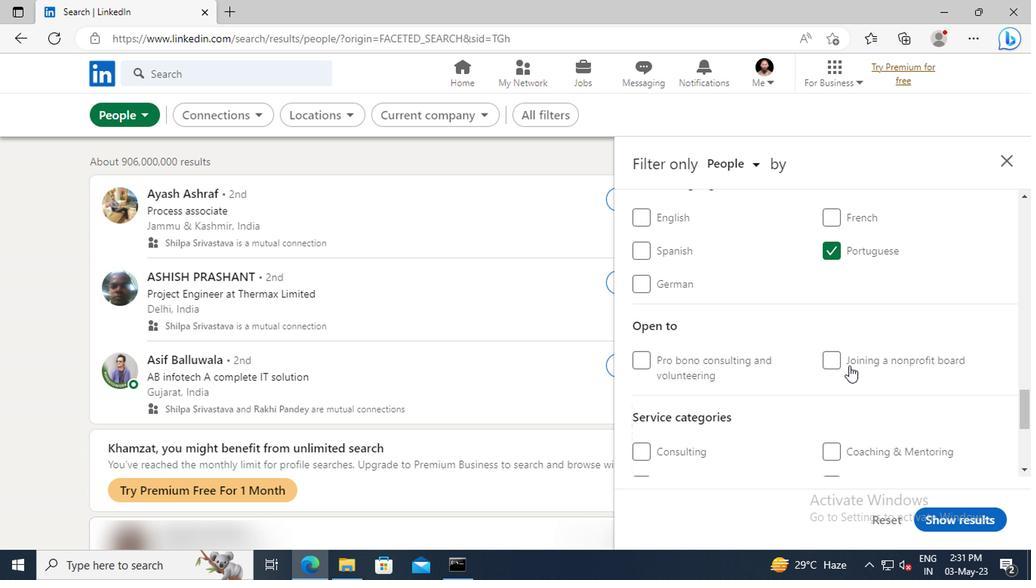
Action: Mouse scrolled (709, 360) with delta (0, 0)
Screenshot: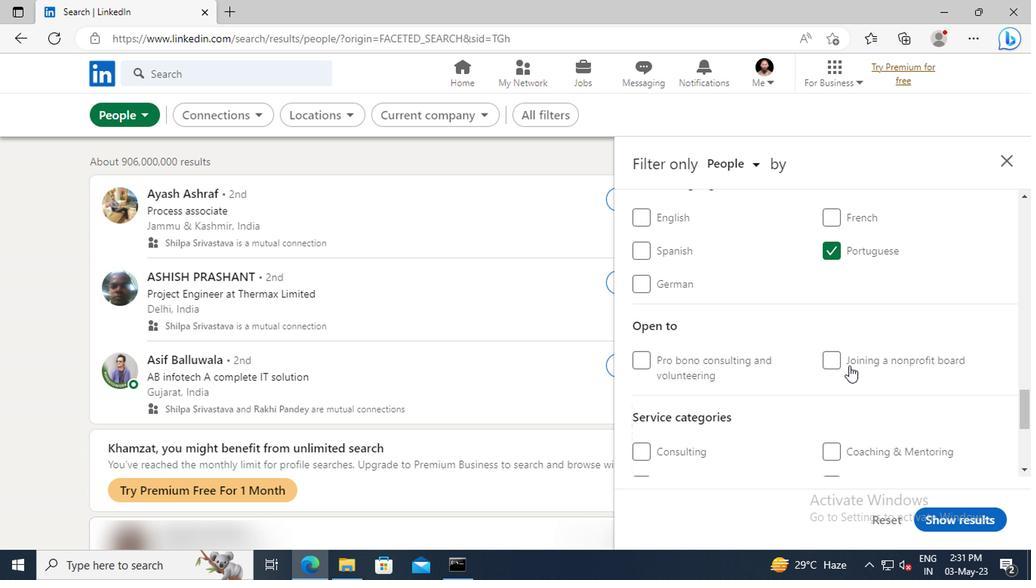 
Action: Mouse moved to (709, 358)
Screenshot: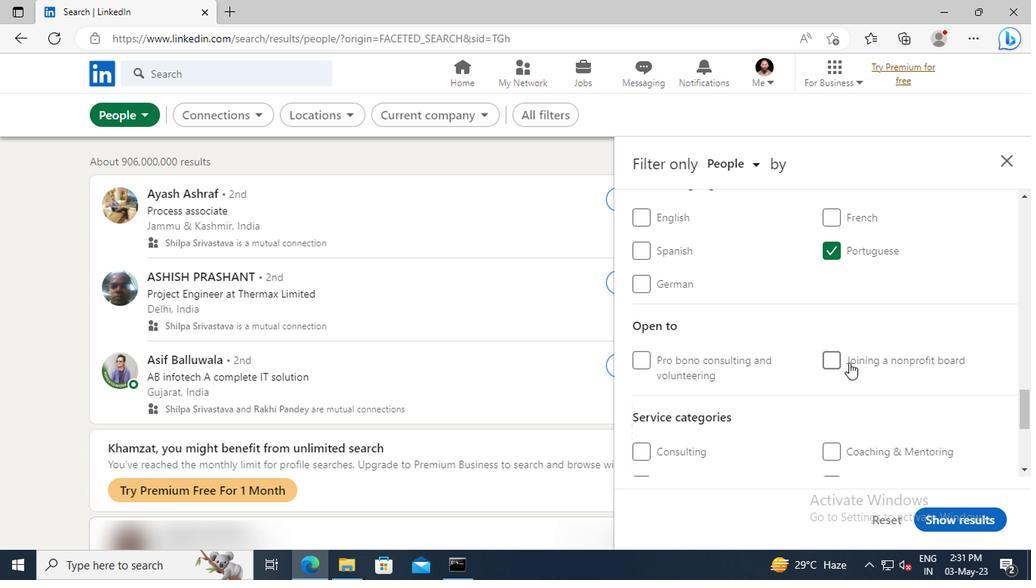 
Action: Mouse scrolled (709, 358) with delta (0, 0)
Screenshot: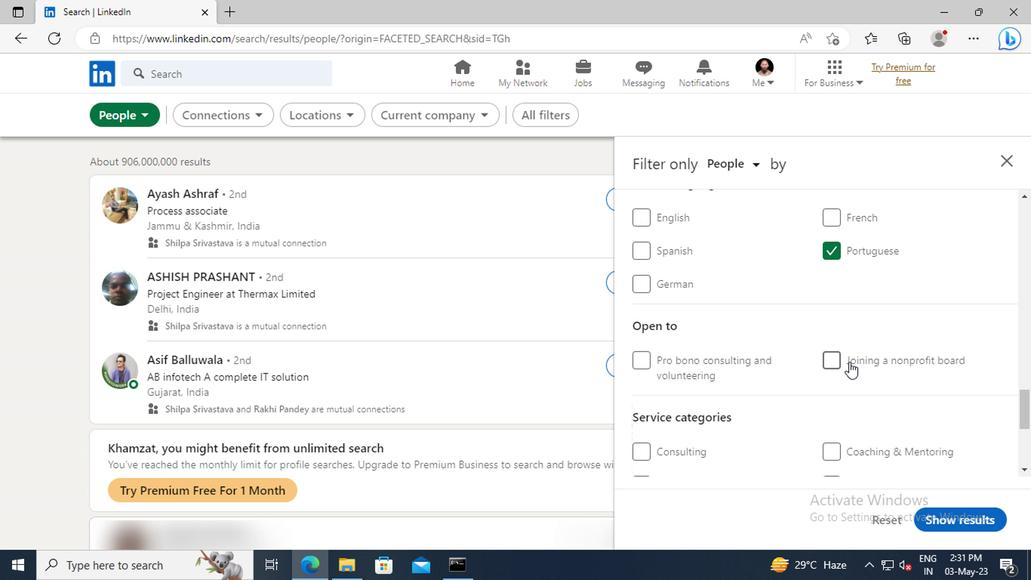 
Action: Mouse moved to (705, 345)
Screenshot: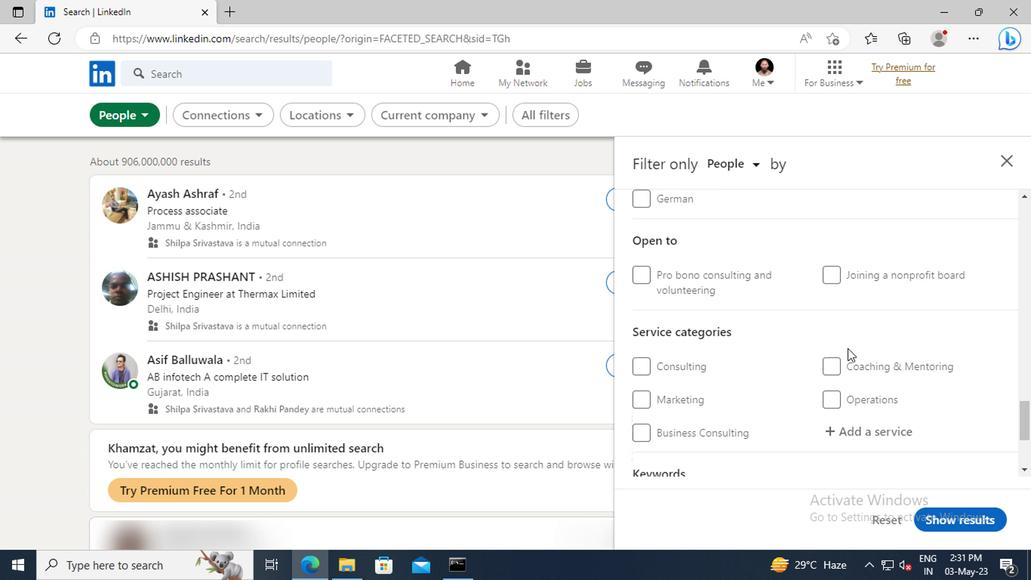 
Action: Mouse scrolled (705, 345) with delta (0, 0)
Screenshot: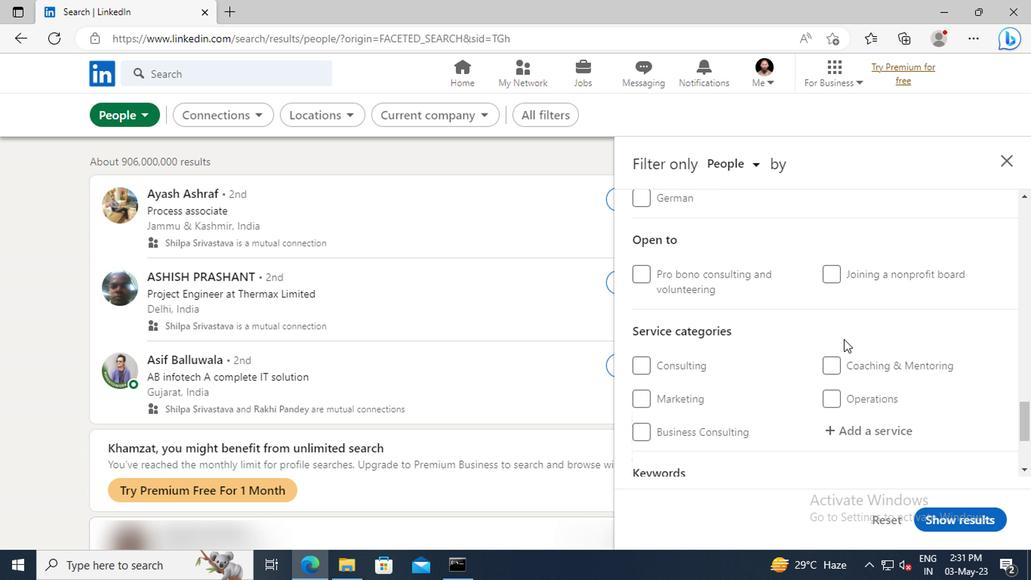 
Action: Mouse scrolled (705, 345) with delta (0, 0)
Screenshot: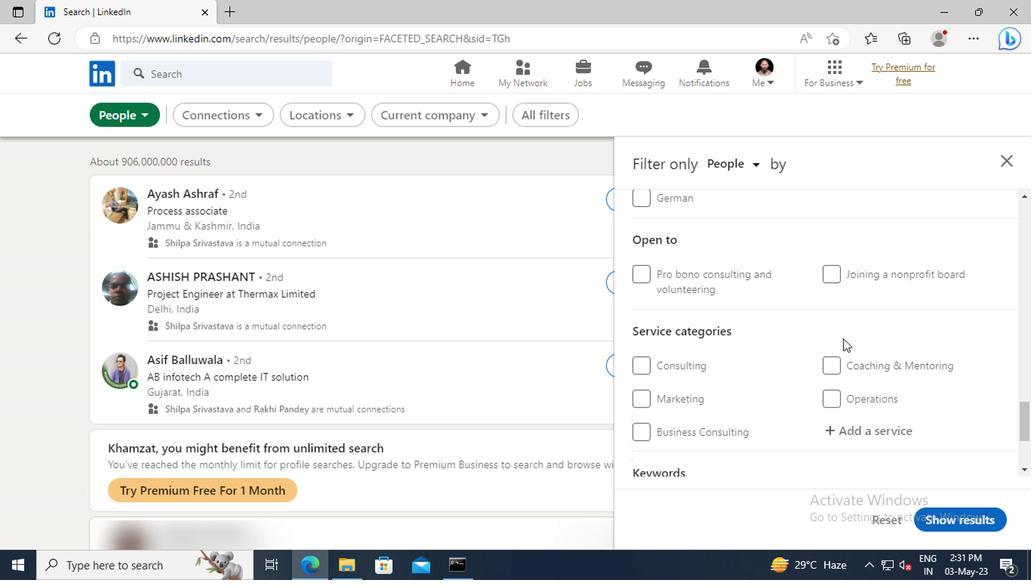 
Action: Mouse moved to (706, 351)
Screenshot: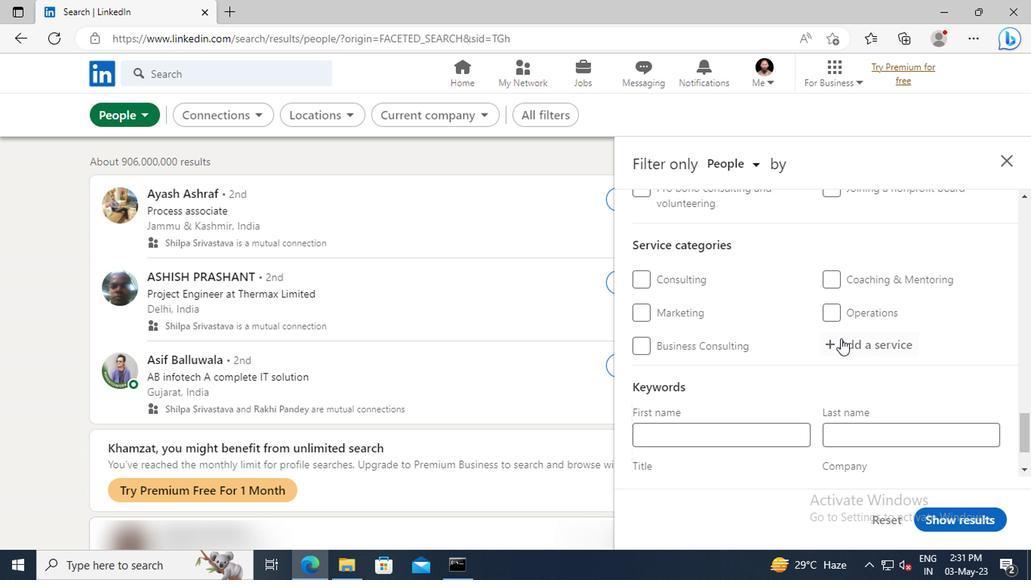 
Action: Mouse pressed left at (706, 351)
Screenshot: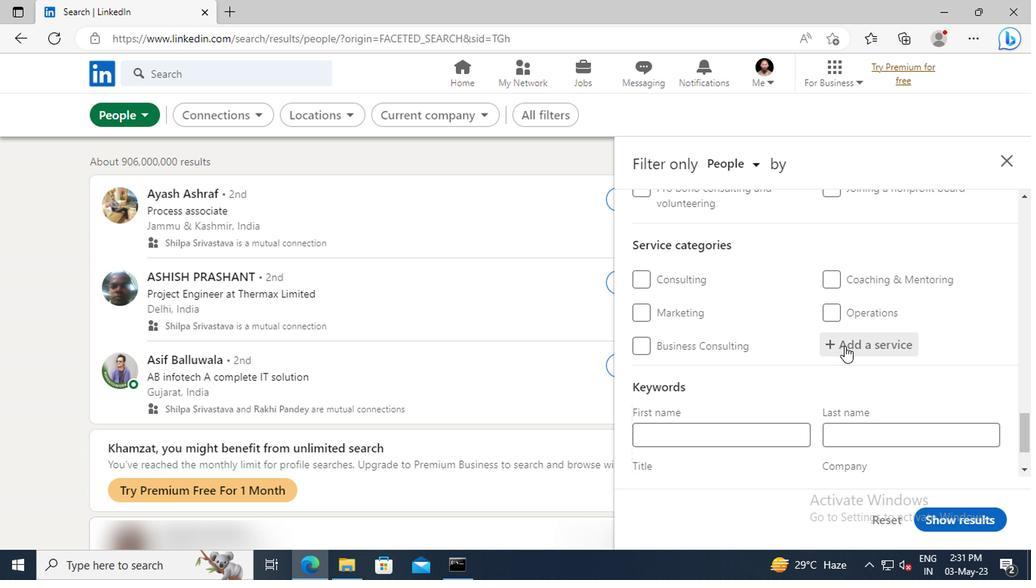 
Action: Key pressed <Key.shift>BLOGG
Screenshot: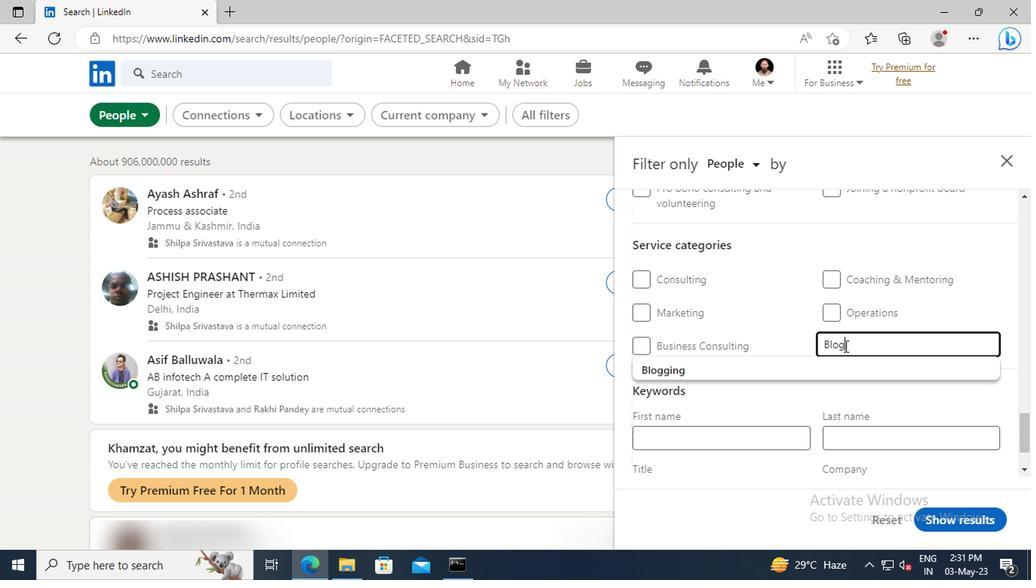 
Action: Mouse moved to (701, 363)
Screenshot: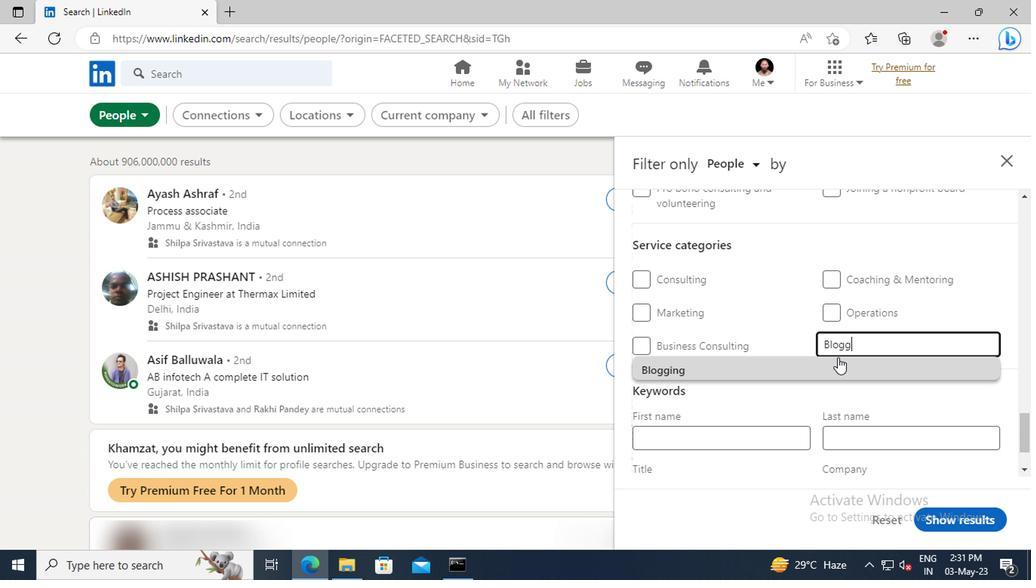 
Action: Mouse pressed left at (701, 363)
Screenshot: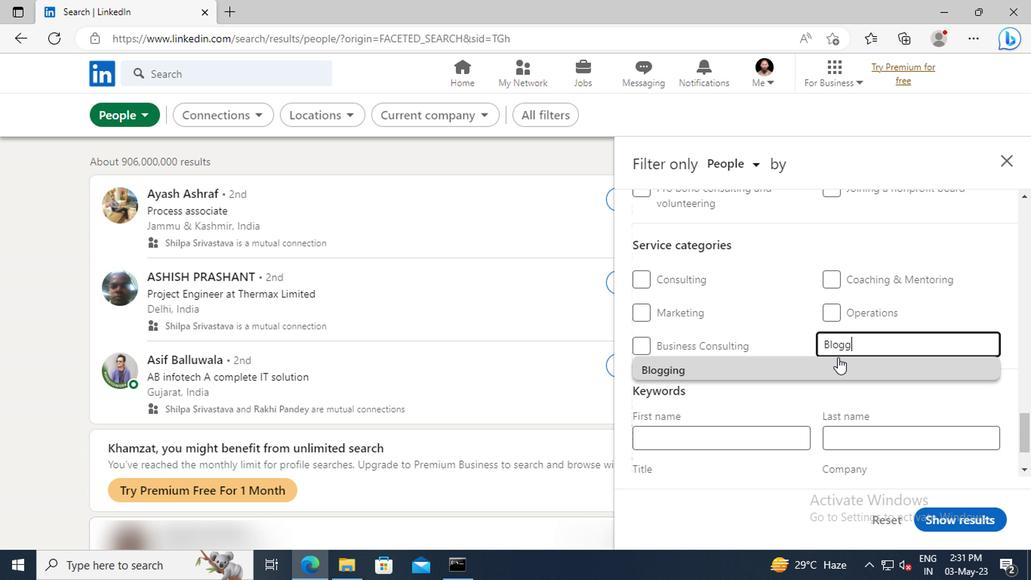 
Action: Mouse scrolled (701, 363) with delta (0, 0)
Screenshot: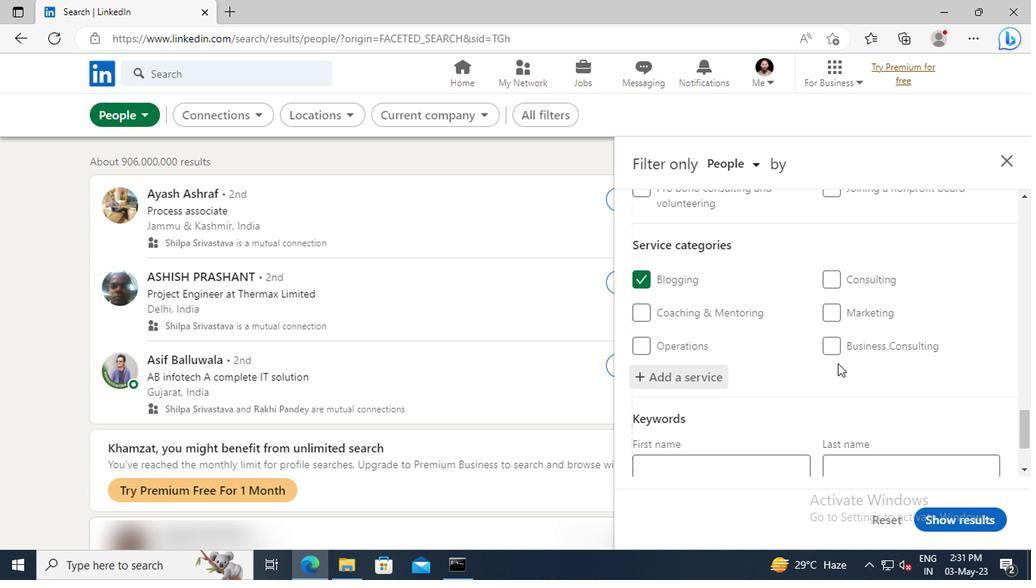 
Action: Mouse scrolled (701, 363) with delta (0, 0)
Screenshot: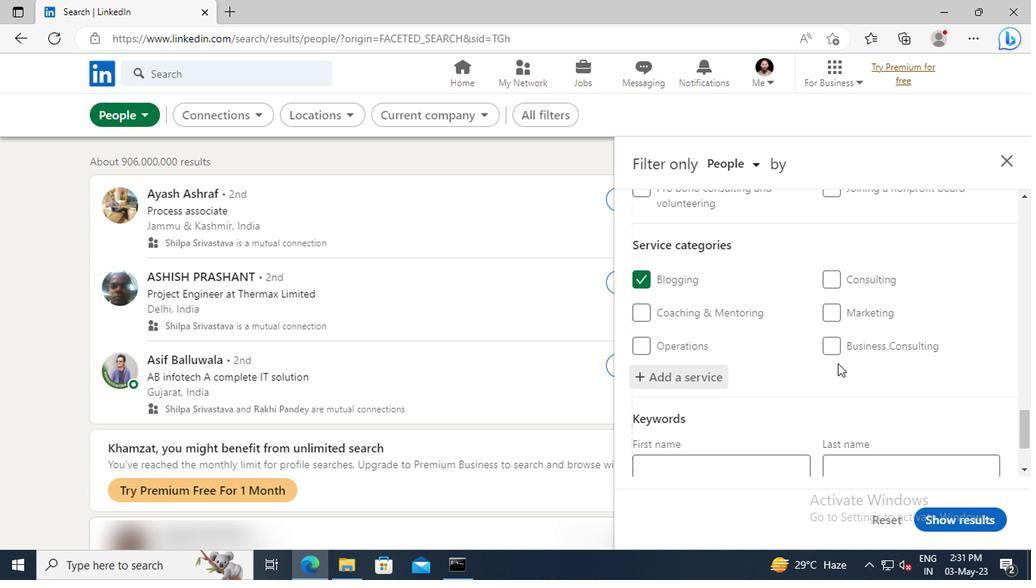 
Action: Mouse scrolled (701, 363) with delta (0, 0)
Screenshot: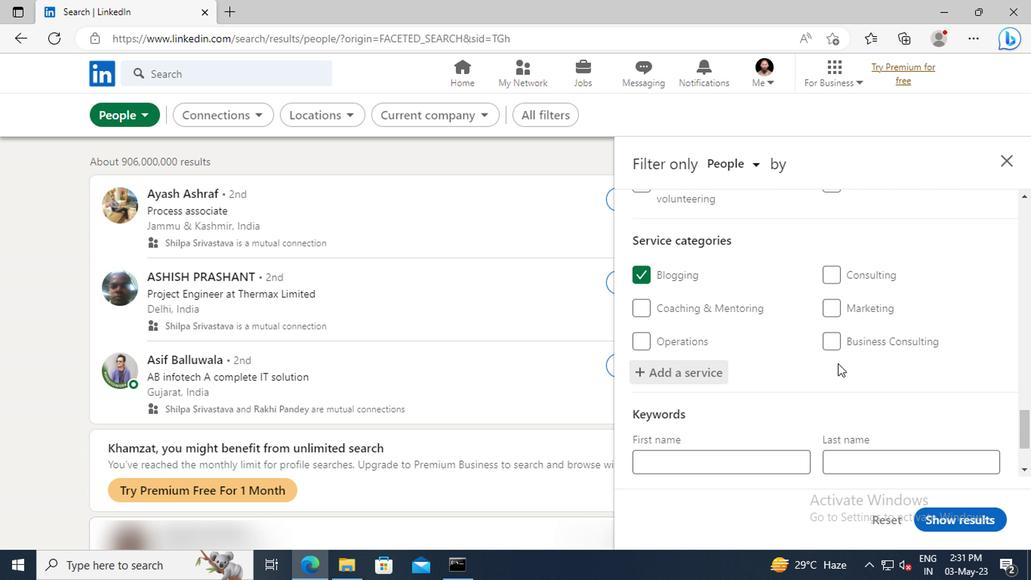 
Action: Mouse scrolled (701, 363) with delta (0, 0)
Screenshot: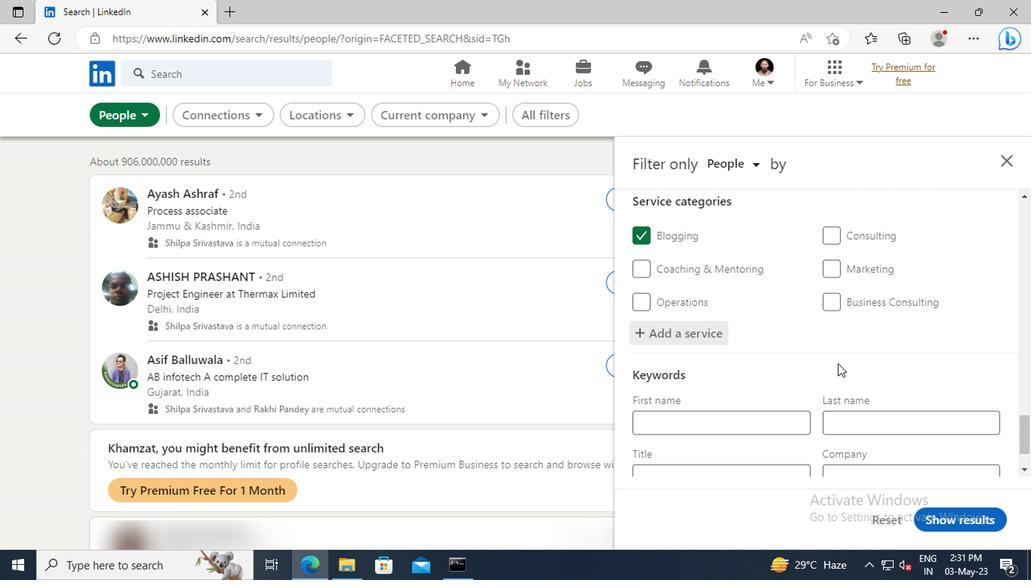 
Action: Mouse moved to (608, 393)
Screenshot: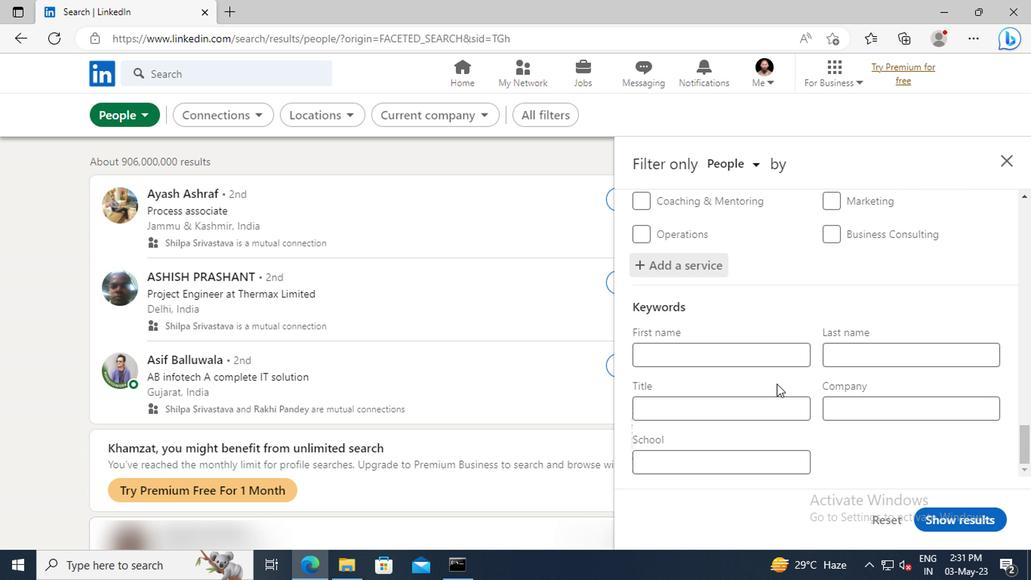 
Action: Mouse pressed left at (608, 393)
Screenshot: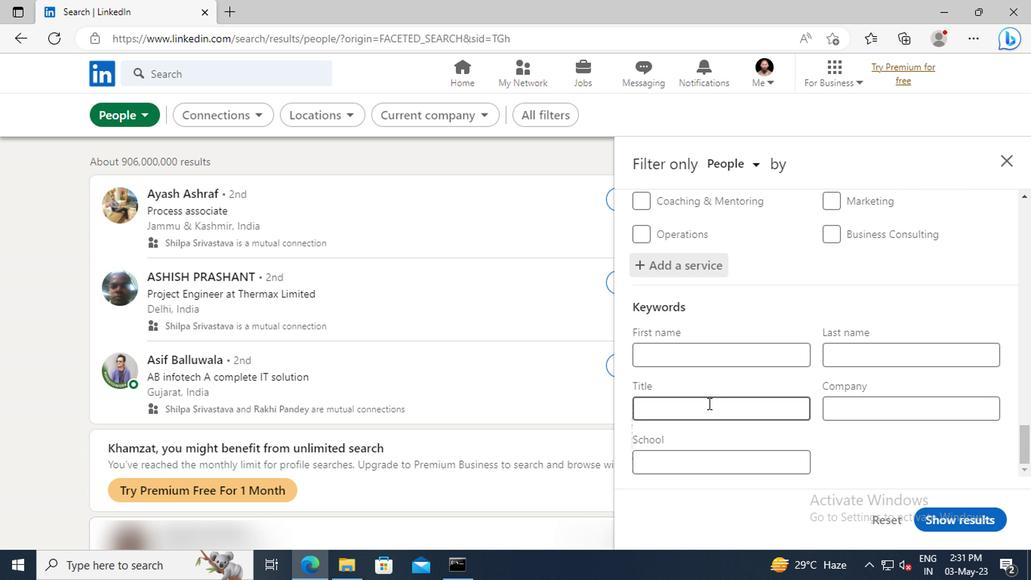 
Action: Mouse moved to (607, 392)
Screenshot: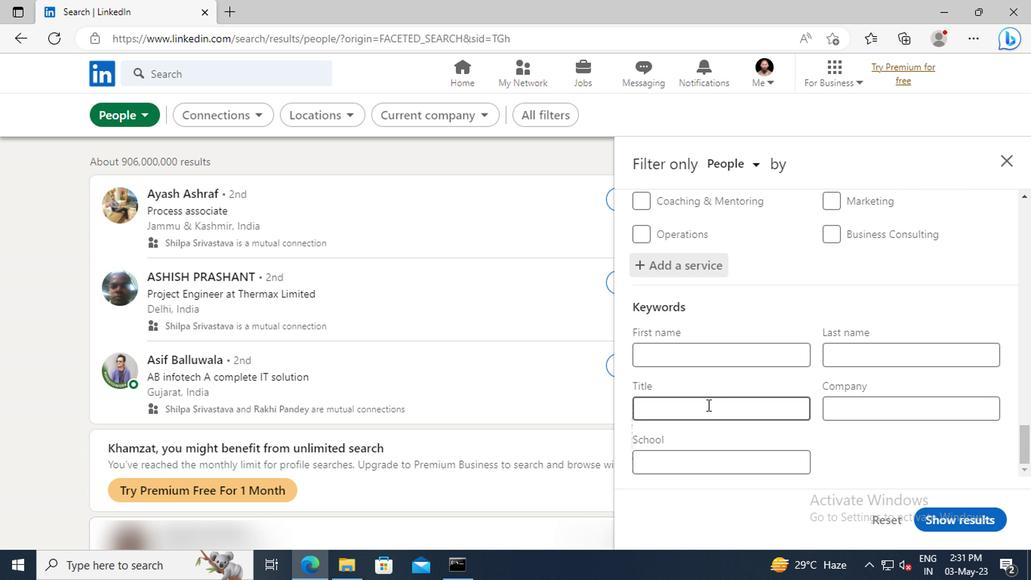 
Action: Key pressed <Key.shift>
Screenshot: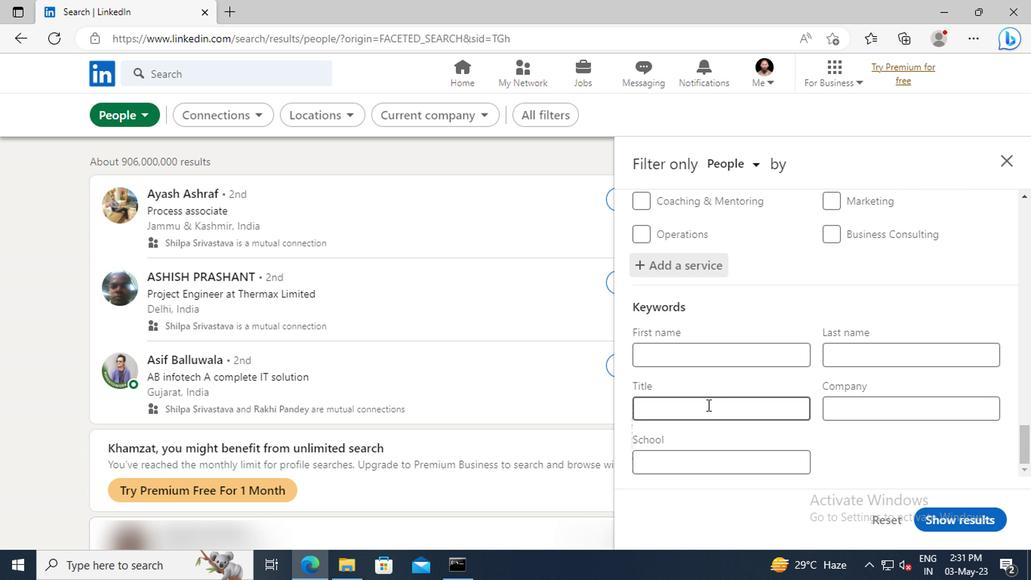 
Action: Mouse moved to (605, 392)
Screenshot: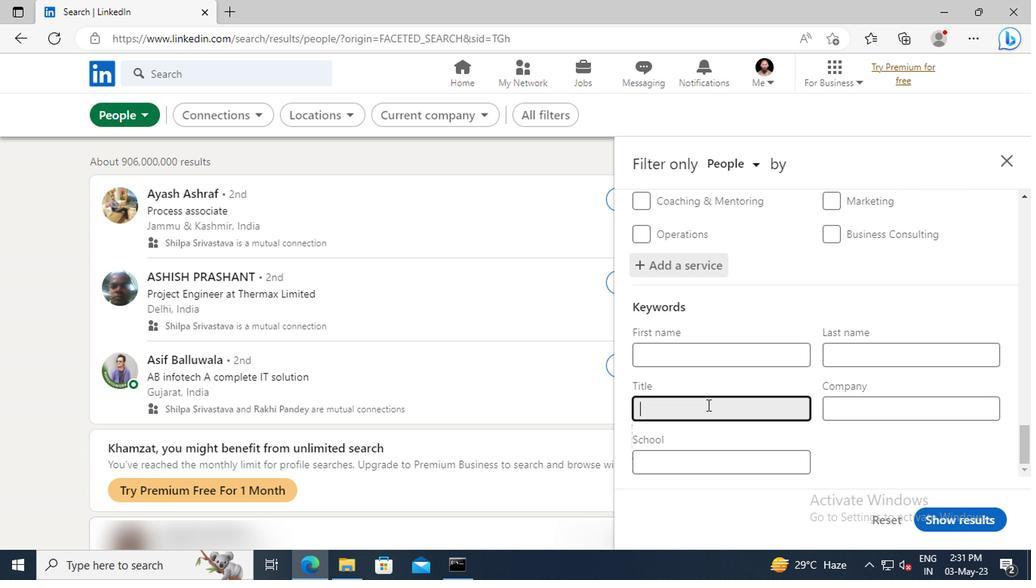 
Action: Key pressed CLOUD<Key.space><Key.shift>ARCHITECT<Key.enter>
Screenshot: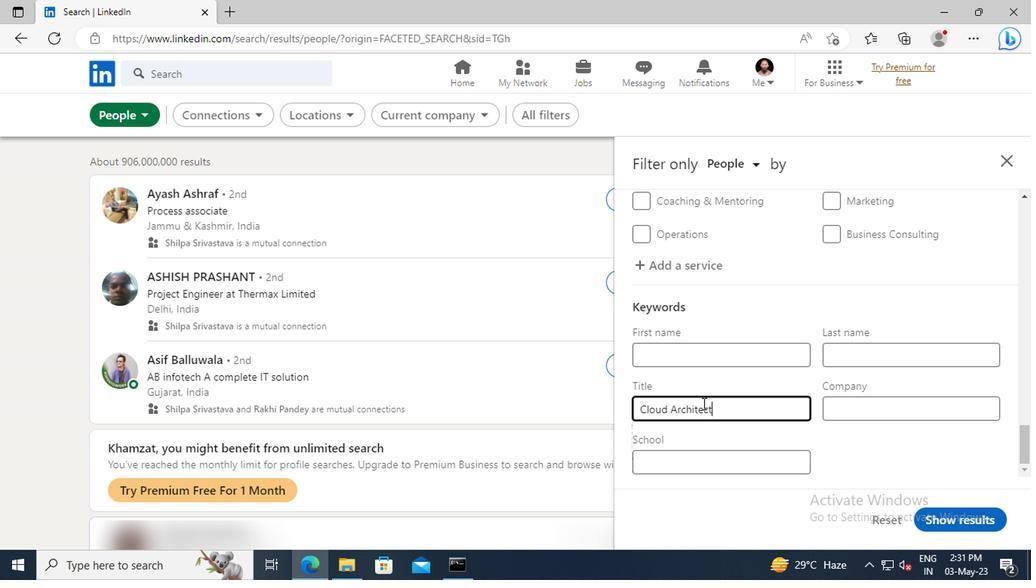
Action: Mouse moved to (771, 473)
Screenshot: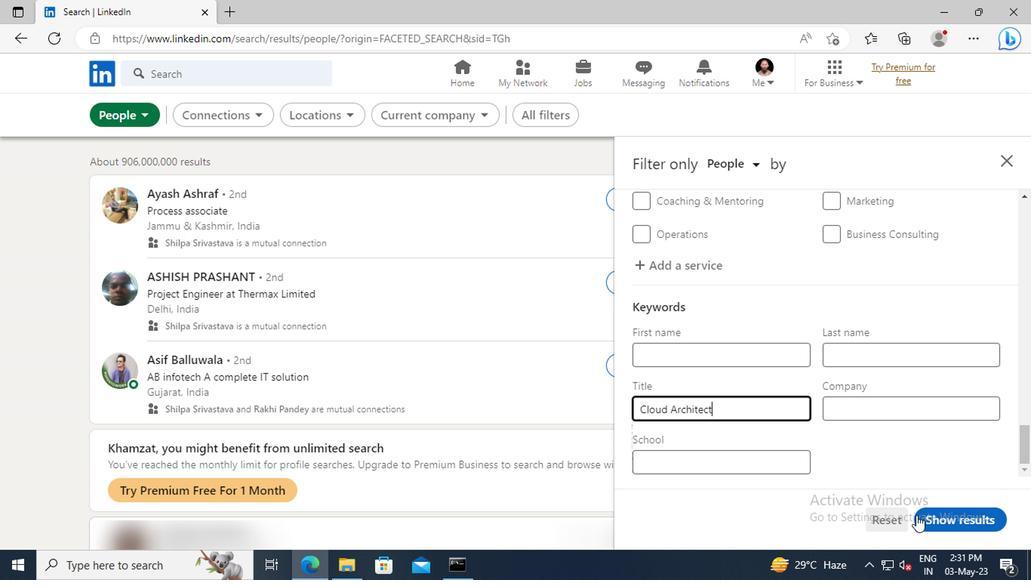 
Action: Mouse pressed left at (771, 473)
Screenshot: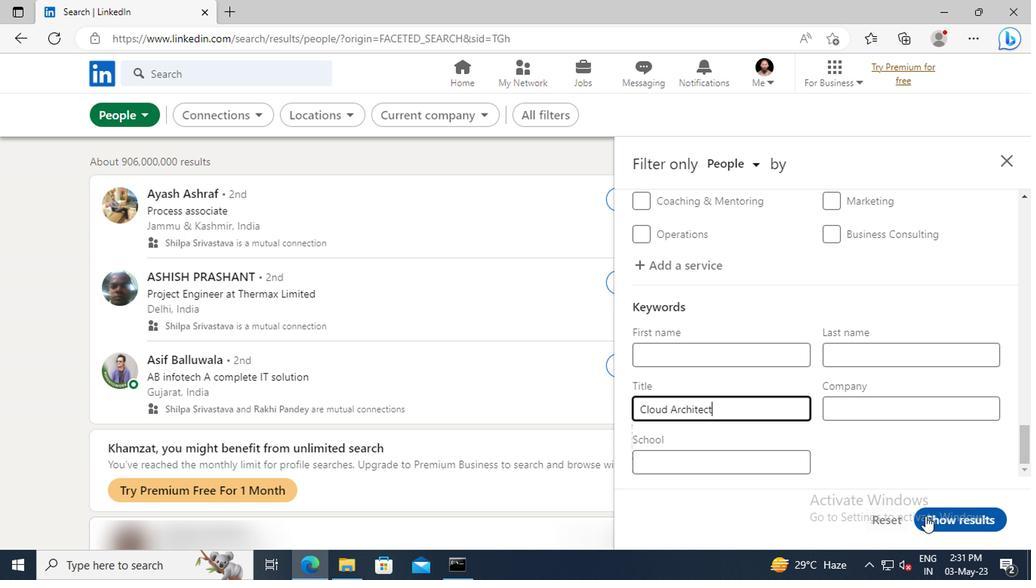 
